 Task: Buy 4 Snow Pants & Bibs of size small for Baby Girls from Clothing section under best seller category for shipping address: Gianna Martinez, 3103 Abia Martin Drive, Panther Burn, Mississippi 38765, Cell Number 6314971043. Pay from credit card ending with 2005, CVV 3321
Action: Mouse moved to (208, 64)
Screenshot: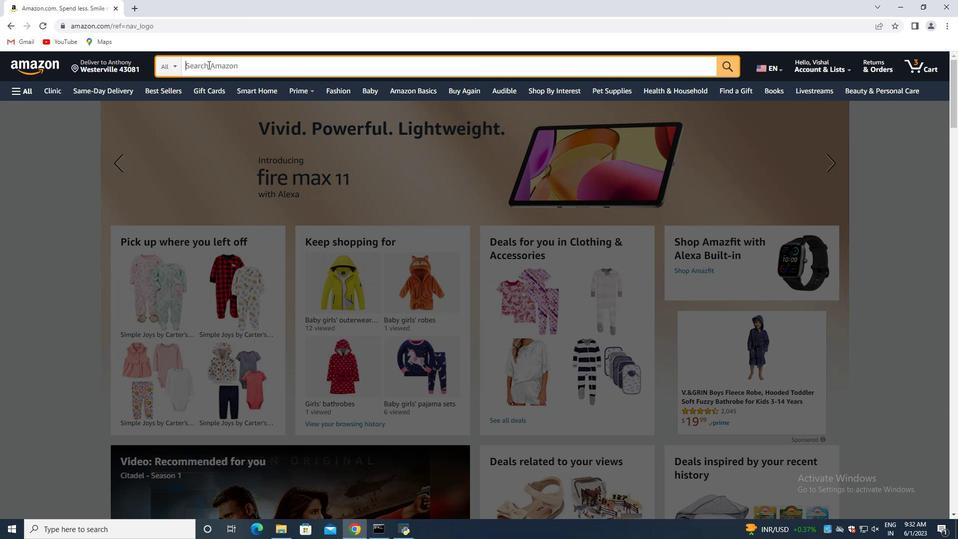 
Action: Mouse pressed left at (208, 64)
Screenshot: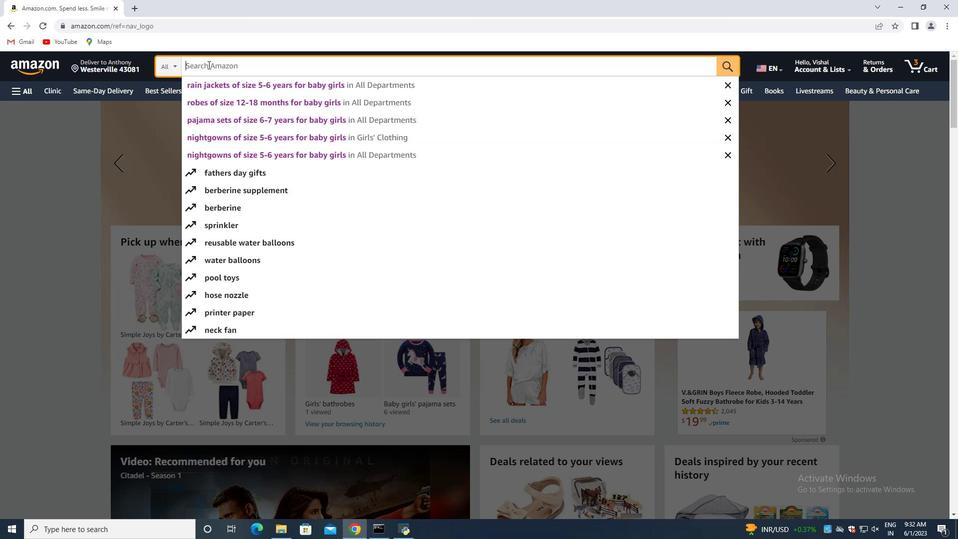 
Action: Key pressed <Key.shift>Snow<Key.space><Key.shift>Pant<Key.space><Key.shift><Key.shift><Key.shift><Key.shift><Key.shift><Key.shift><Key.shift><Key.shift><Key.shift><Key.shift><Key.shift><Key.shift>&<Key.space>
Screenshot: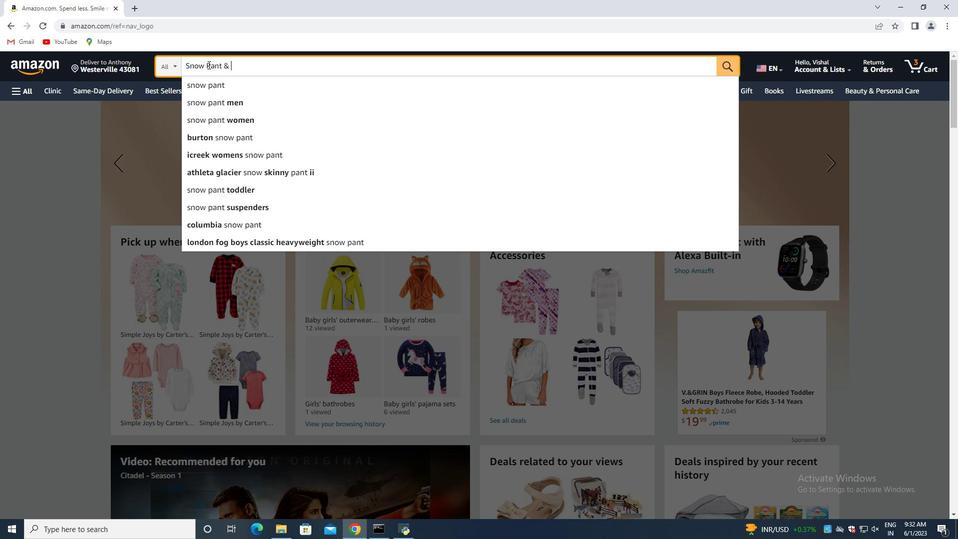 
Action: Mouse moved to (208, 64)
Screenshot: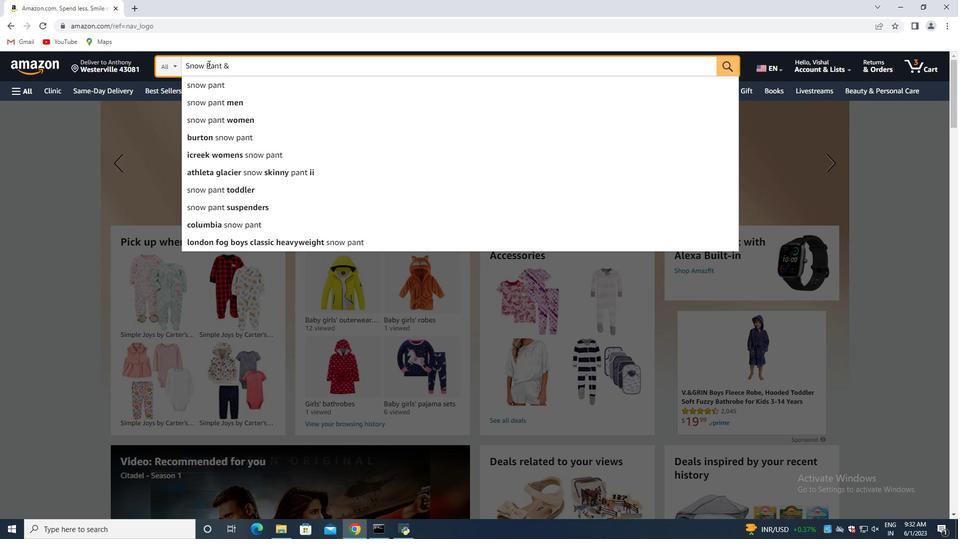 
Action: Key pressed <Key.shift>Bibs<Key.space>i<Key.backspace>of<Key.space>size<Key.space>small<Key.space>for<Key.space><Key.shift>Baby<Key.space><Key.shift>Girls<Key.enter>
Screenshot: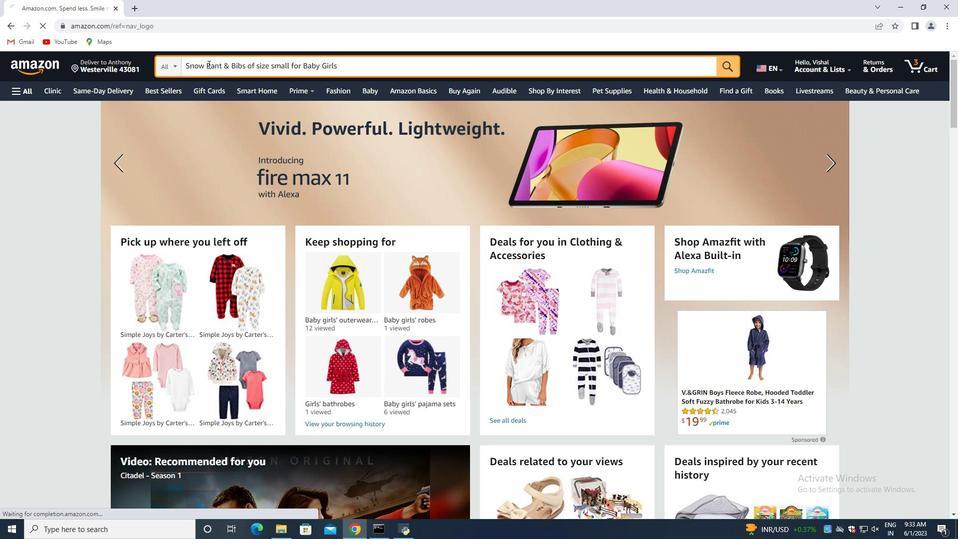 
Action: Mouse moved to (262, 113)
Screenshot: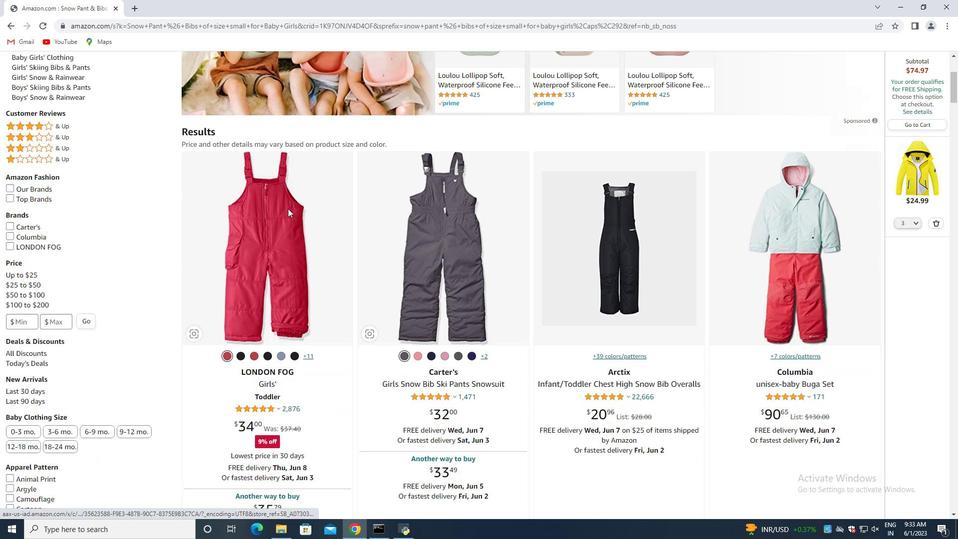 
Action: Mouse scrolled (262, 112) with delta (0, 0)
Screenshot: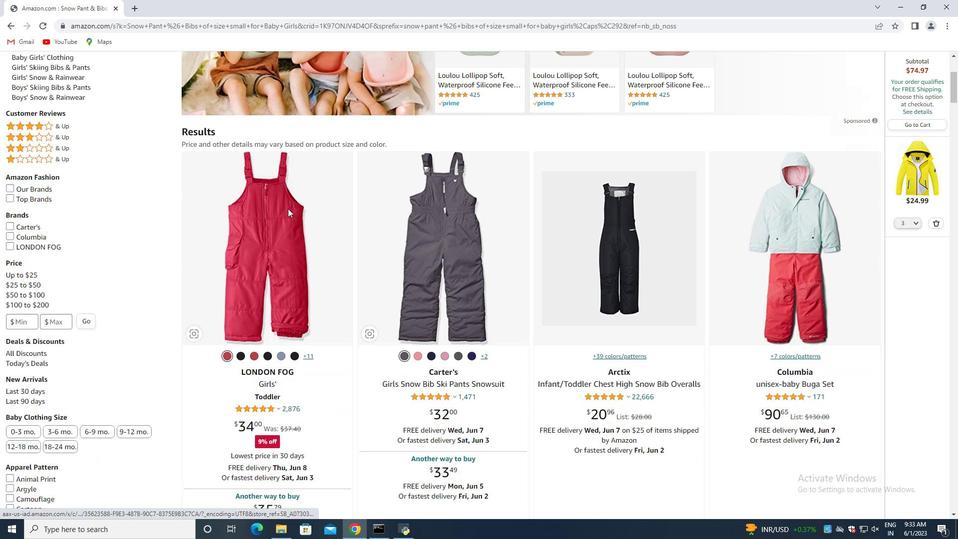 
Action: Mouse moved to (285, 164)
Screenshot: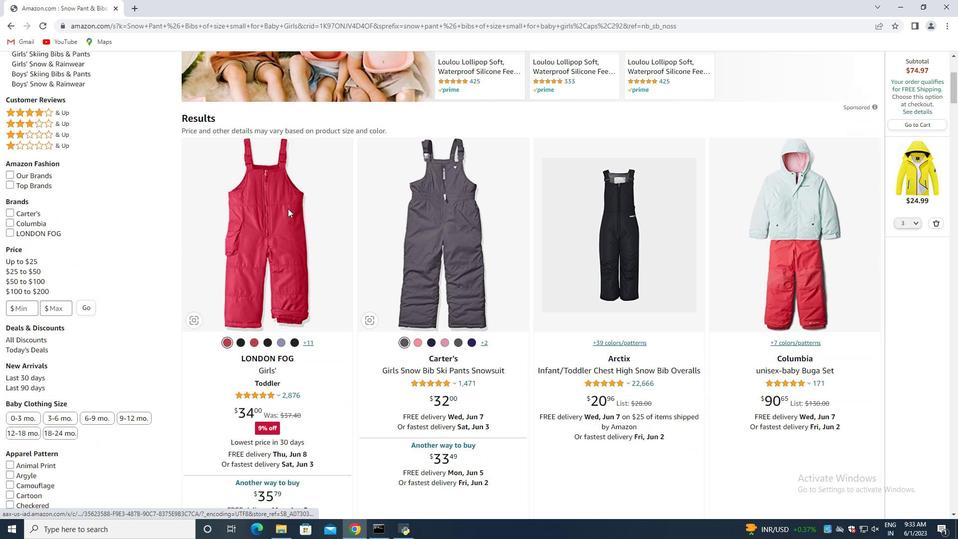 
Action: Mouse scrolled (285, 164) with delta (0, 0)
Screenshot: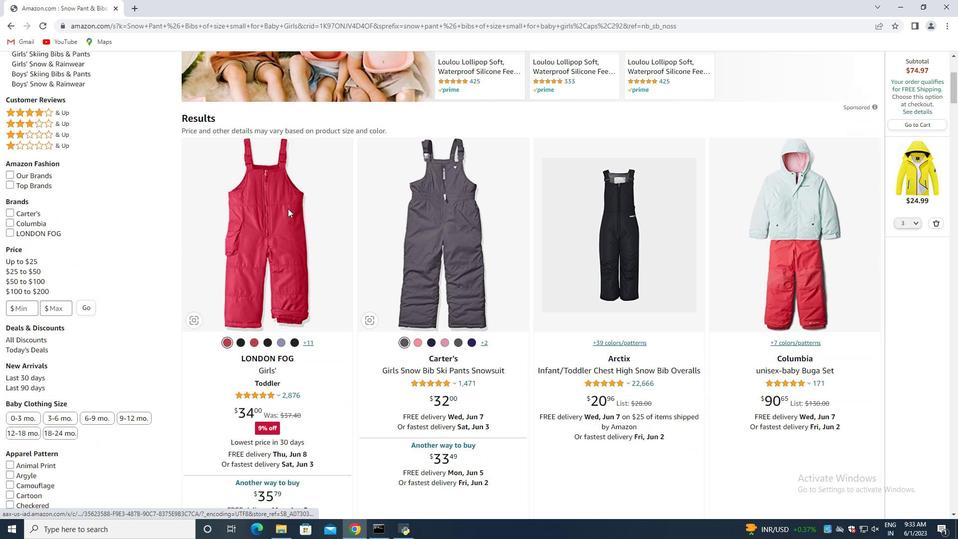 
Action: Mouse moved to (288, 188)
Screenshot: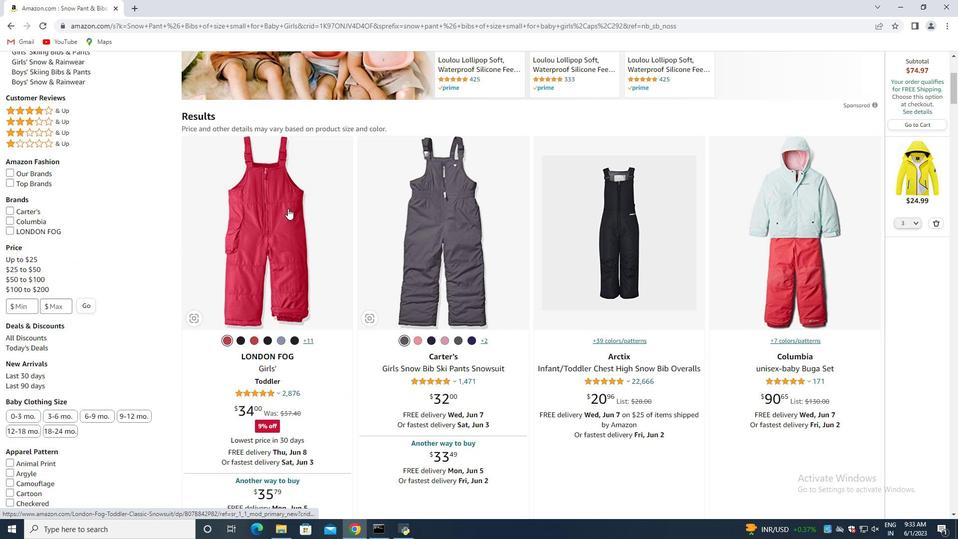 
Action: Mouse scrolled (288, 188) with delta (0, 0)
Screenshot: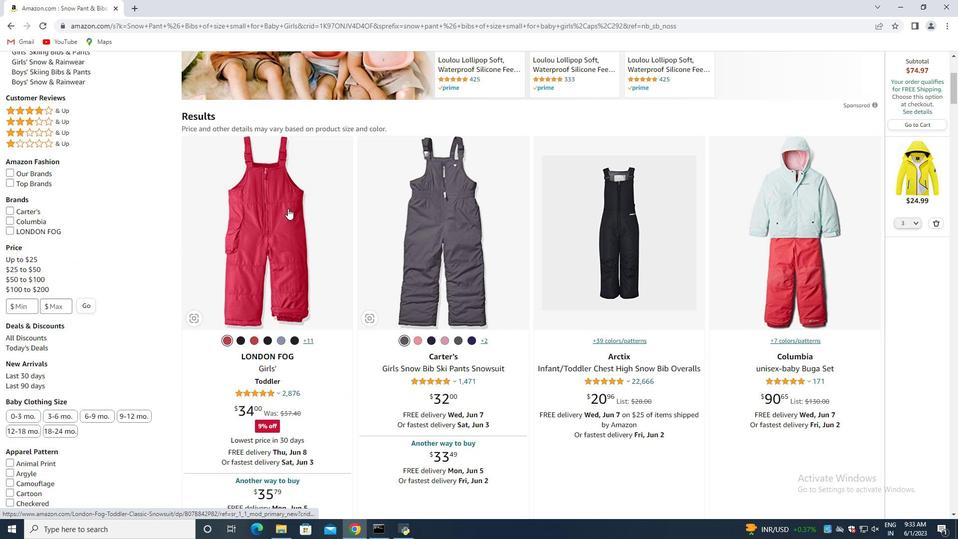 
Action: Mouse moved to (288, 198)
Screenshot: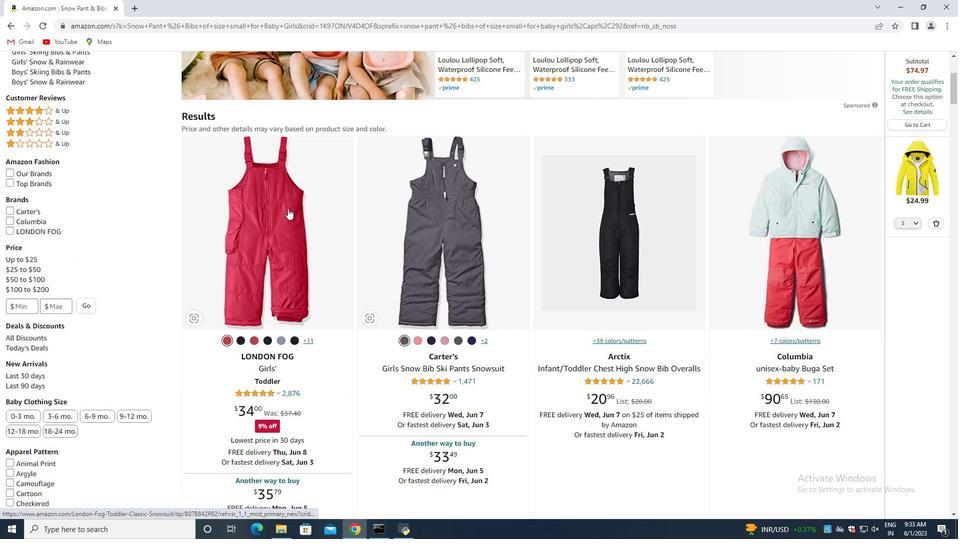 
Action: Mouse scrolled (288, 198) with delta (0, 0)
Screenshot: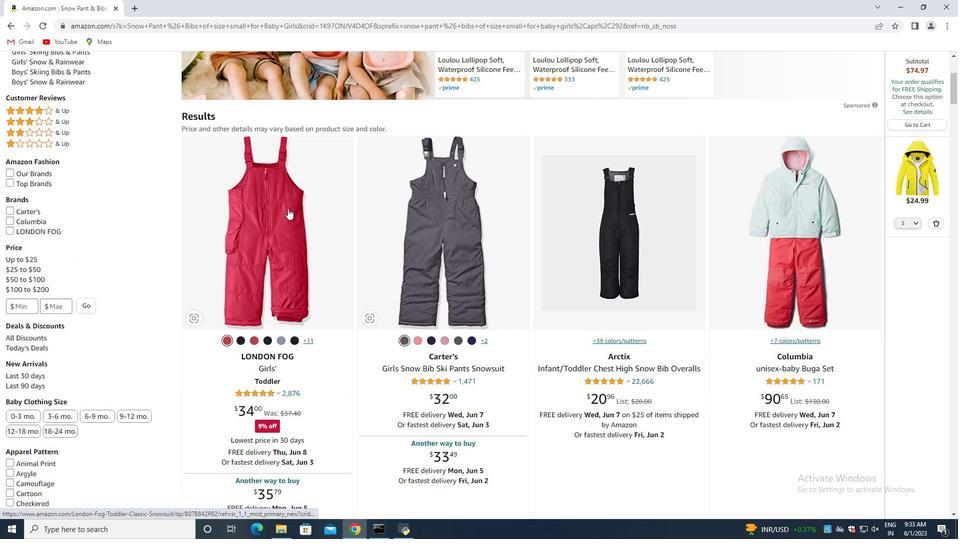 
Action: Mouse moved to (334, 237)
Screenshot: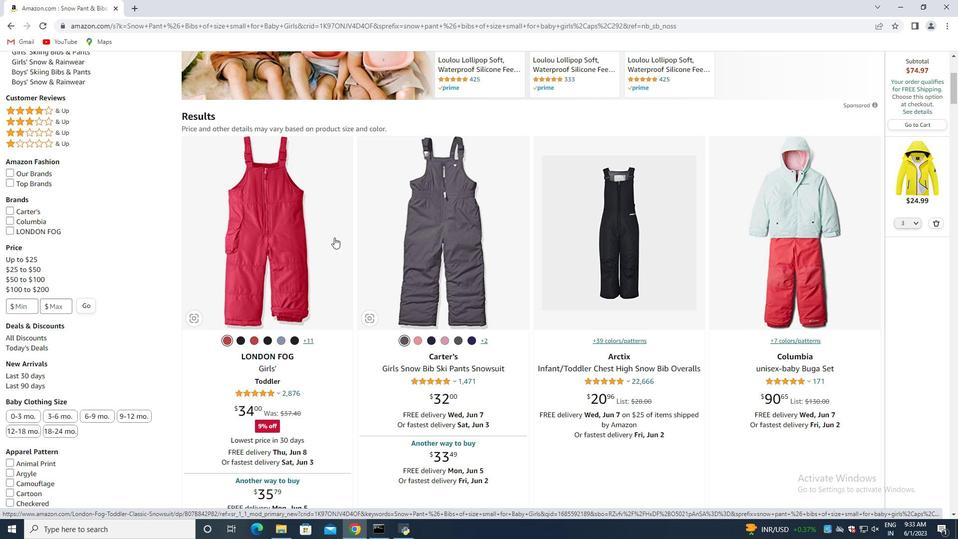
Action: Mouse scrolled (334, 238) with delta (0, 0)
Screenshot: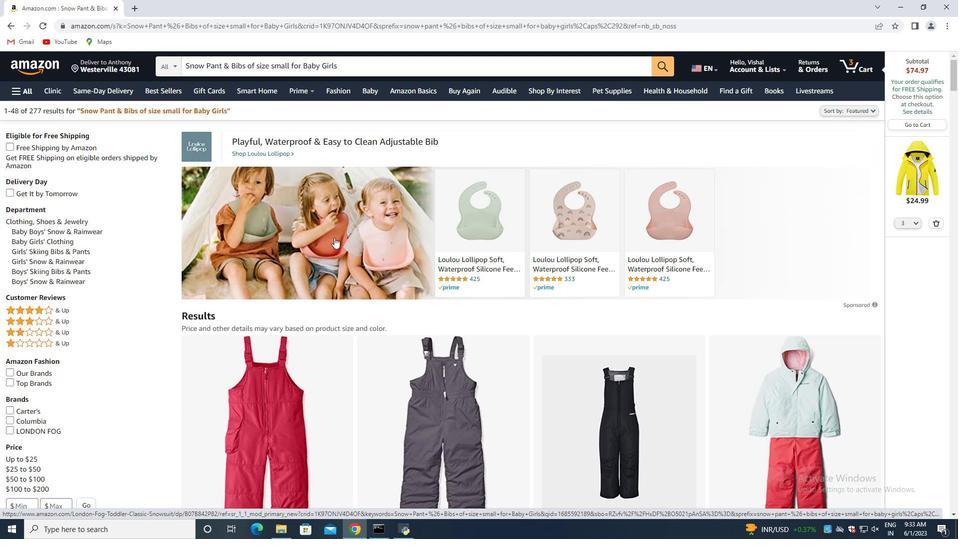 
Action: Mouse scrolled (334, 238) with delta (0, 0)
Screenshot: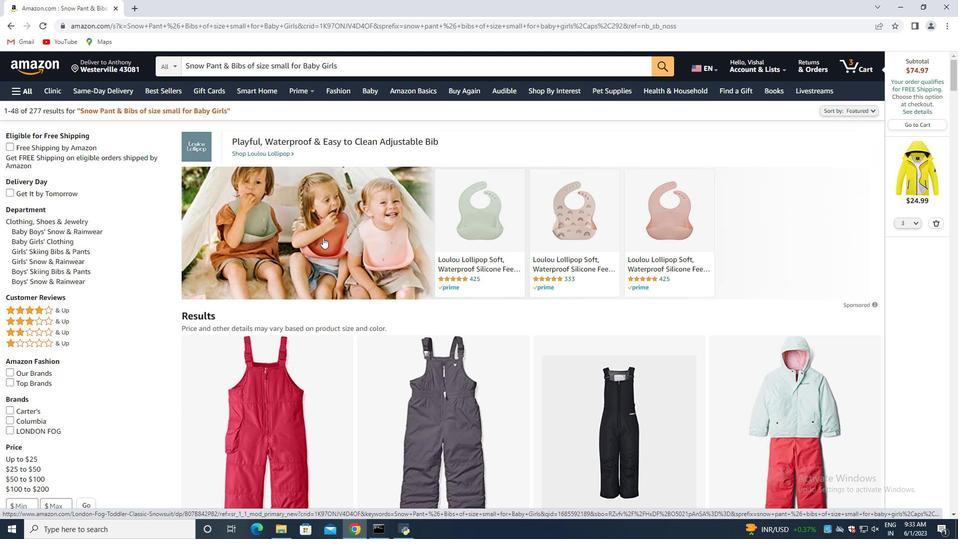 
Action: Mouse scrolled (334, 238) with delta (0, 0)
Screenshot: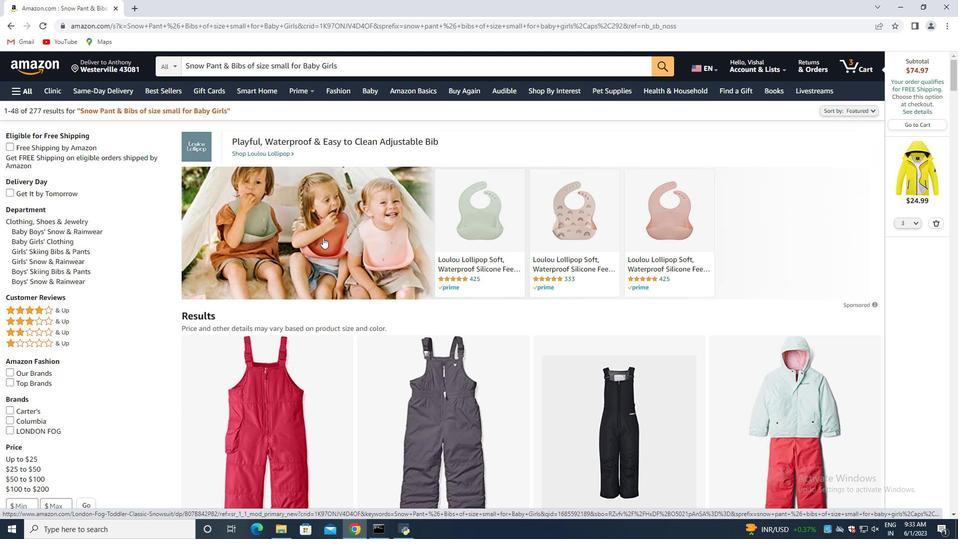 
Action: Mouse scrolled (334, 238) with delta (0, 0)
Screenshot: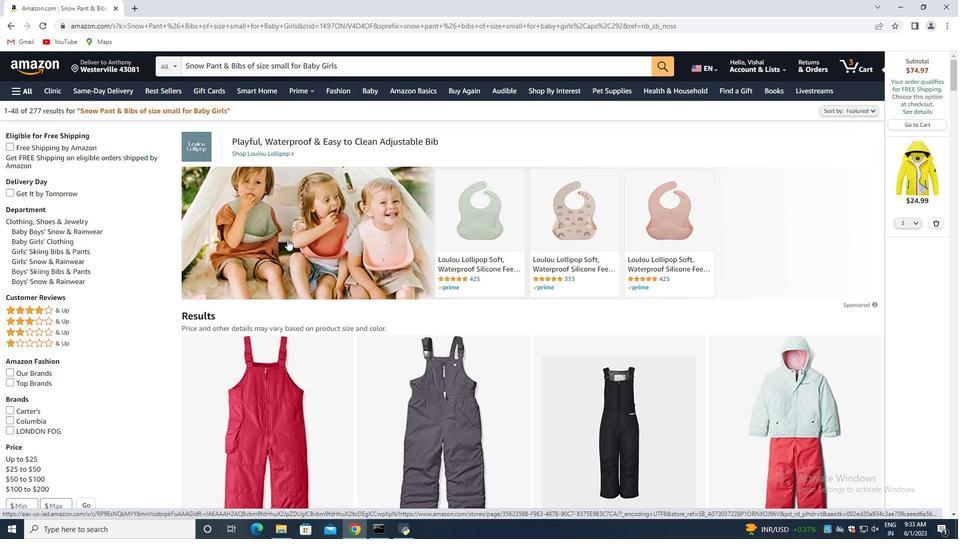 
Action: Mouse moved to (63, 220)
Screenshot: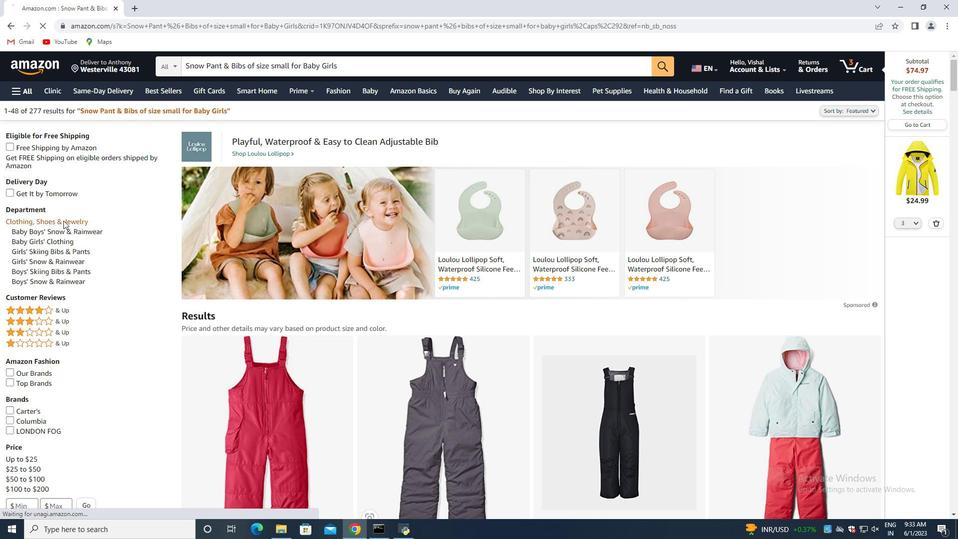 
Action: Mouse pressed left at (63, 220)
Screenshot: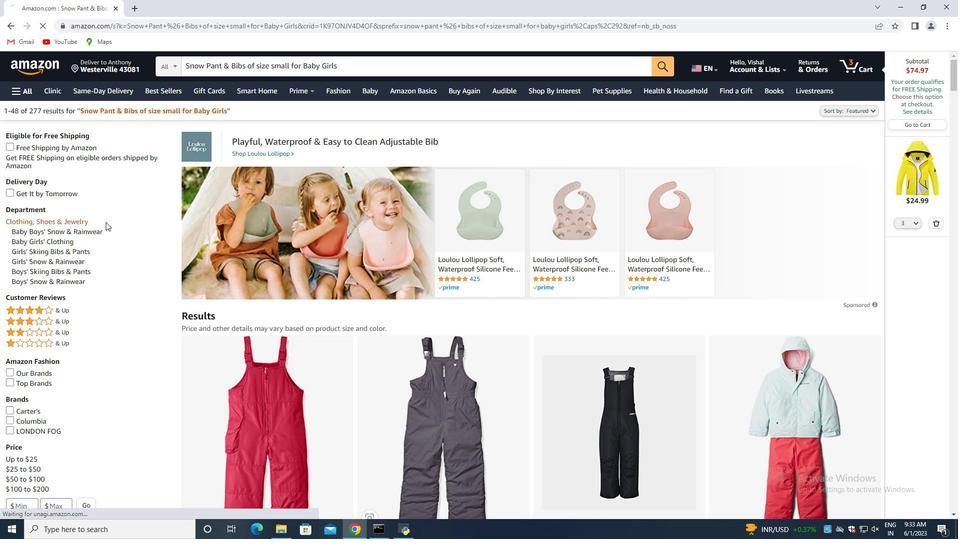 
Action: Mouse moved to (336, 279)
Screenshot: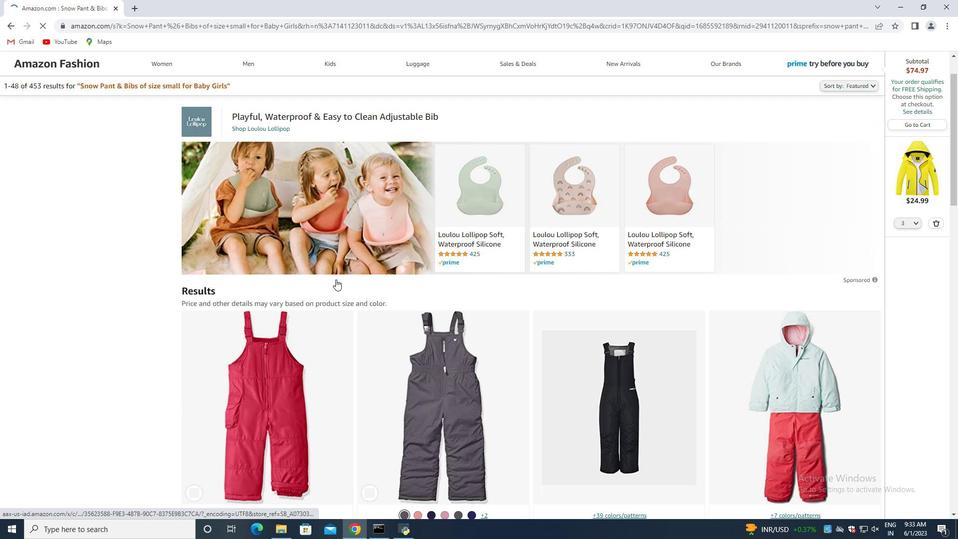 
Action: Mouse scrolled (336, 279) with delta (0, 0)
Screenshot: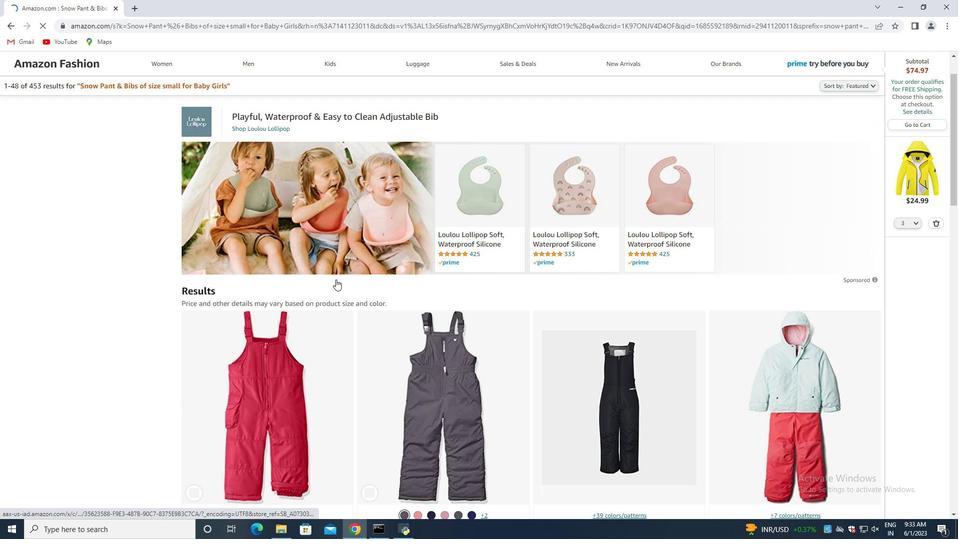 
Action: Mouse moved to (336, 279)
Screenshot: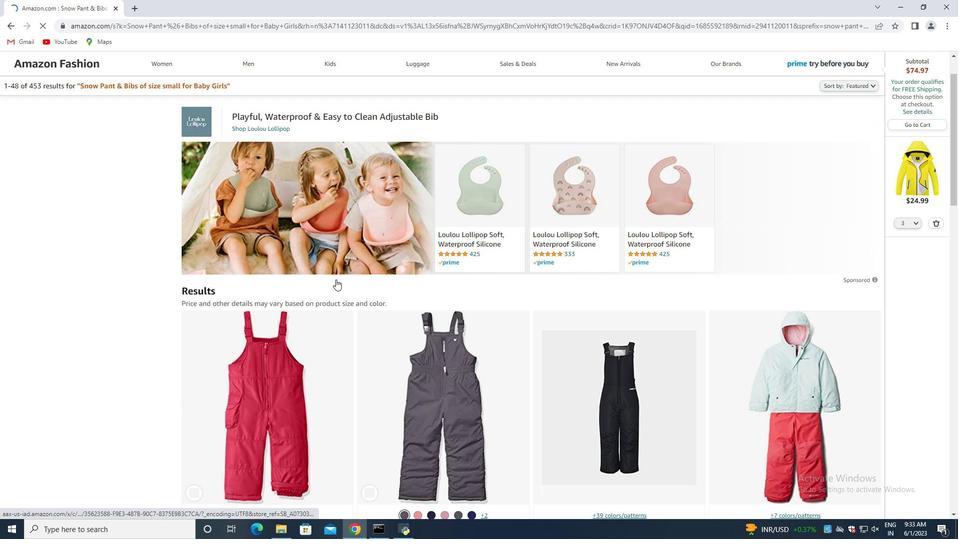 
Action: Mouse scrolled (336, 279) with delta (0, 0)
Screenshot: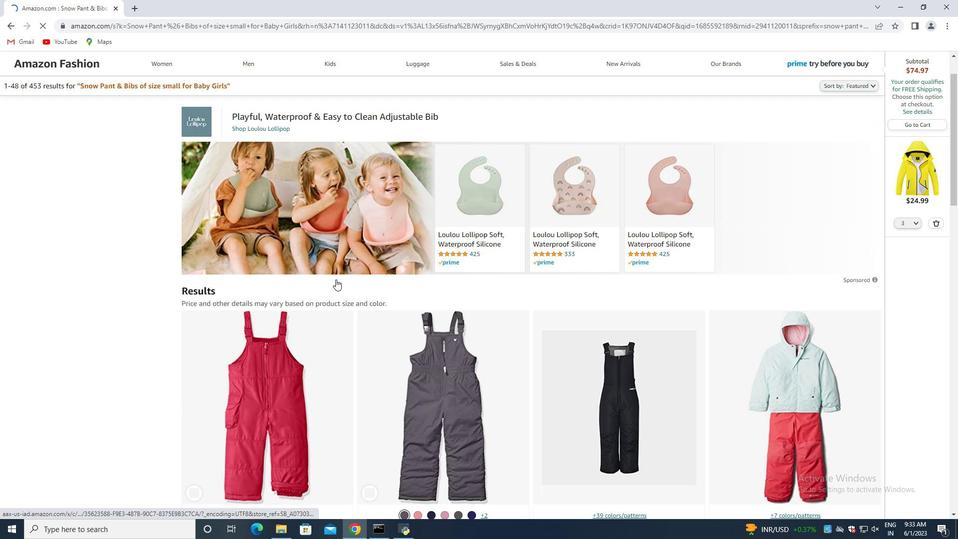 
Action: Mouse scrolled (336, 279) with delta (0, 0)
Screenshot: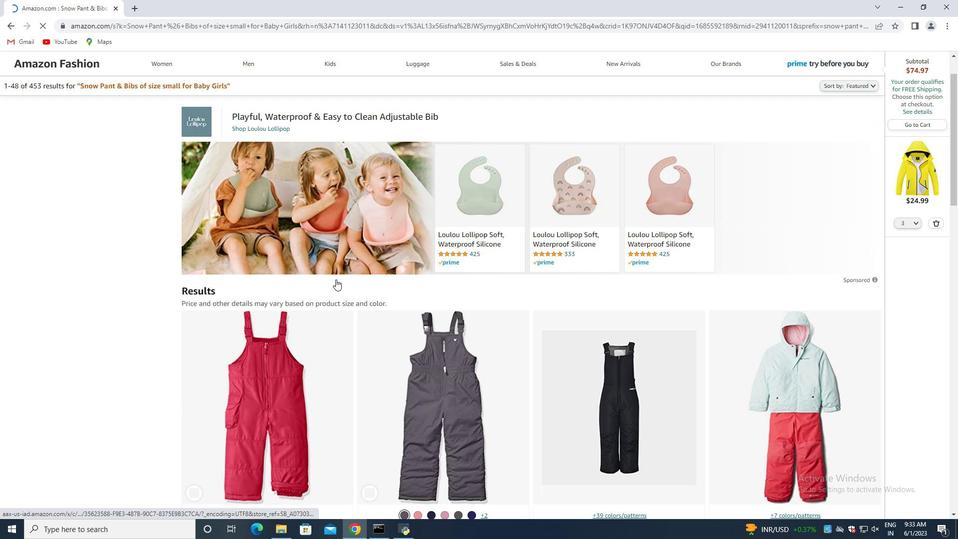
Action: Mouse scrolled (336, 279) with delta (0, 0)
Screenshot: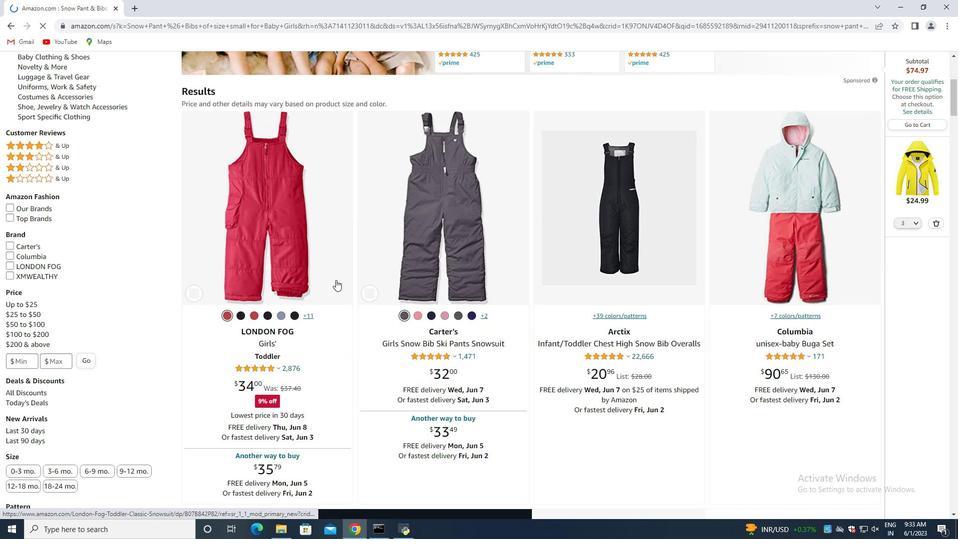 
Action: Mouse scrolled (336, 279) with delta (0, 0)
Screenshot: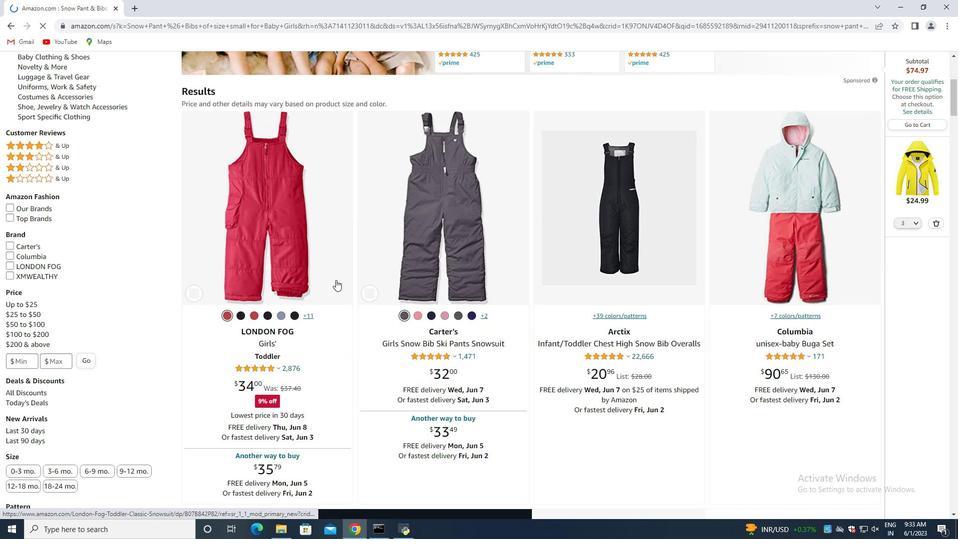 
Action: Mouse scrolled (336, 279) with delta (0, 0)
Screenshot: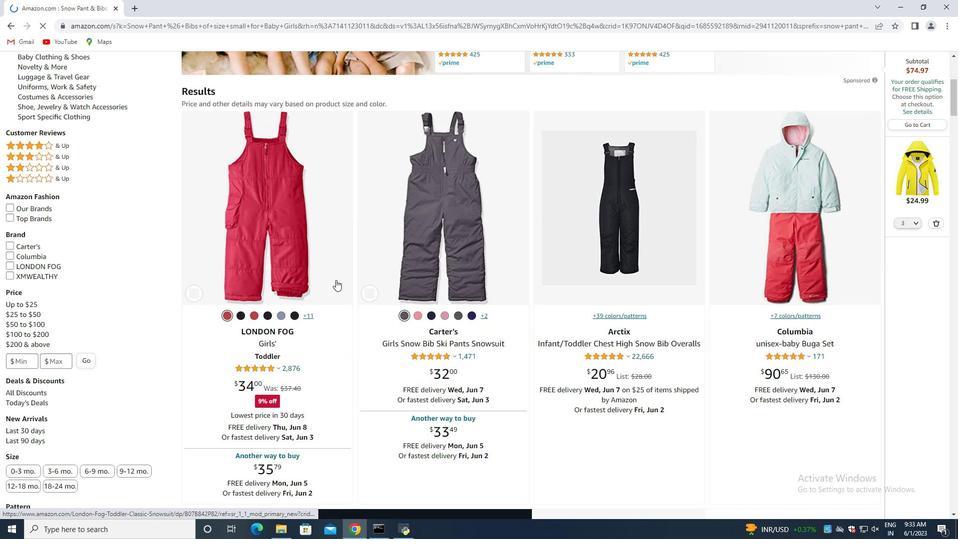 
Action: Mouse scrolled (336, 279) with delta (0, 0)
Screenshot: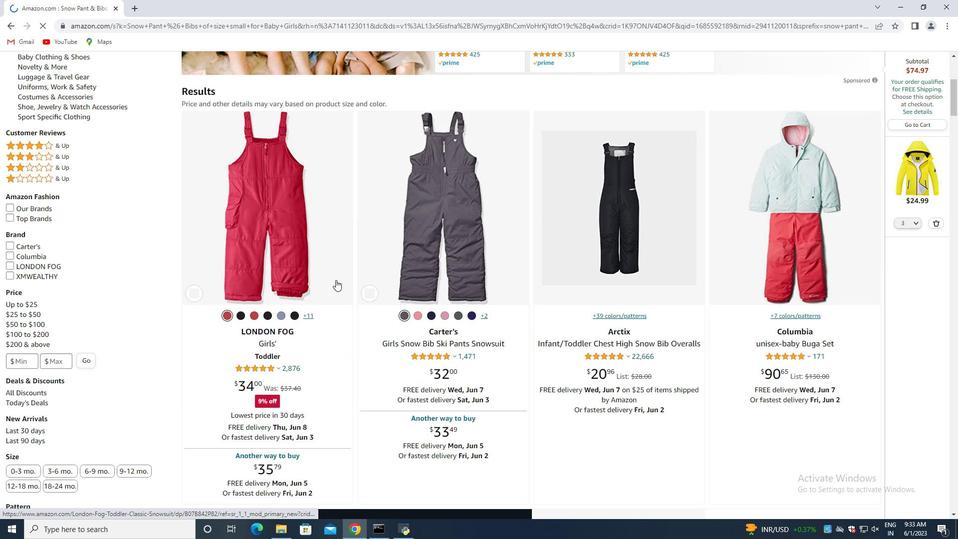 
Action: Mouse moved to (936, 220)
Screenshot: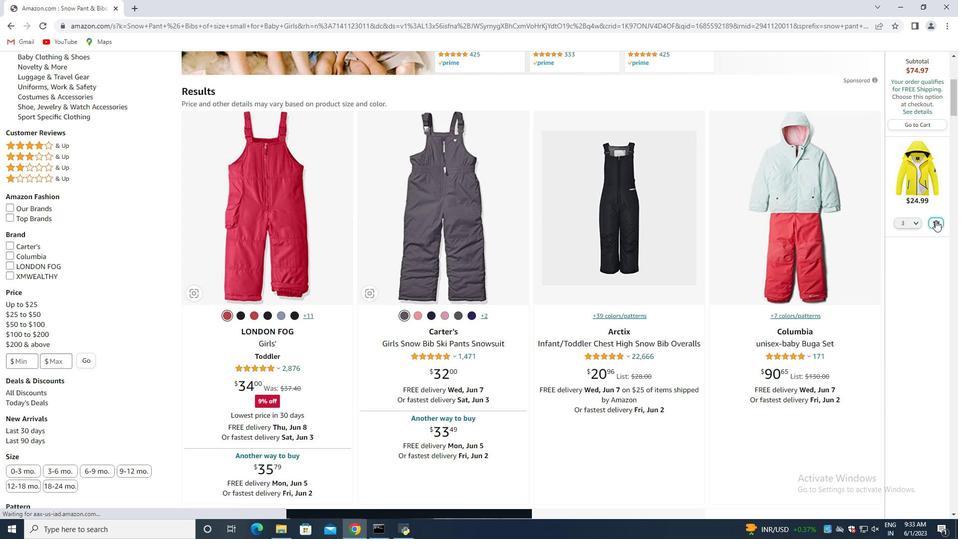 
Action: Mouse pressed left at (936, 220)
Screenshot: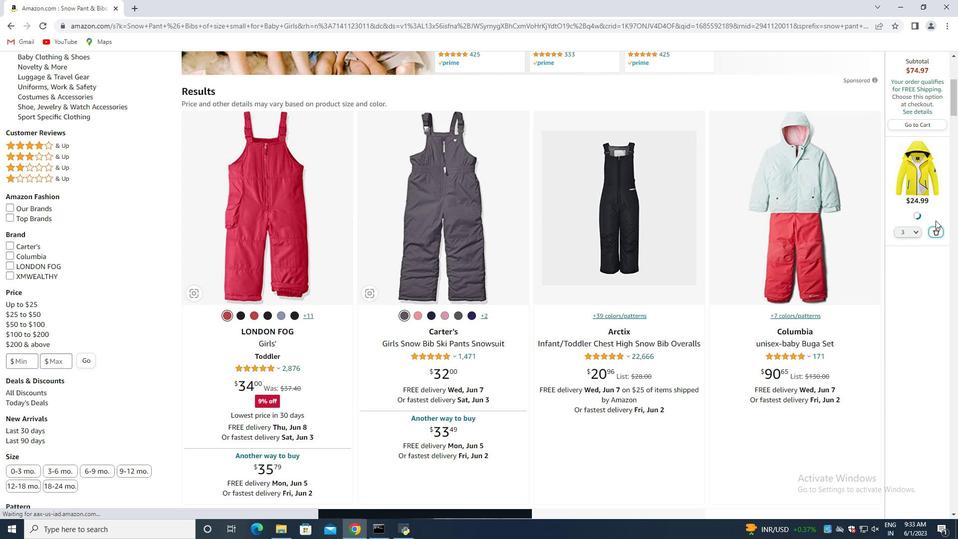 
Action: Mouse moved to (755, 297)
Screenshot: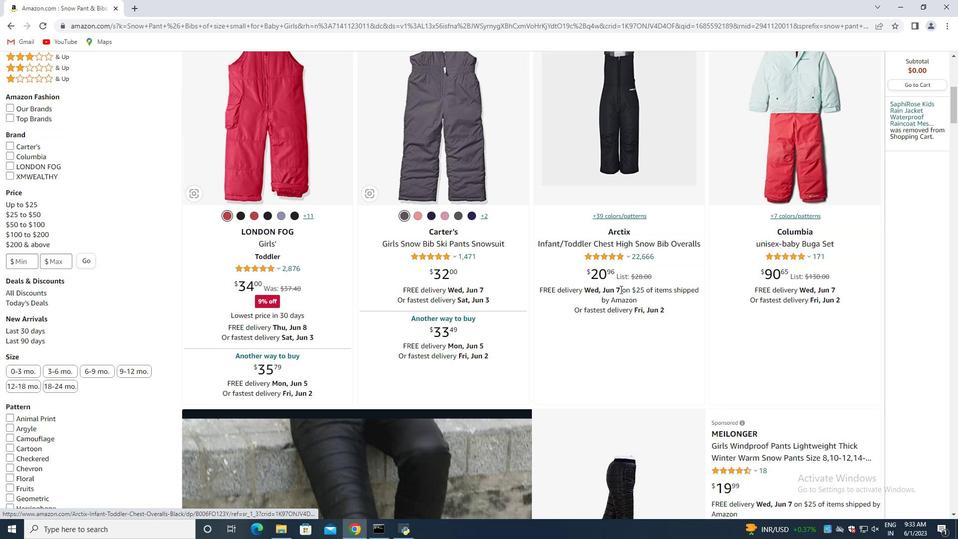 
Action: Mouse scrolled (755, 297) with delta (0, 0)
Screenshot: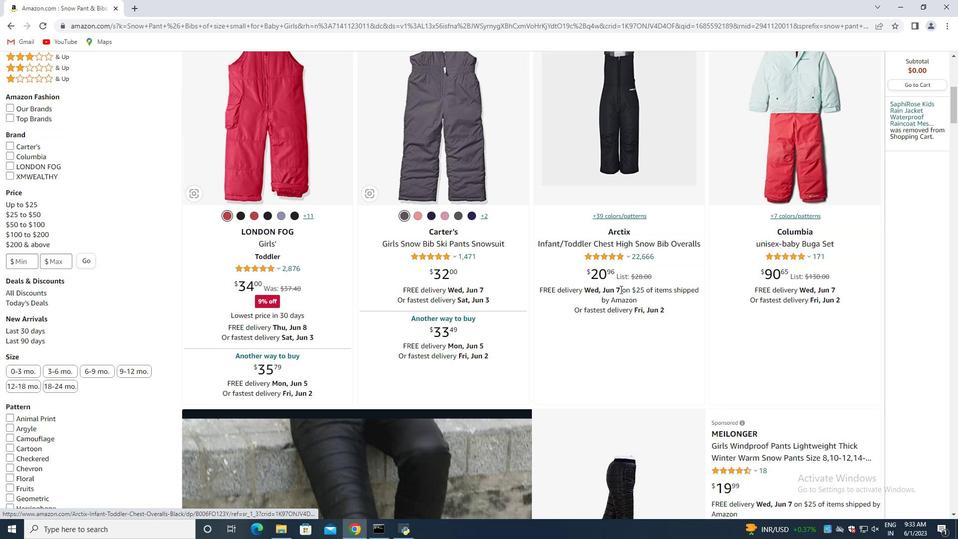 
Action: Mouse moved to (690, 294)
Screenshot: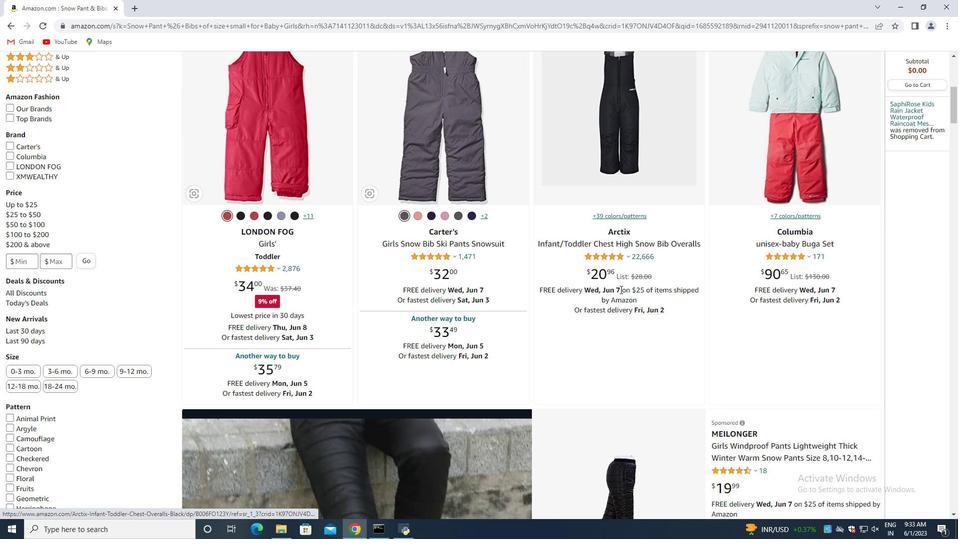 
Action: Mouse scrolled (690, 294) with delta (0, 0)
Screenshot: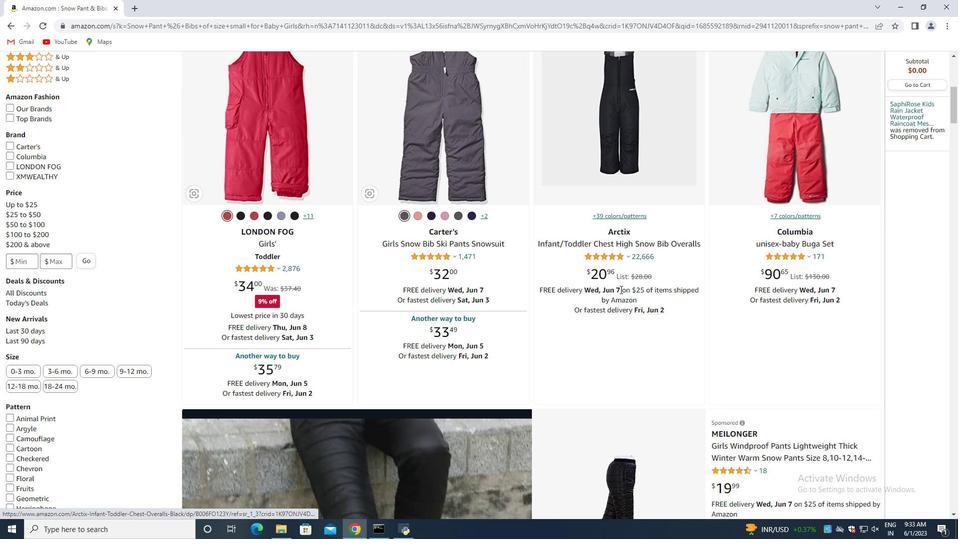 
Action: Mouse moved to (617, 289)
Screenshot: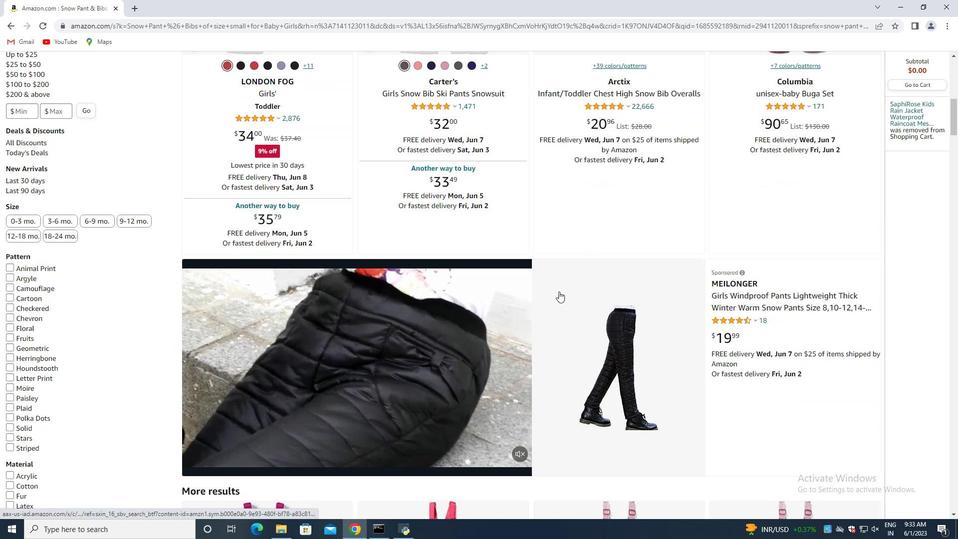 
Action: Mouse scrolled (617, 289) with delta (0, 0)
Screenshot: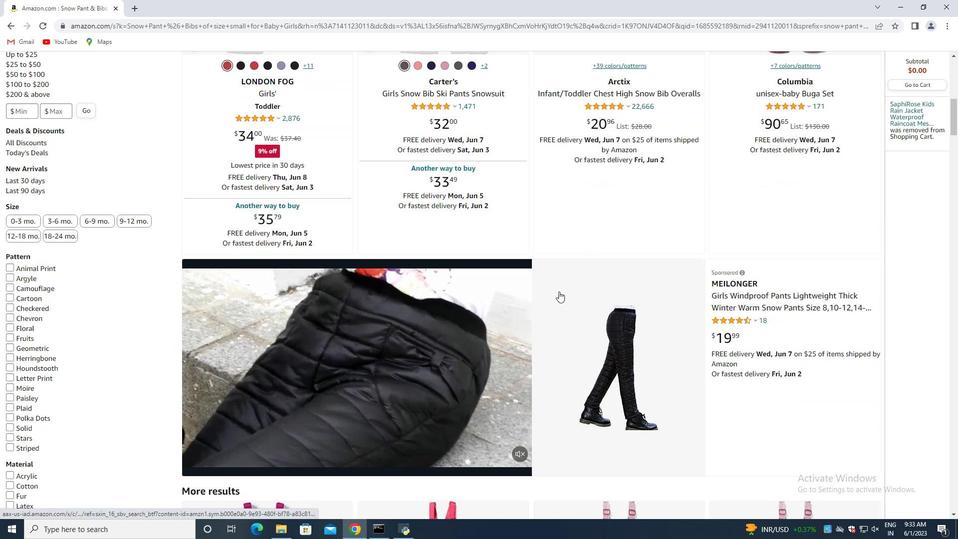 
Action: Mouse moved to (612, 290)
Screenshot: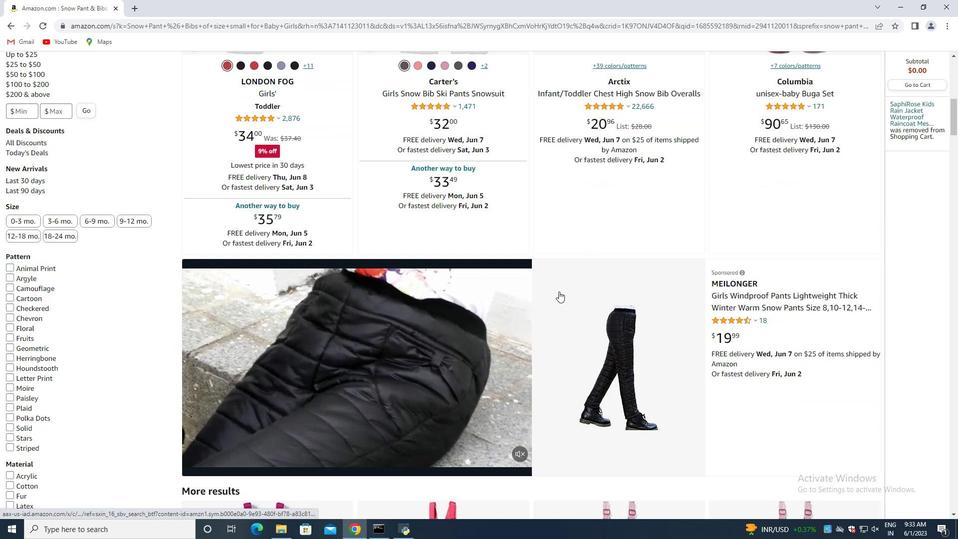 
Action: Mouse scrolled (612, 290) with delta (0, 0)
Screenshot: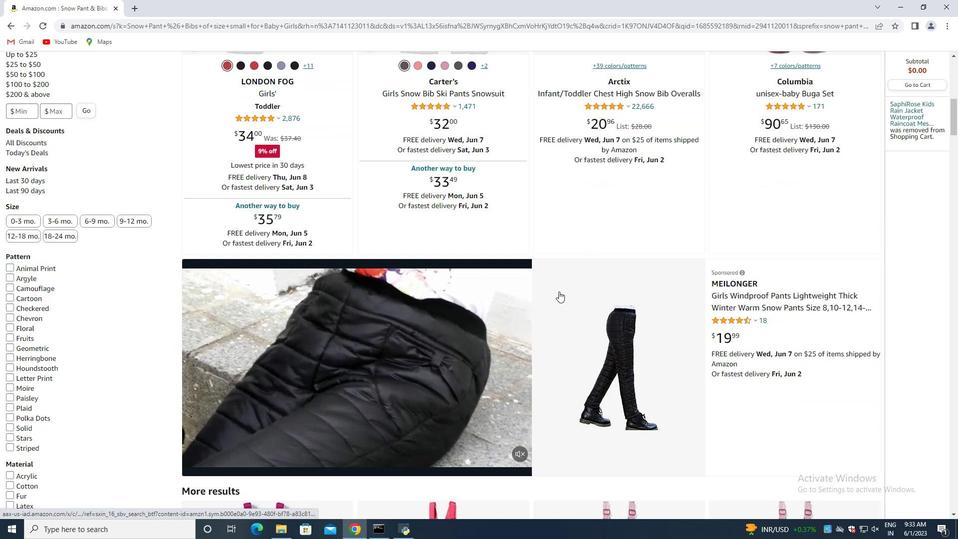 
Action: Mouse moved to (608, 291)
Screenshot: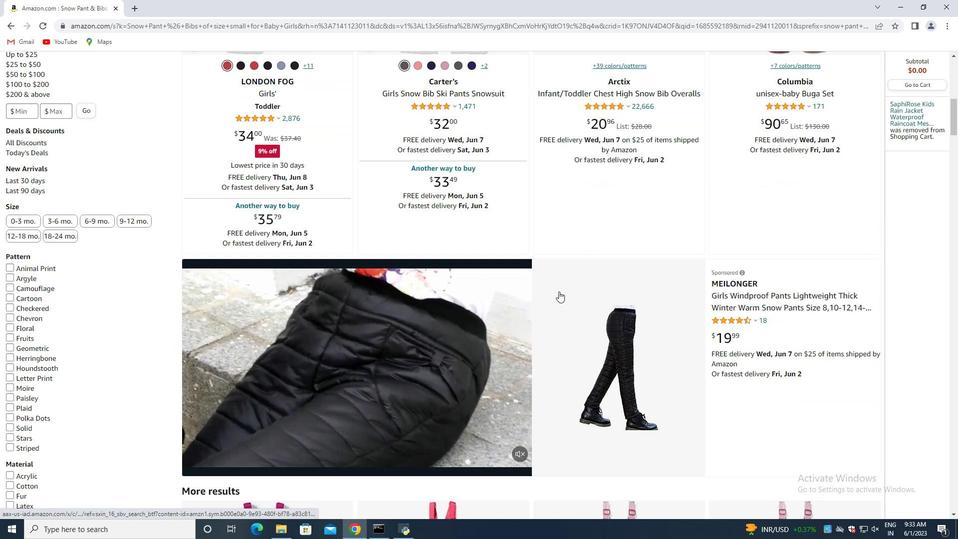
Action: Mouse scrolled (608, 290) with delta (0, 0)
Screenshot: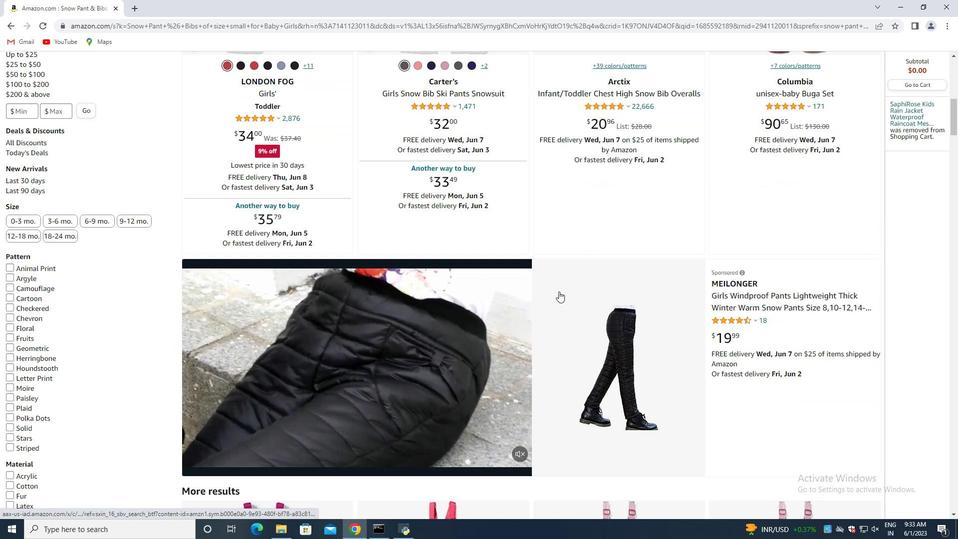 
Action: Mouse moved to (564, 291)
Screenshot: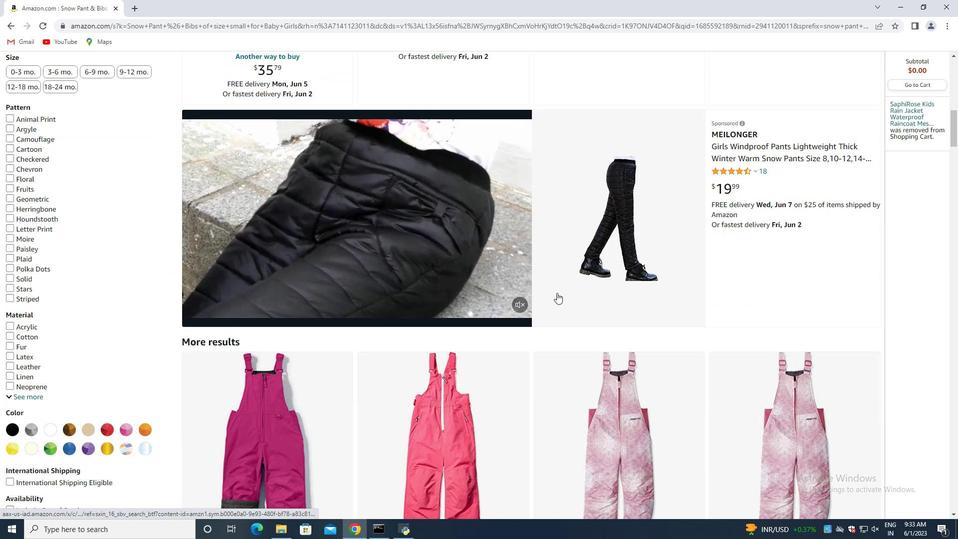 
Action: Mouse scrolled (564, 290) with delta (0, 0)
Screenshot: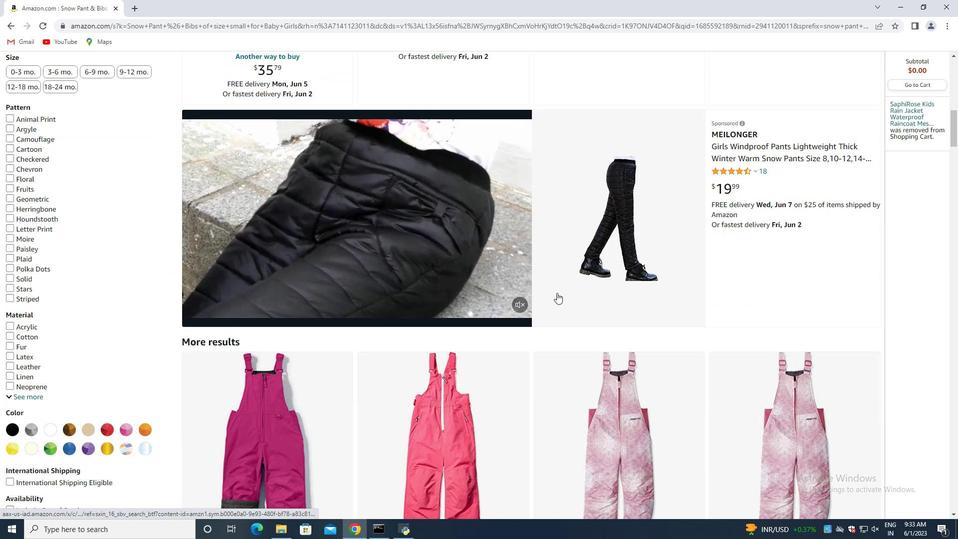 
Action: Mouse moved to (561, 291)
Screenshot: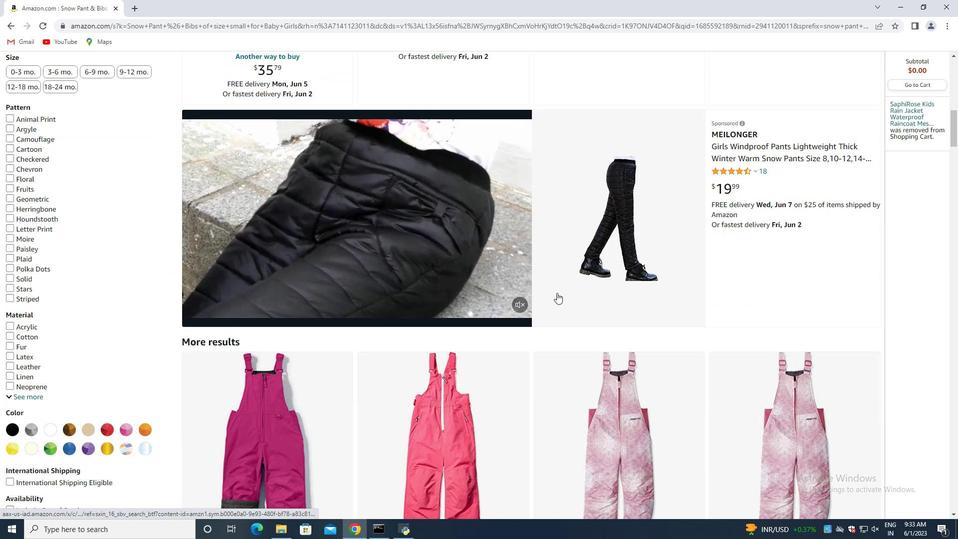 
Action: Mouse scrolled (561, 290) with delta (0, 0)
Screenshot: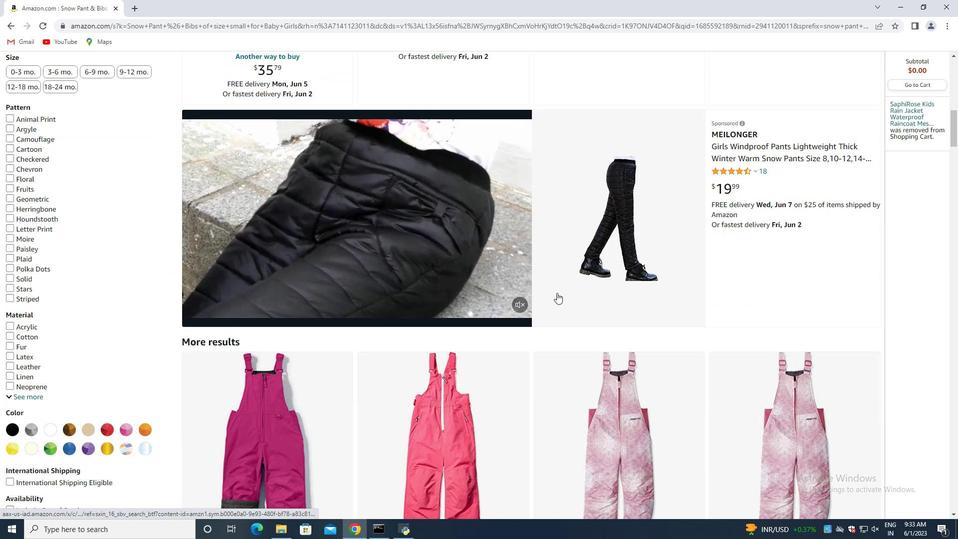 
Action: Mouse moved to (559, 291)
Screenshot: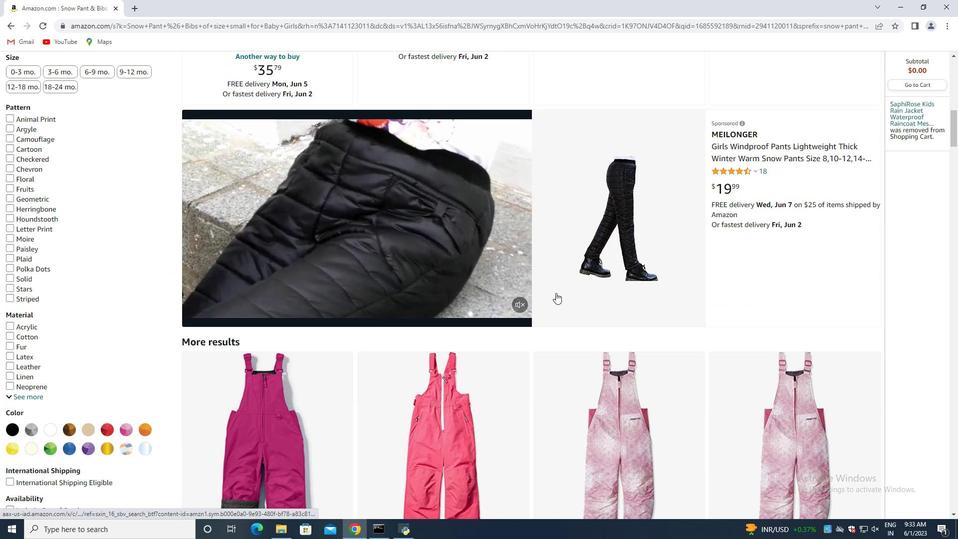 
Action: Mouse scrolled (559, 291) with delta (0, 0)
Screenshot: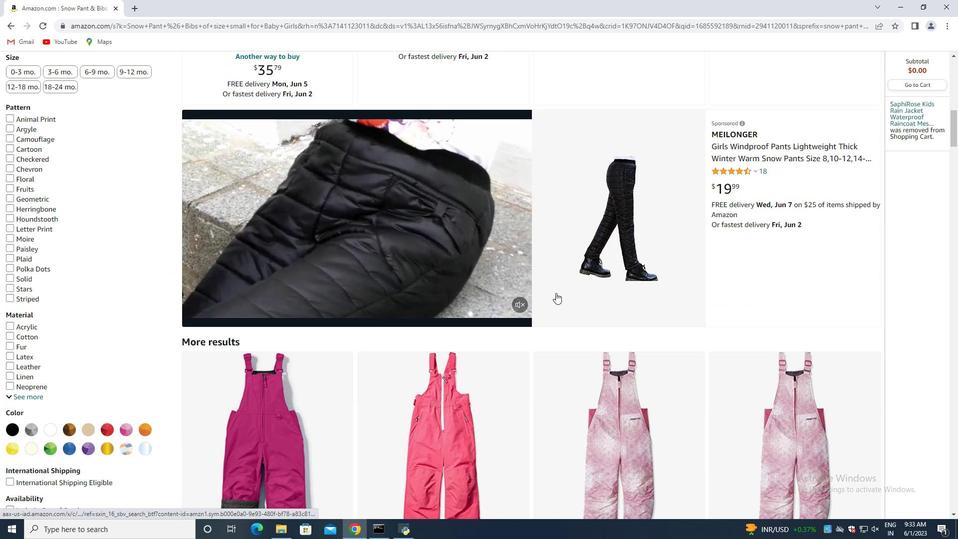 
Action: Mouse moved to (556, 293)
Screenshot: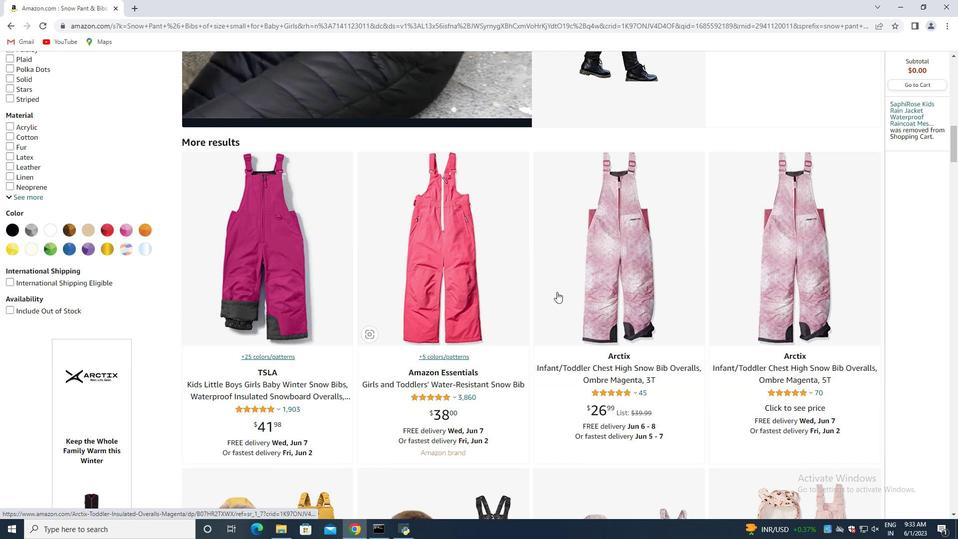 
Action: Mouse scrolled (556, 293) with delta (0, 0)
Screenshot: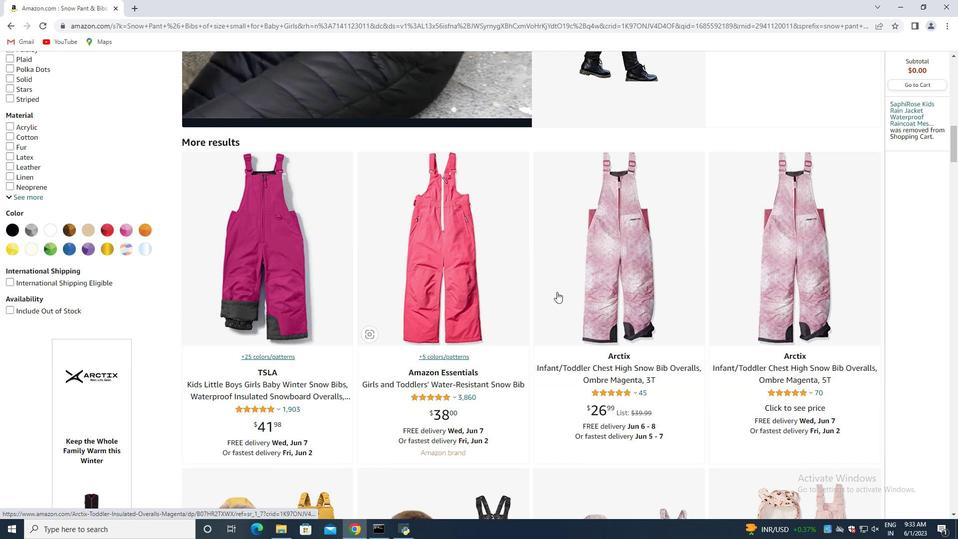 
Action: Mouse scrolled (556, 293) with delta (0, 0)
Screenshot: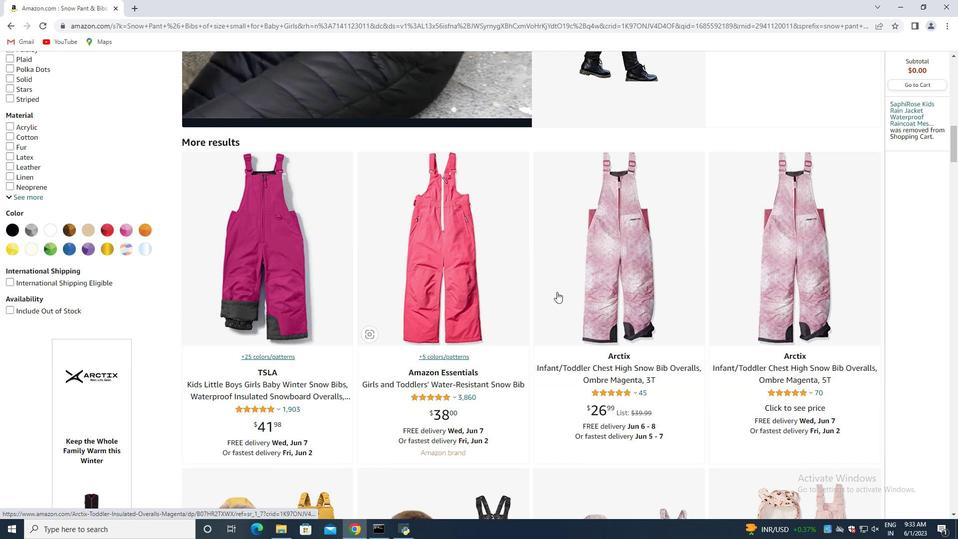 
Action: Mouse scrolled (556, 293) with delta (0, 0)
Screenshot: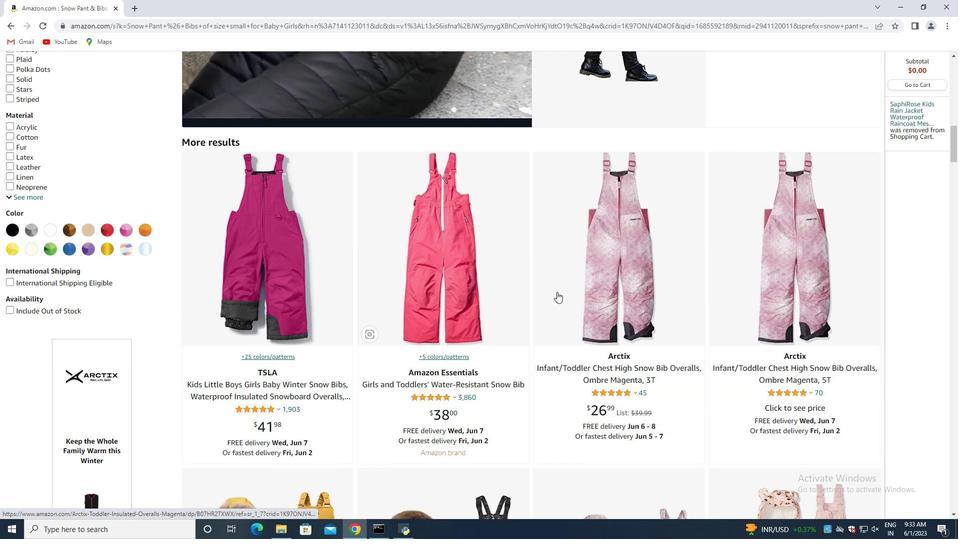 
Action: Mouse scrolled (556, 293) with delta (0, 0)
Screenshot: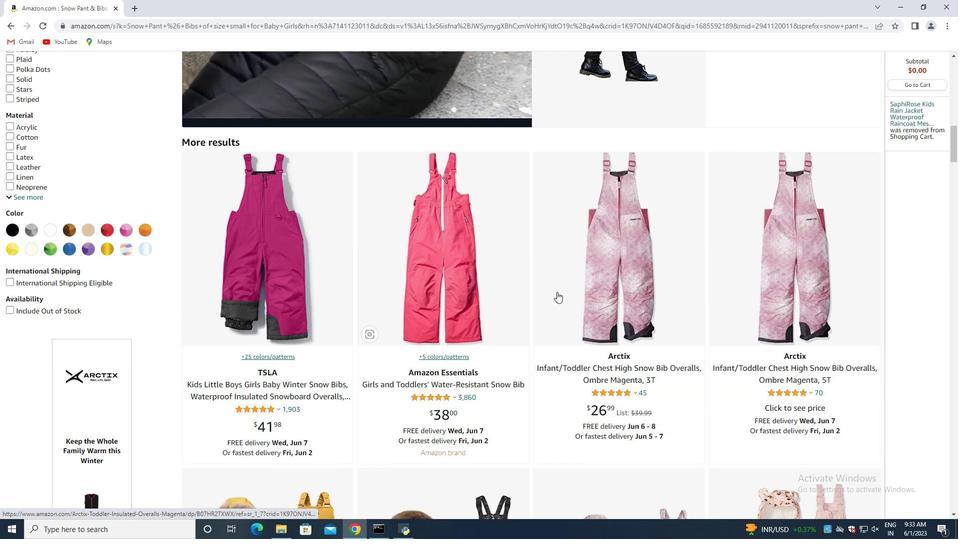 
Action: Mouse moved to (583, 284)
Screenshot: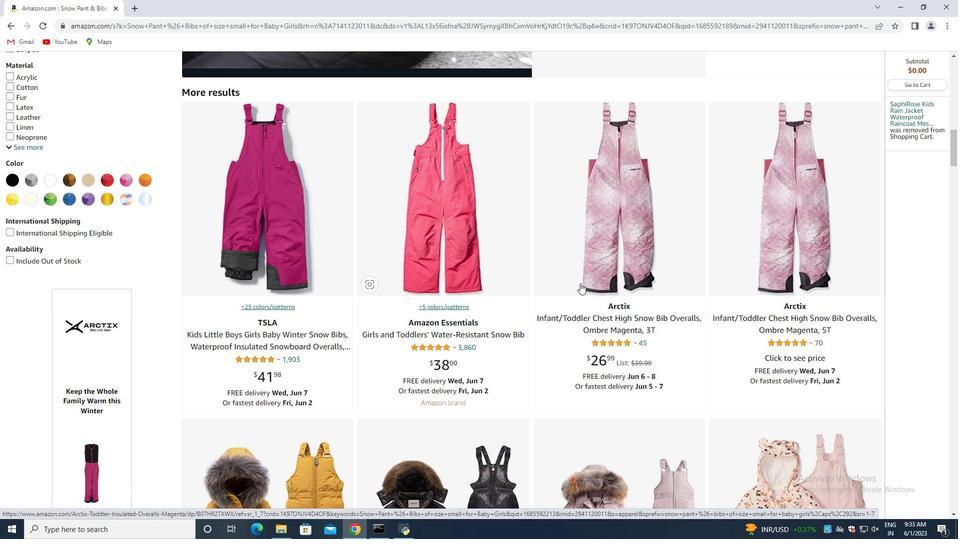 
Action: Mouse scrolled (583, 283) with delta (0, 0)
Screenshot: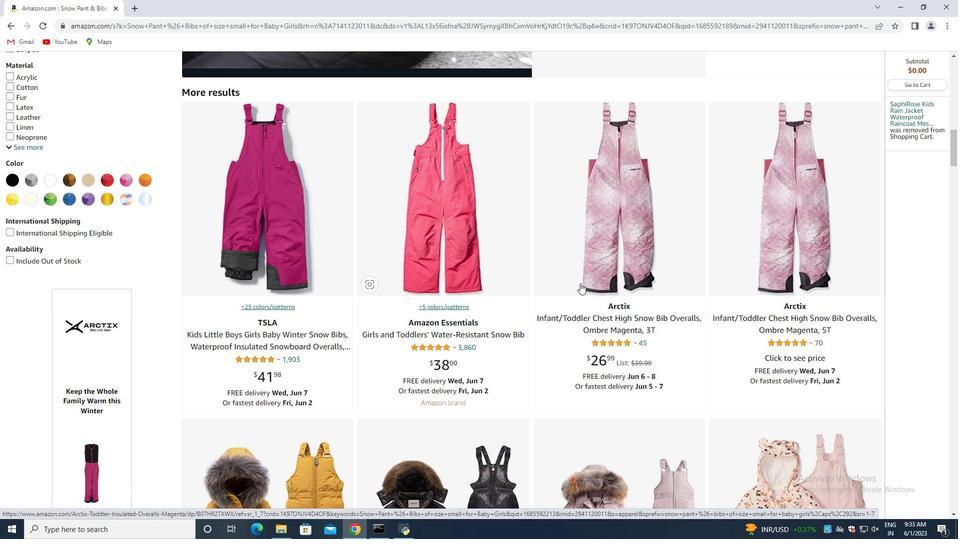 
Action: Mouse moved to (580, 283)
Screenshot: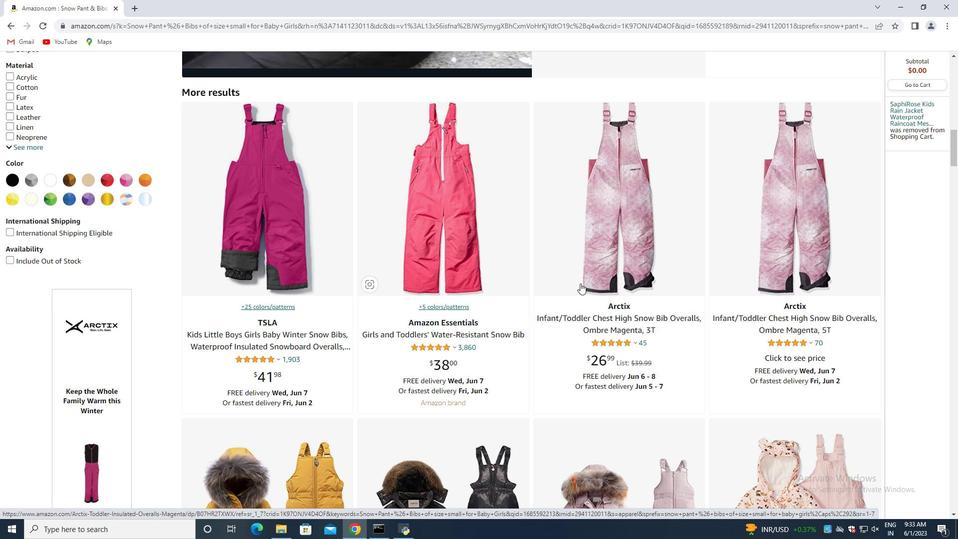 
Action: Mouse scrolled (580, 283) with delta (0, 0)
Screenshot: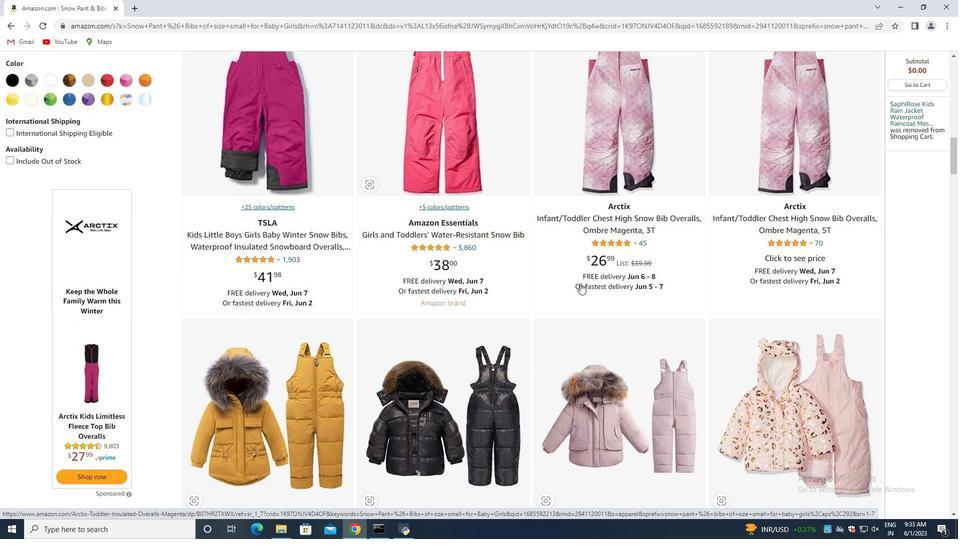
Action: Mouse scrolled (580, 283) with delta (0, 0)
Screenshot: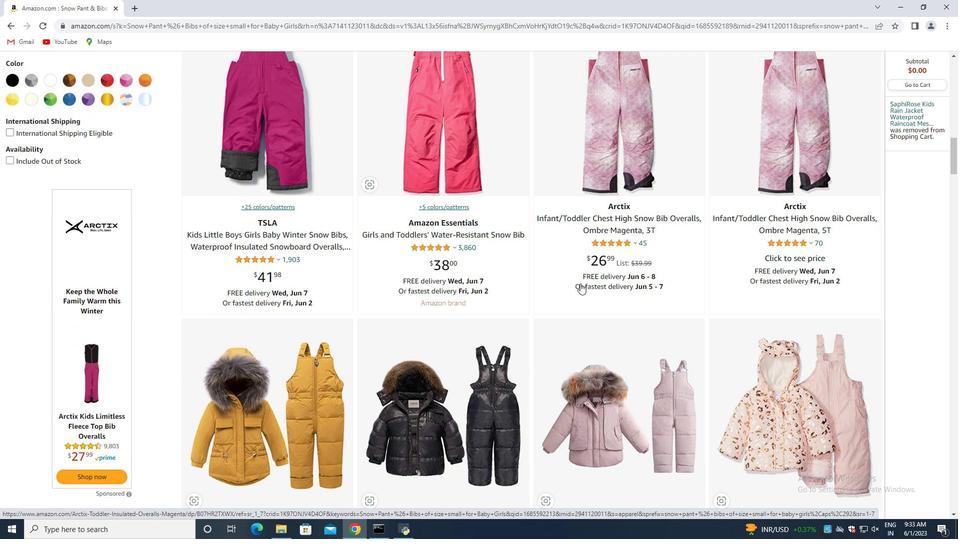 
Action: Mouse scrolled (580, 283) with delta (0, 0)
Screenshot: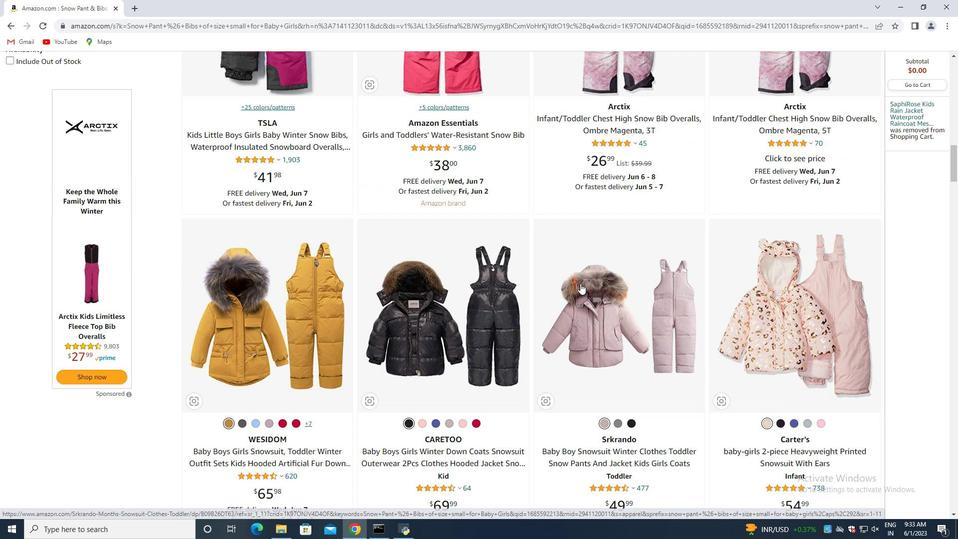 
Action: Mouse scrolled (580, 283) with delta (0, 0)
Screenshot: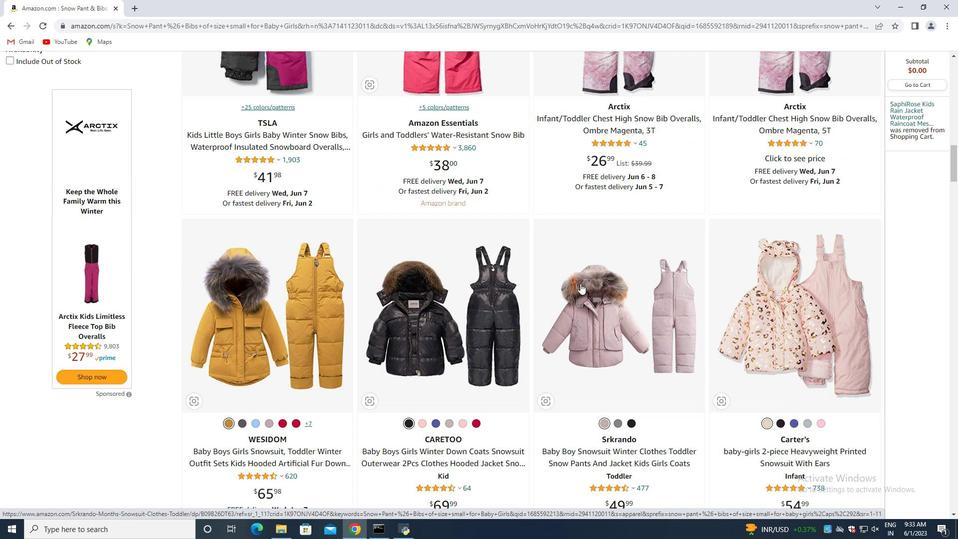 
Action: Mouse scrolled (580, 283) with delta (0, 0)
Screenshot: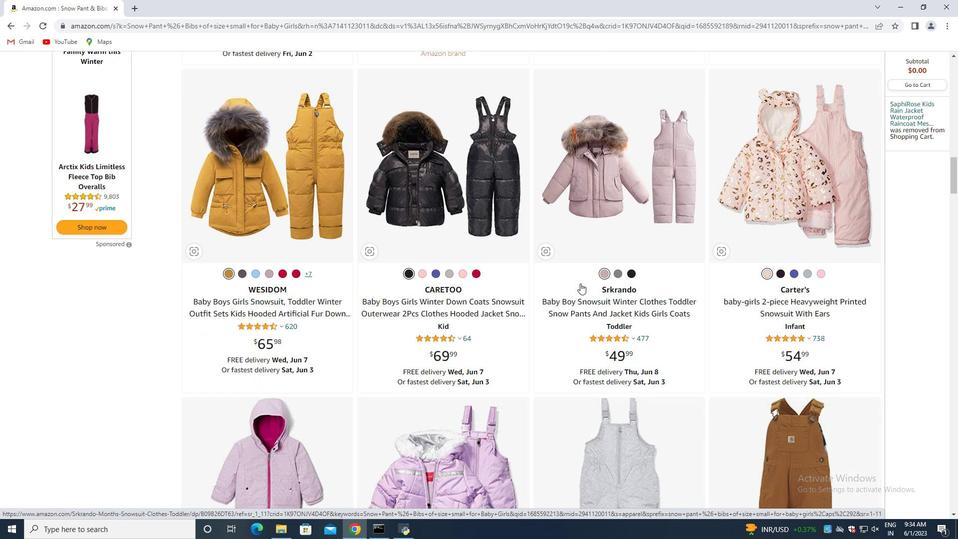 
Action: Mouse scrolled (580, 283) with delta (0, 0)
Screenshot: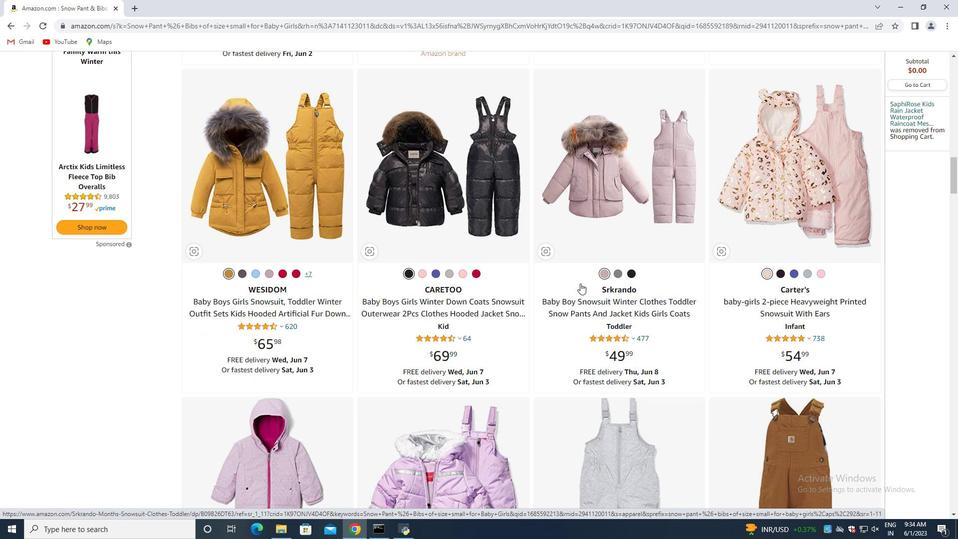 
Action: Mouse scrolled (580, 283) with delta (0, 0)
Screenshot: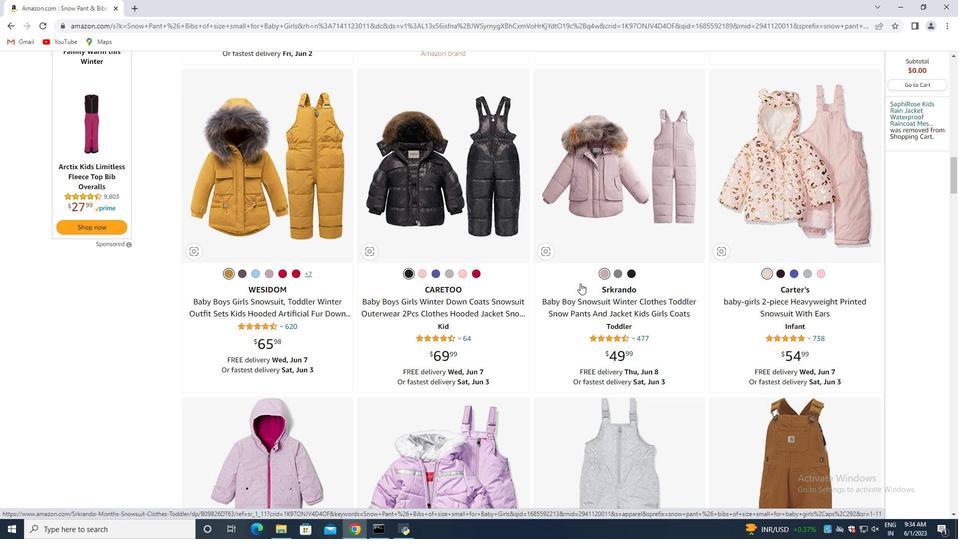 
Action: Mouse moved to (580, 283)
Screenshot: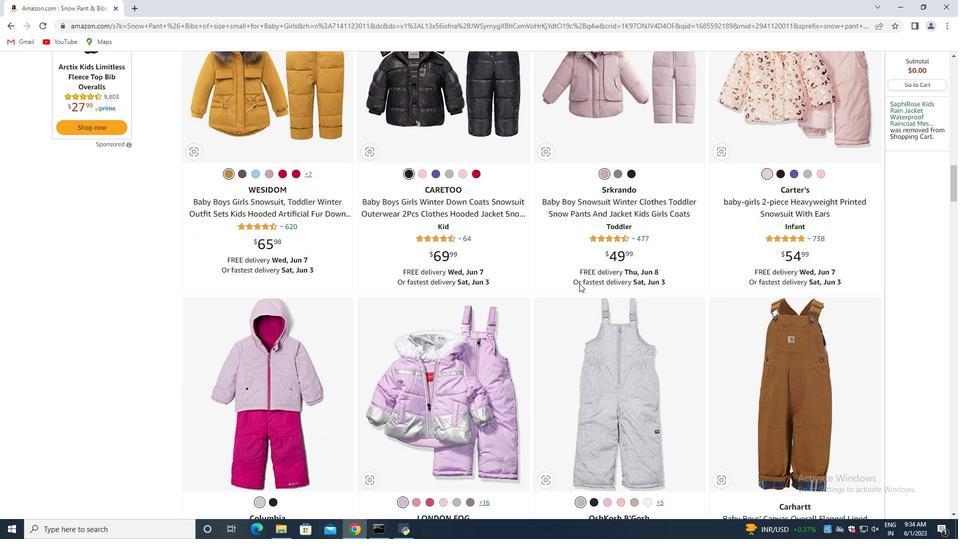 
Action: Mouse scrolled (580, 283) with delta (0, 0)
Screenshot: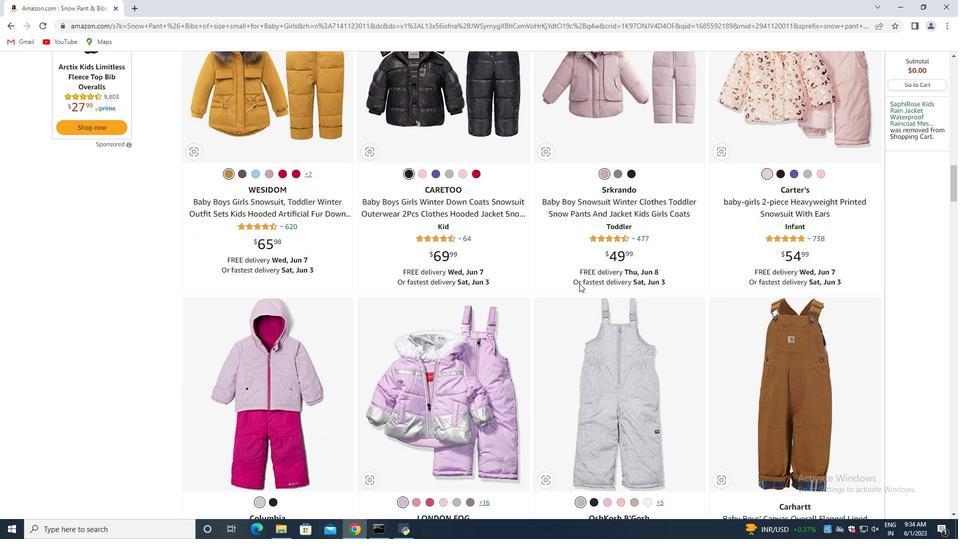 
Action: Mouse moved to (579, 283)
Screenshot: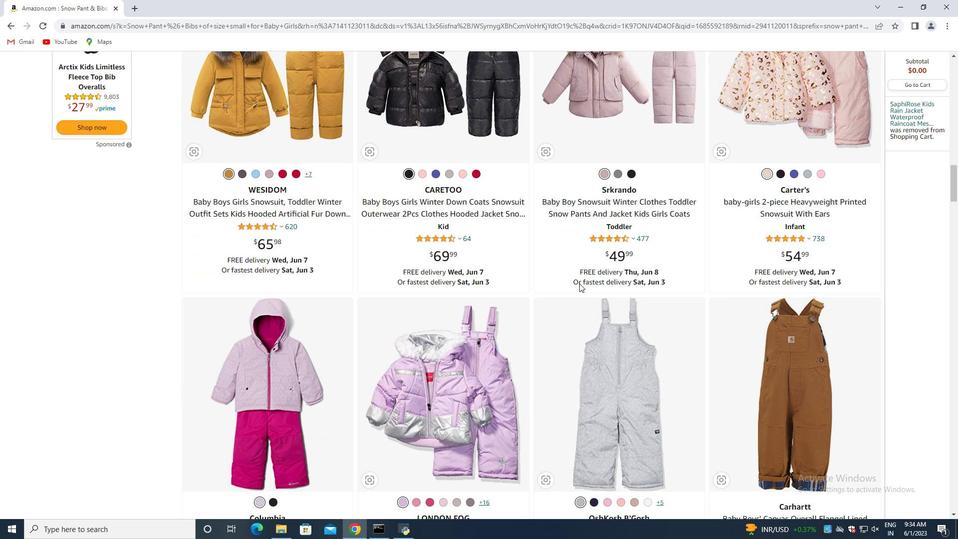 
Action: Mouse scrolled (579, 283) with delta (0, 0)
Screenshot: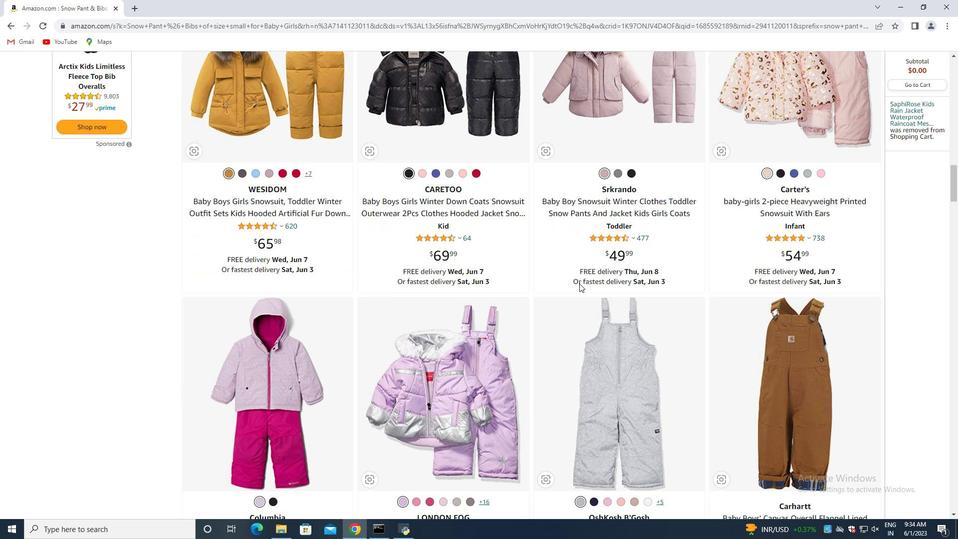 
Action: Mouse scrolled (579, 283) with delta (0, 0)
Screenshot: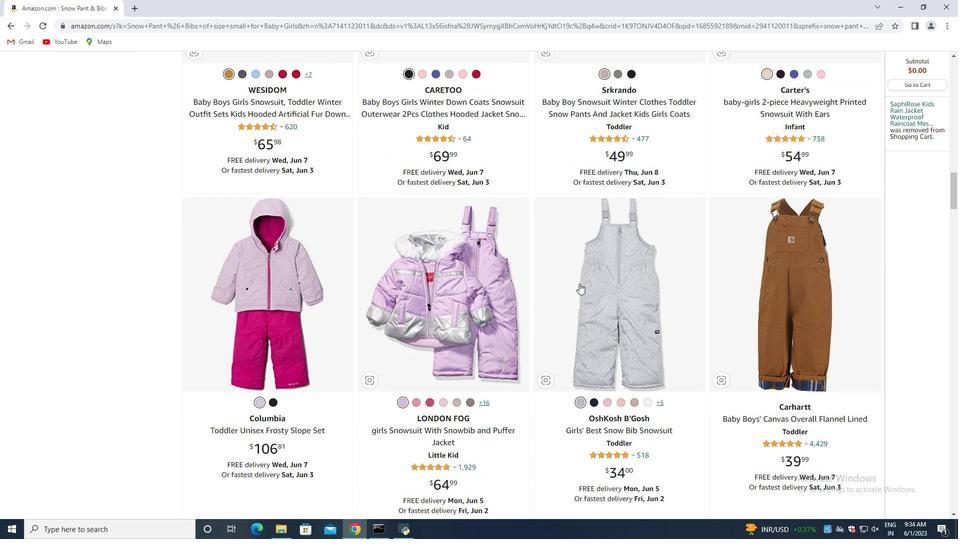 
Action: Mouse scrolled (579, 283) with delta (0, 0)
Screenshot: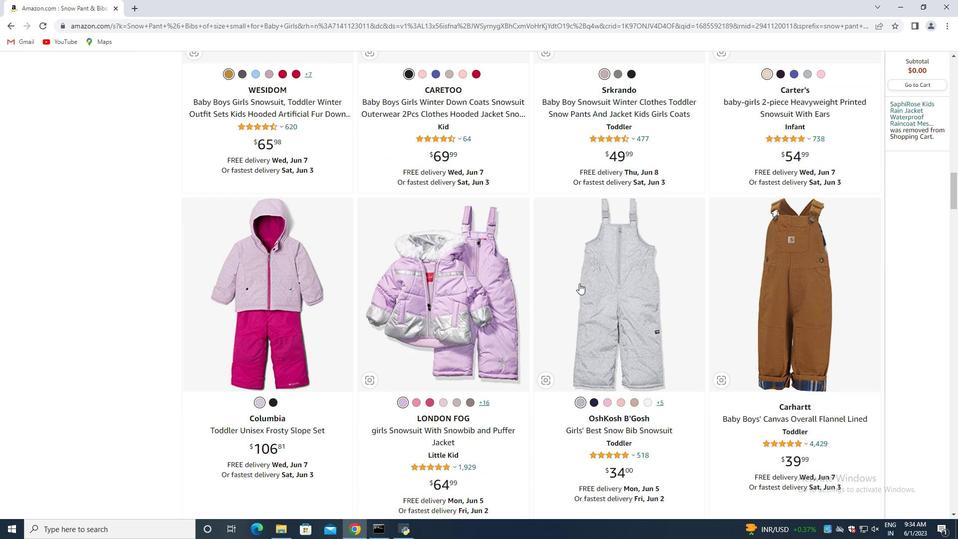 
Action: Mouse moved to (579, 283)
Screenshot: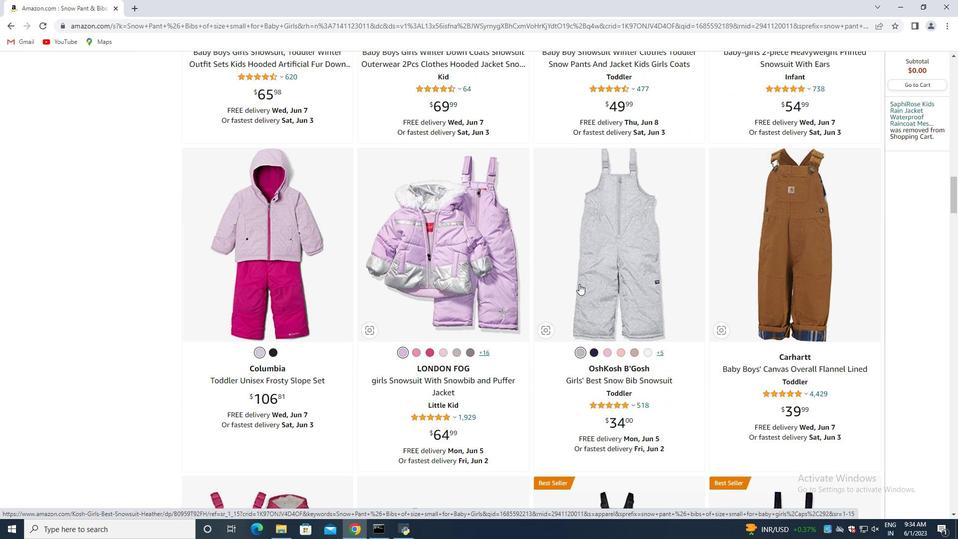 
Action: Mouse scrolled (579, 283) with delta (0, 0)
Screenshot: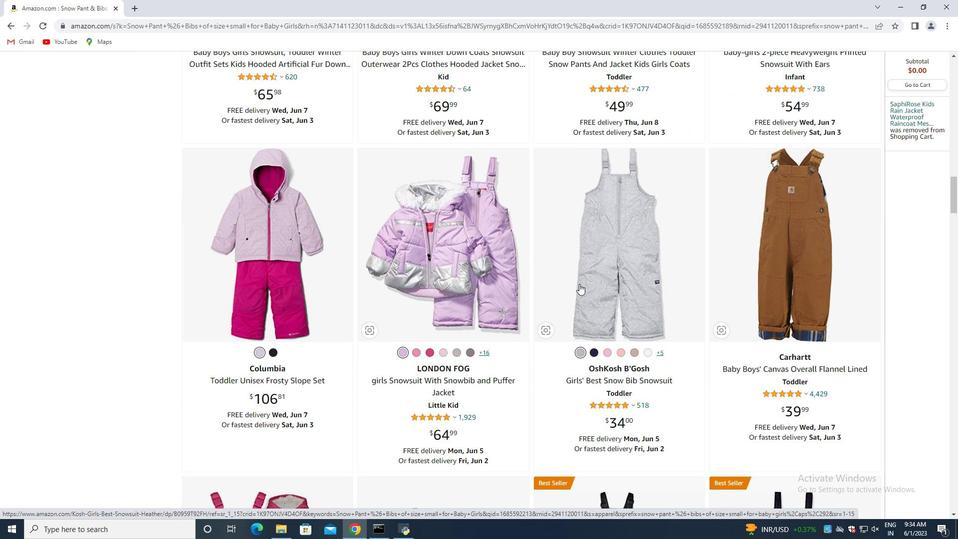 
Action: Mouse moved to (579, 284)
Screenshot: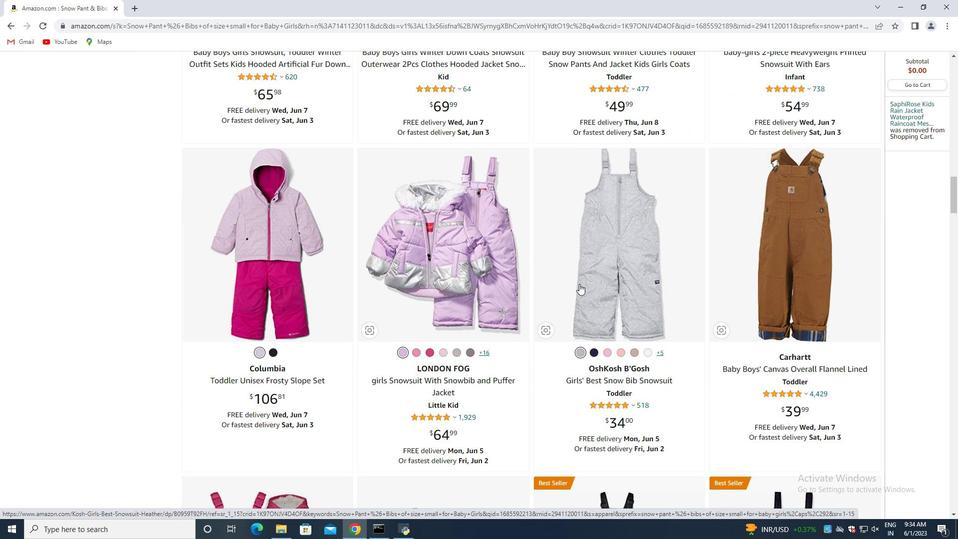 
Action: Mouse scrolled (579, 283) with delta (0, 0)
Screenshot: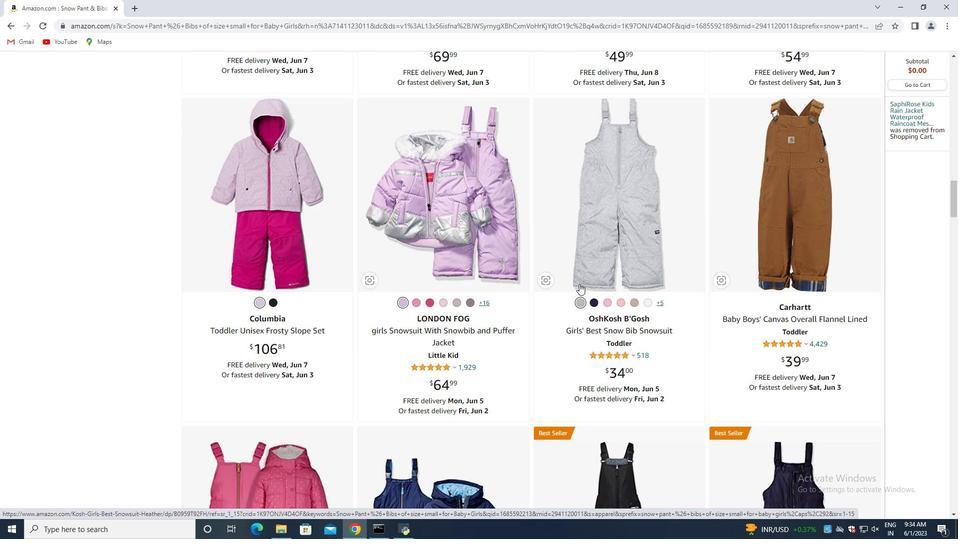 
Action: Mouse scrolled (579, 283) with delta (0, 0)
Screenshot: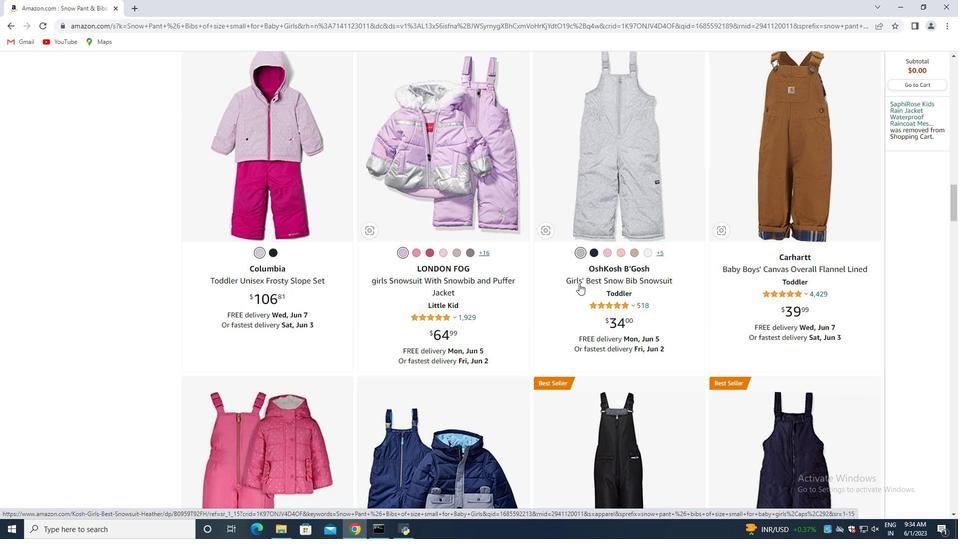 
Action: Mouse moved to (401, 311)
Screenshot: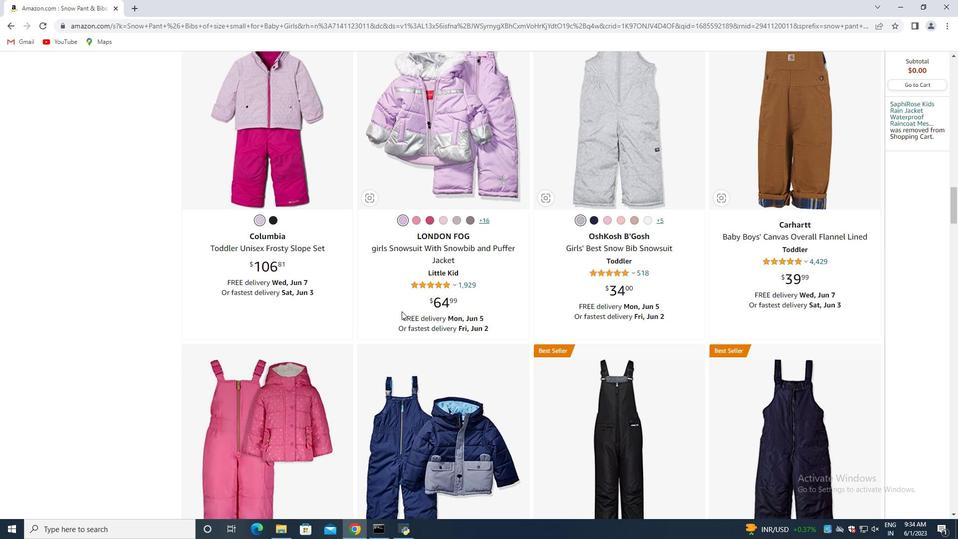 
Action: Mouse scrolled (401, 311) with delta (0, 0)
Screenshot: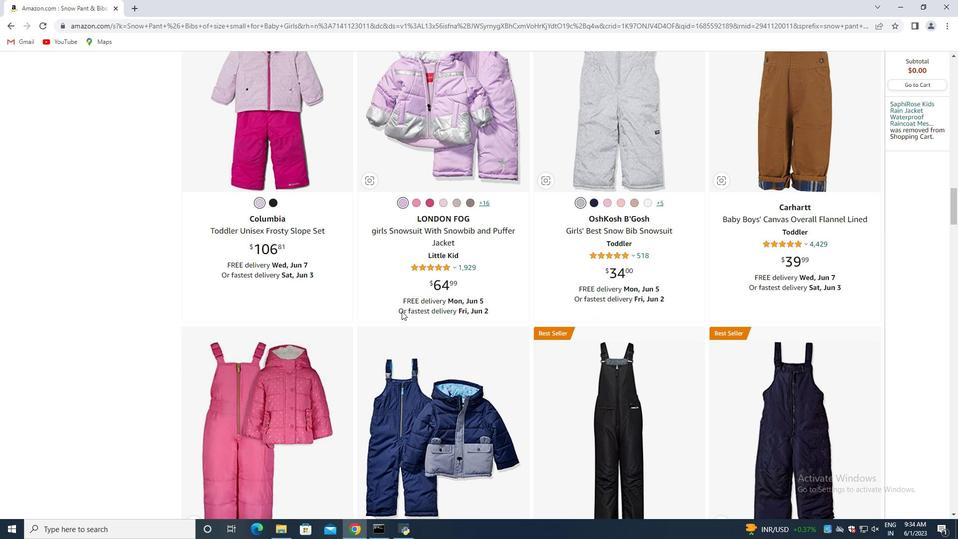 
Action: Mouse moved to (401, 311)
Screenshot: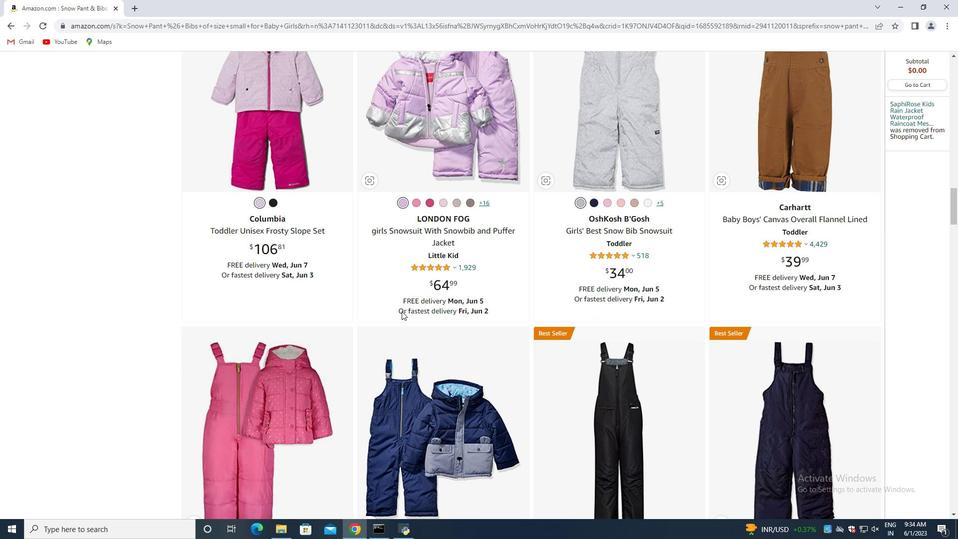 
Action: Mouse scrolled (401, 311) with delta (0, 0)
Screenshot: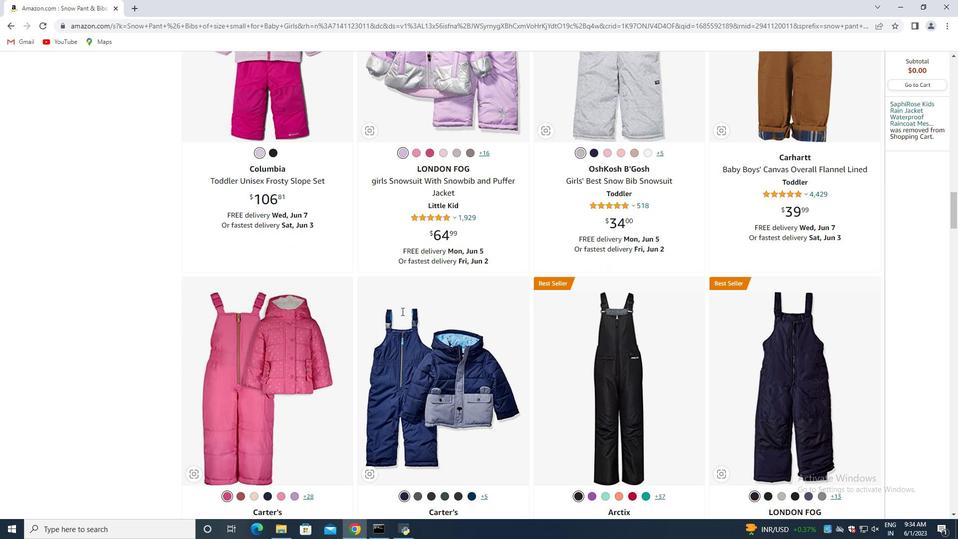 
Action: Mouse scrolled (401, 311) with delta (0, 0)
Screenshot: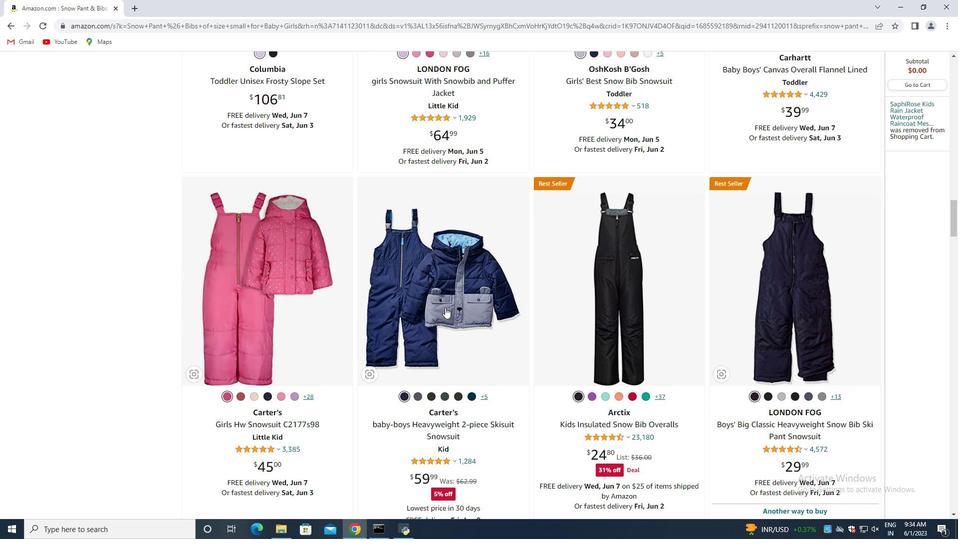 
Action: Mouse scrolled (401, 311) with delta (0, 0)
Screenshot: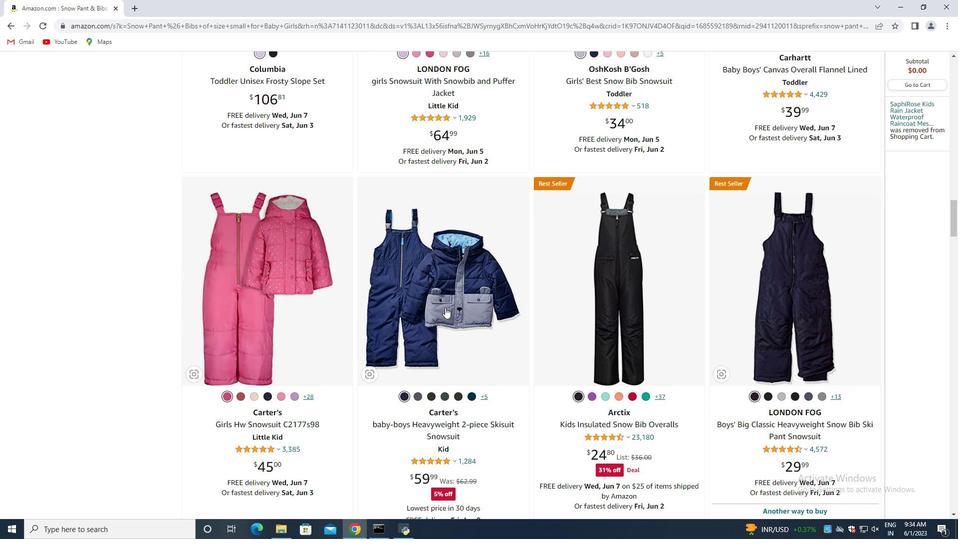 
Action: Mouse moved to (480, 309)
Screenshot: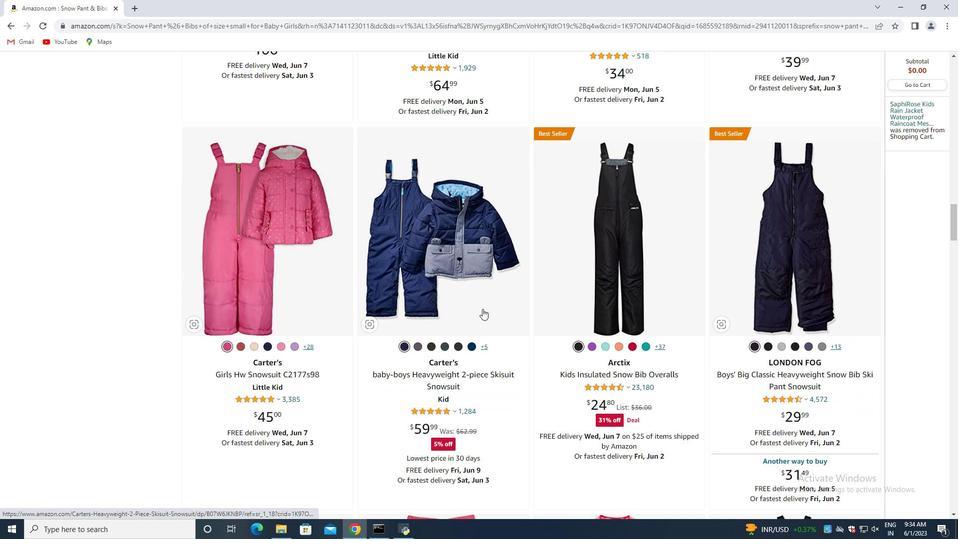 
Action: Mouse scrolled (480, 308) with delta (0, 0)
Screenshot: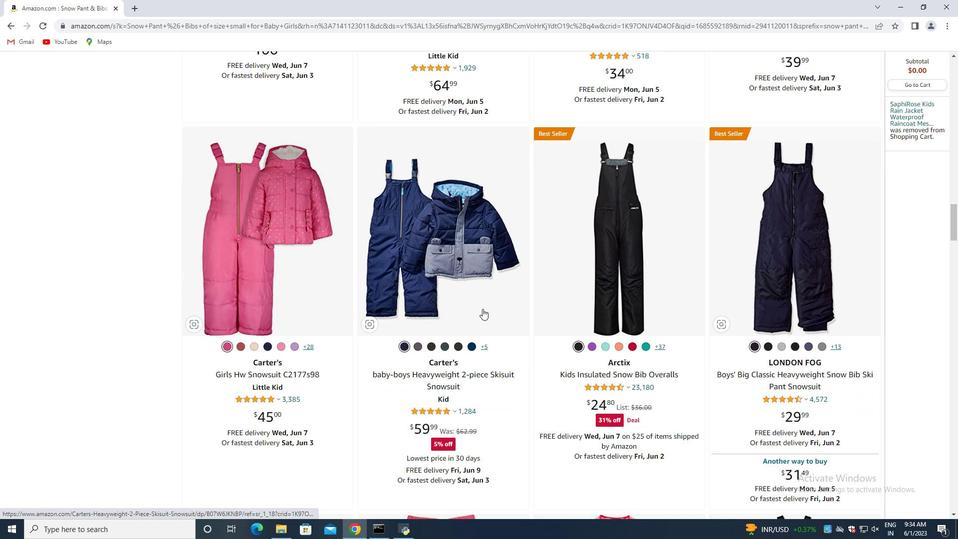 
Action: Mouse moved to (810, 285)
Screenshot: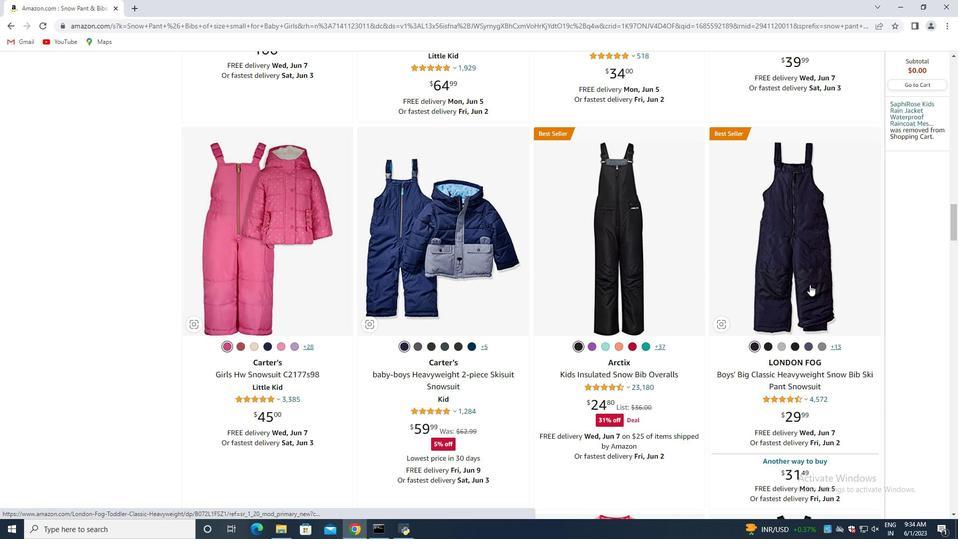
Action: Mouse pressed left at (810, 285)
Screenshot: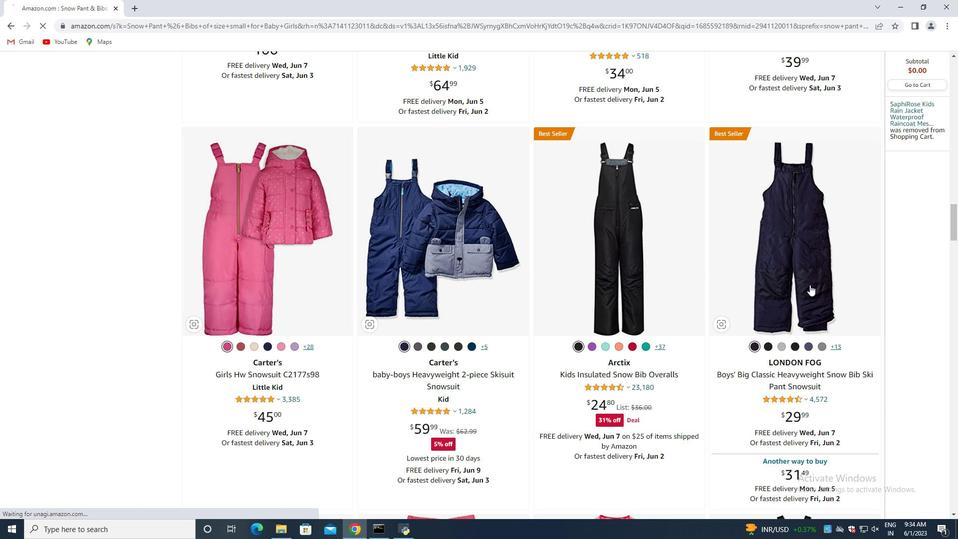 
Action: Mouse moved to (484, 341)
Screenshot: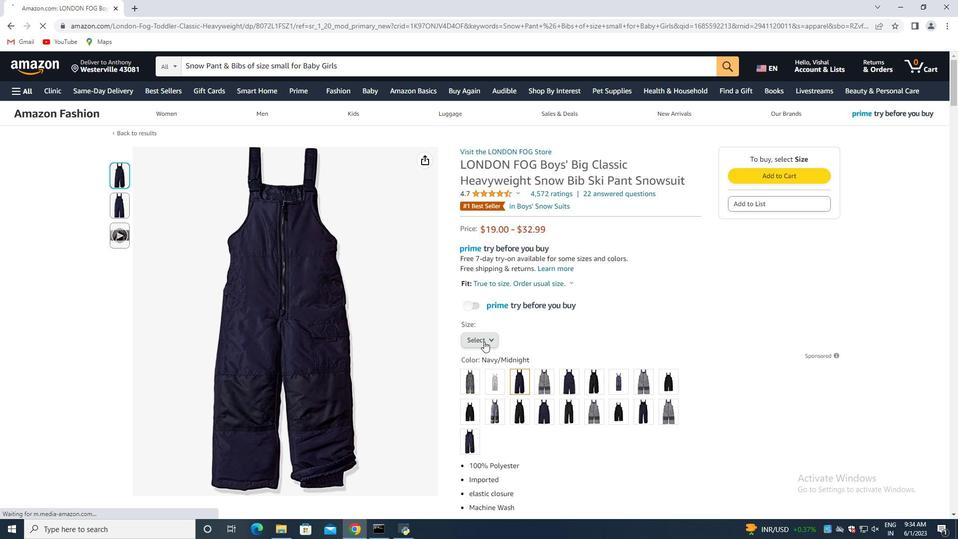 
Action: Mouse pressed left at (484, 341)
Screenshot: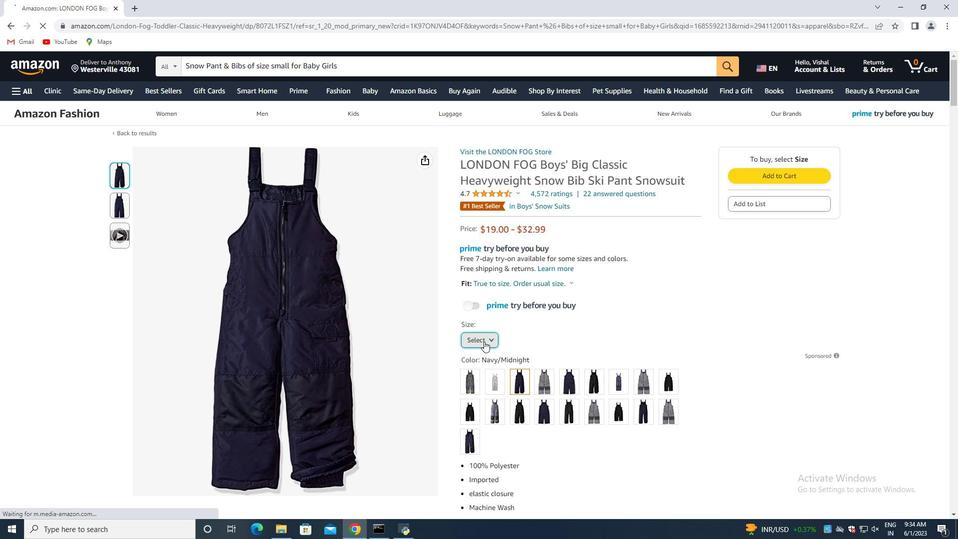
Action: Mouse moved to (550, 317)
Screenshot: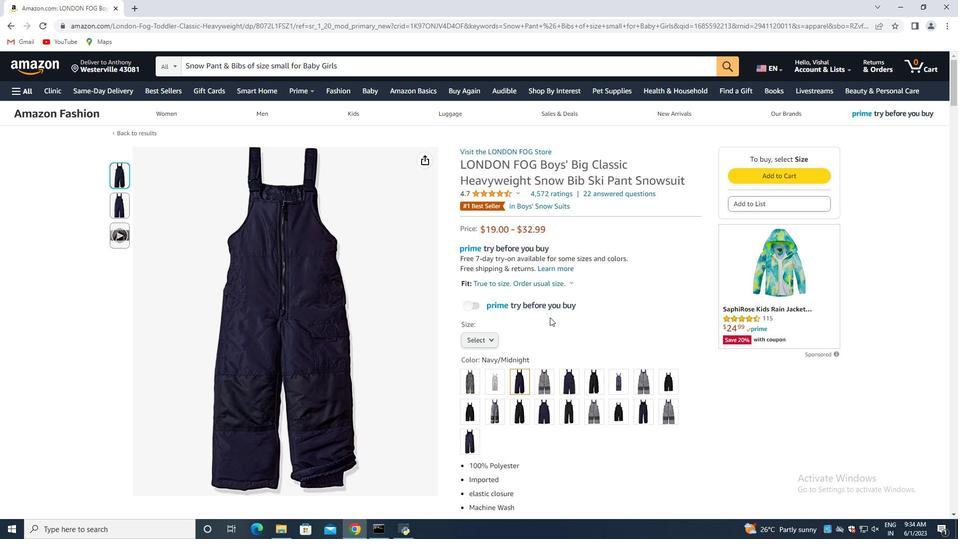 
Action: Mouse pressed left at (550, 317)
Screenshot: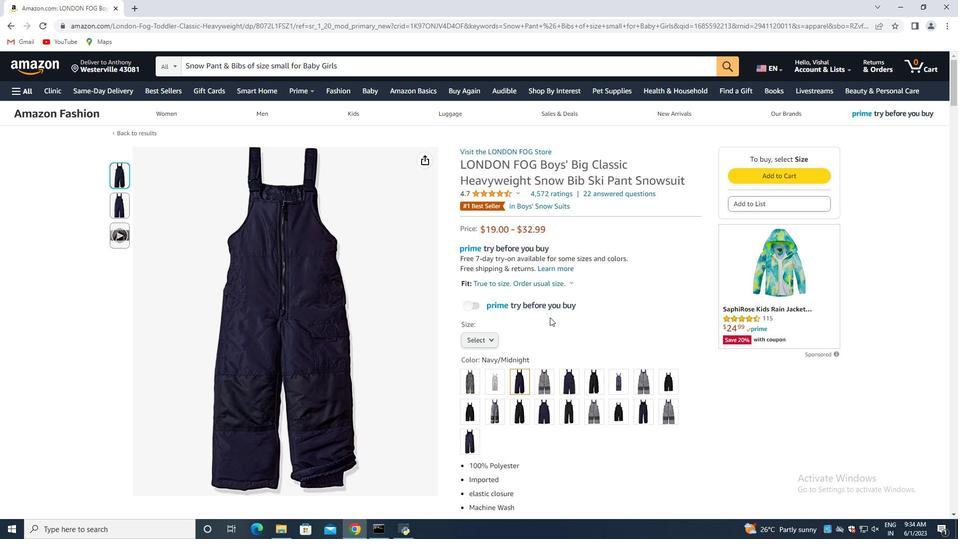 
Action: Mouse moved to (295, 297)
Screenshot: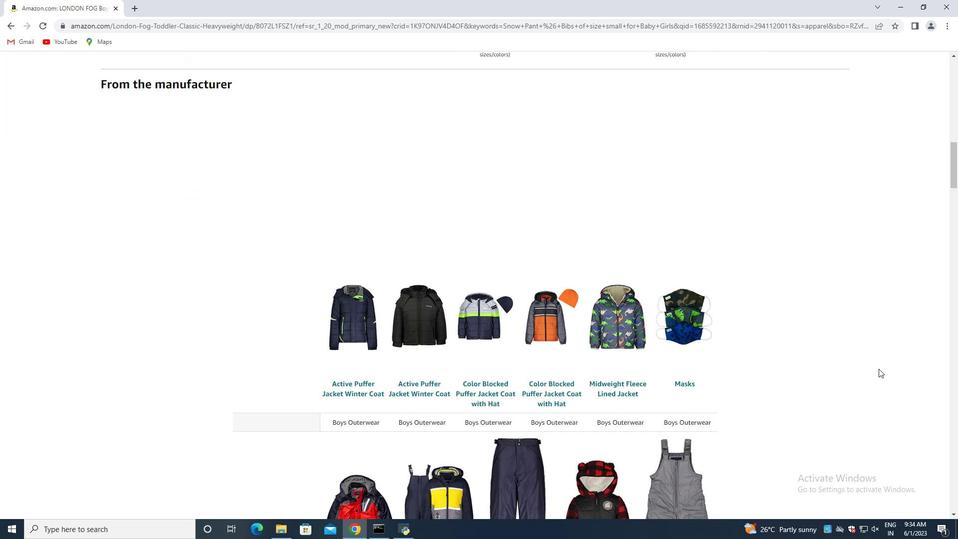 
Action: Mouse scrolled (289, 287) with delta (0, 0)
Screenshot: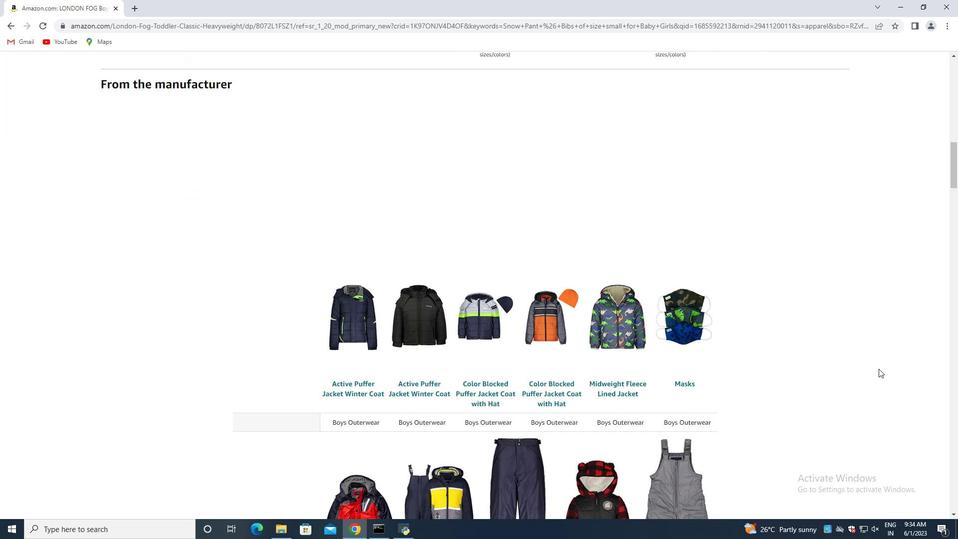 
Action: Mouse moved to (295, 297)
Screenshot: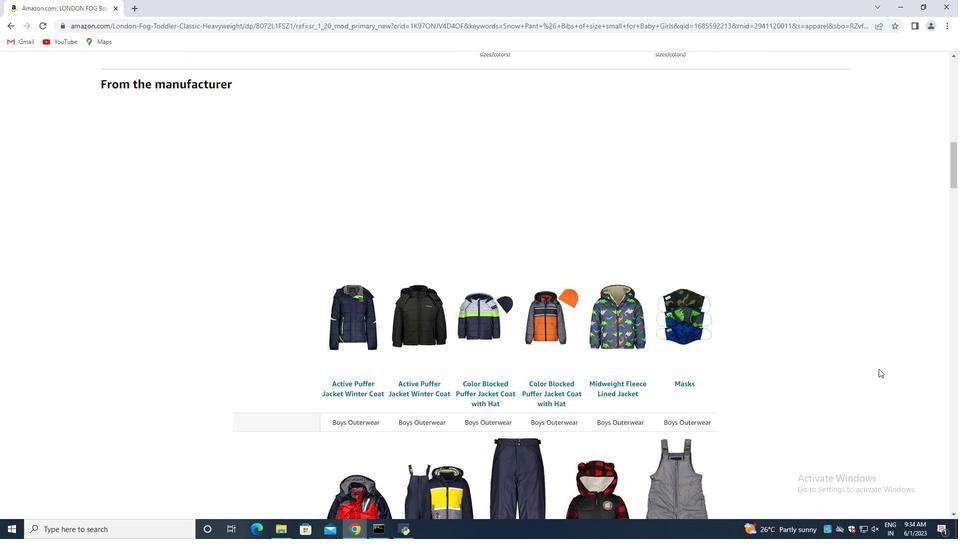 
Action: Mouse scrolled (289, 288) with delta (0, 0)
Screenshot: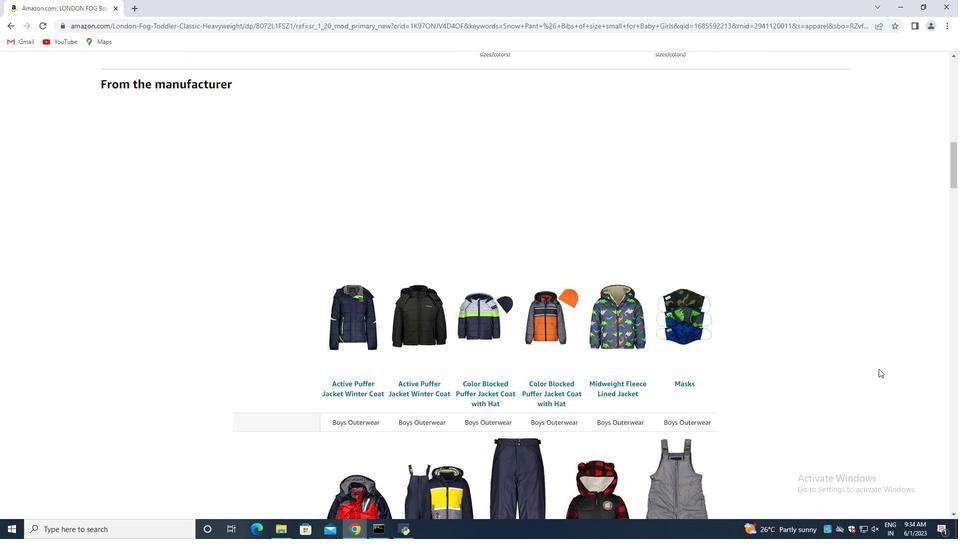 
Action: Mouse moved to (295, 297)
Screenshot: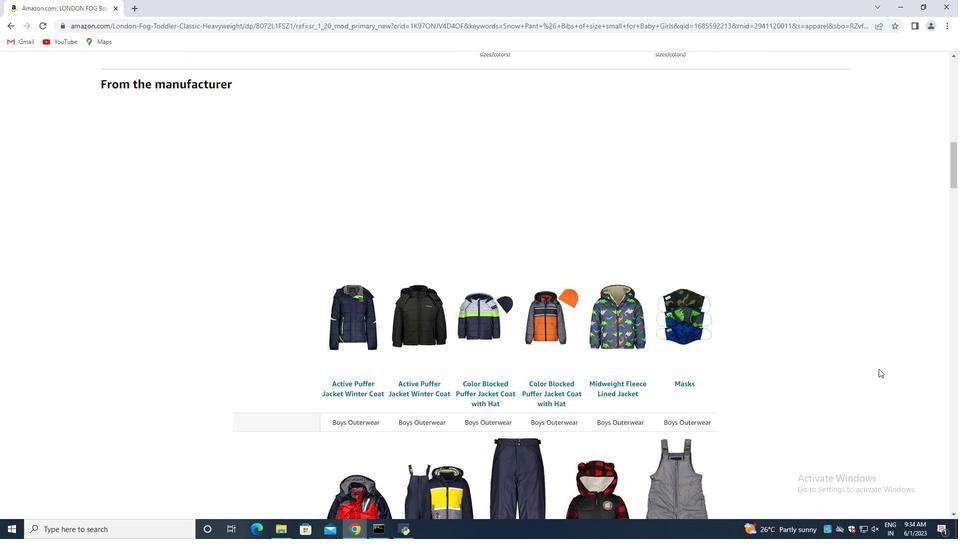 
Action: Mouse scrolled (289, 288) with delta (0, 0)
Screenshot: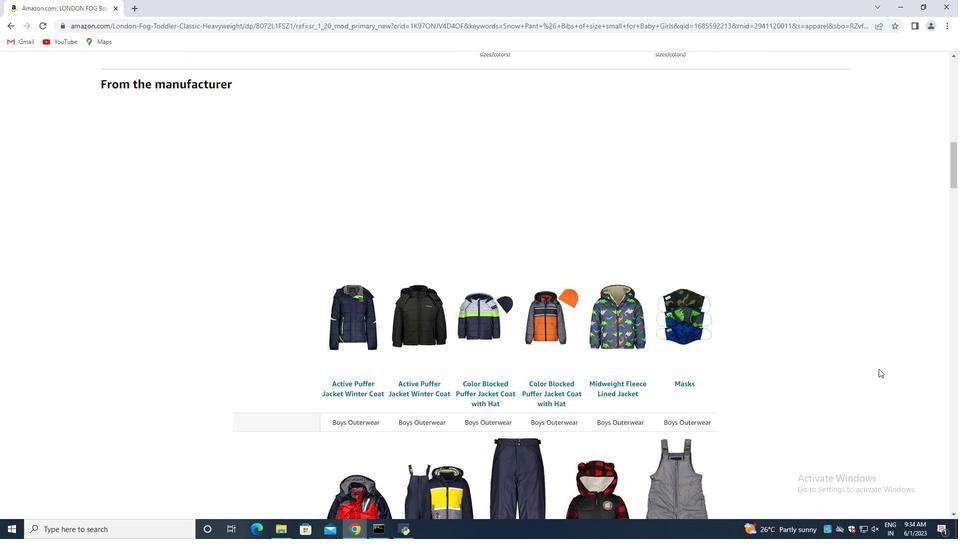 
Action: Mouse moved to (296, 298)
Screenshot: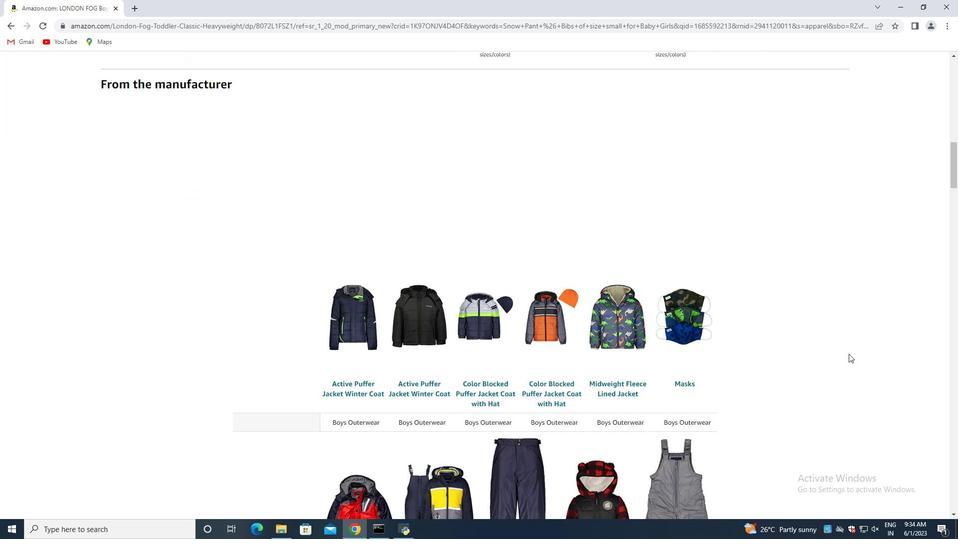 
Action: Mouse scrolled (289, 289) with delta (0, 0)
Screenshot: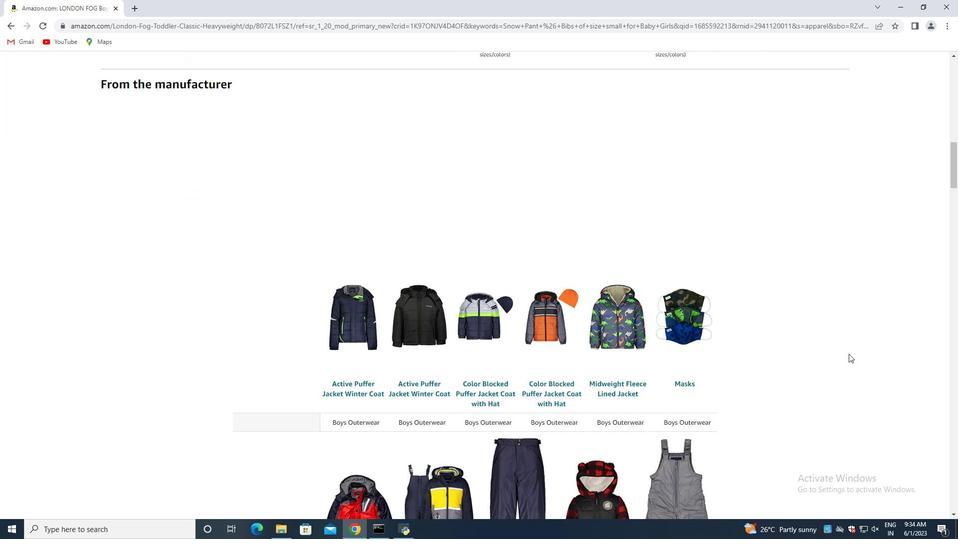 
Action: Mouse moved to (300, 300)
Screenshot: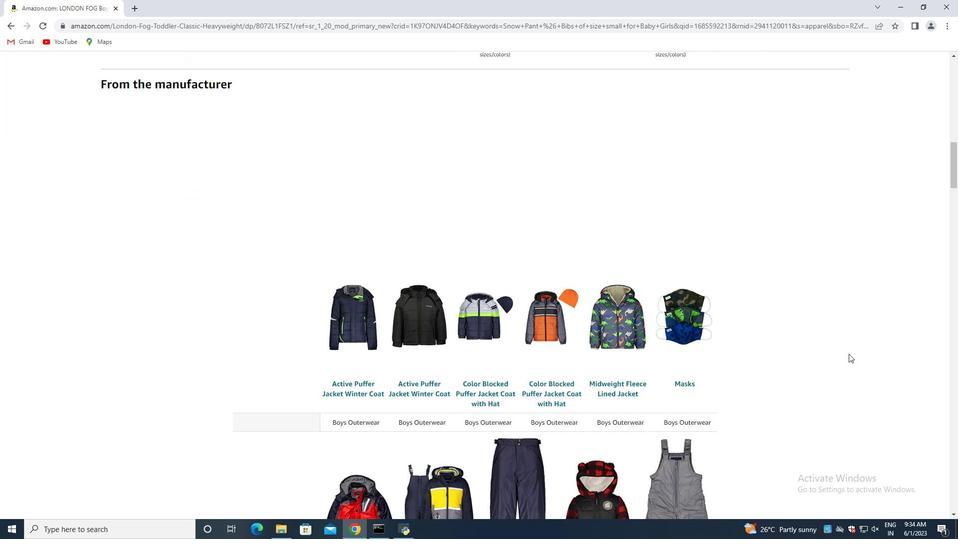 
Action: Mouse scrolled (289, 290) with delta (0, 0)
Screenshot: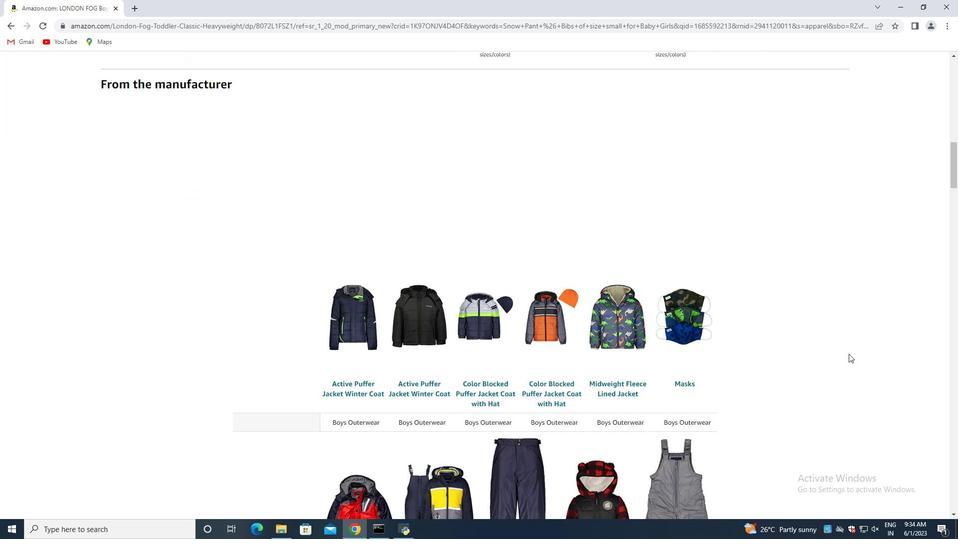 
Action: Mouse moved to (307, 302)
Screenshot: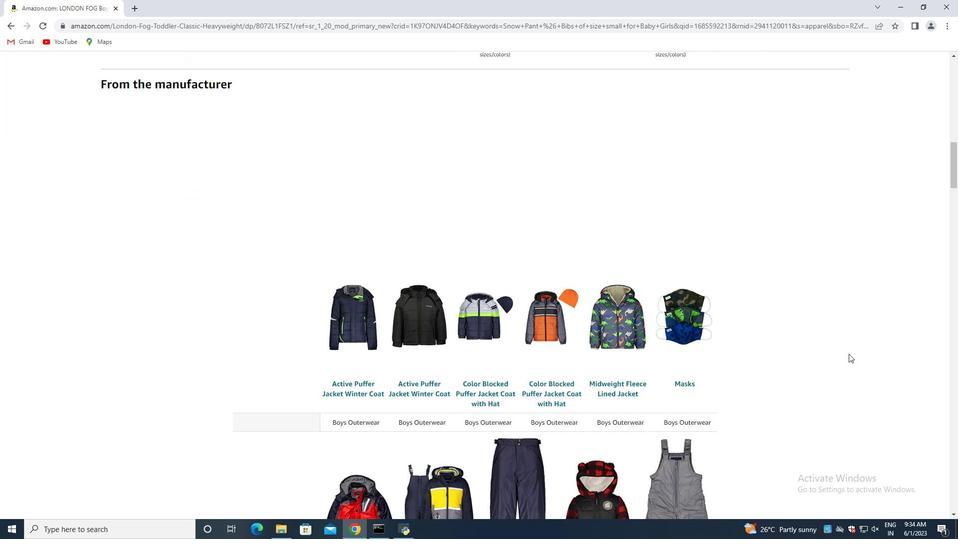 
Action: Mouse scrolled (289, 290) with delta (0, 0)
Screenshot: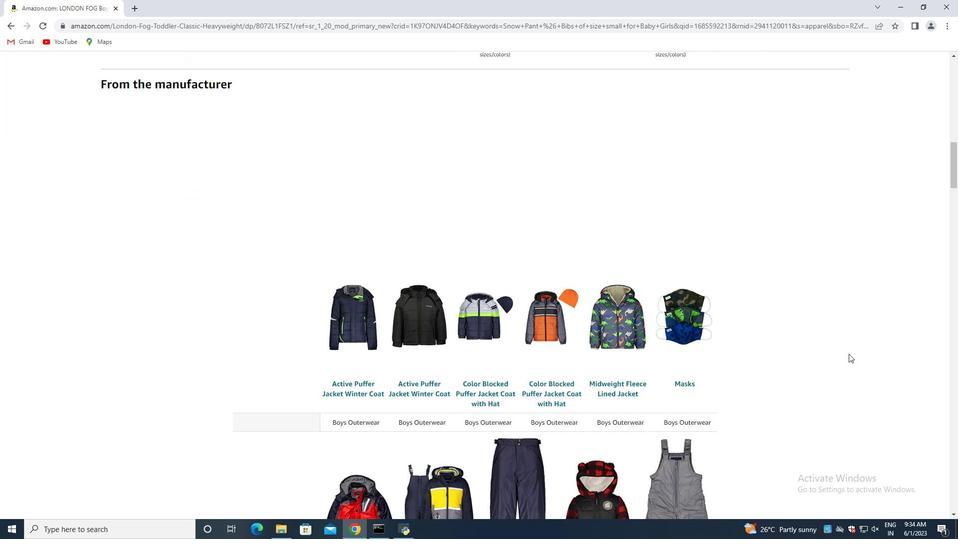
Action: Mouse moved to (317, 302)
Screenshot: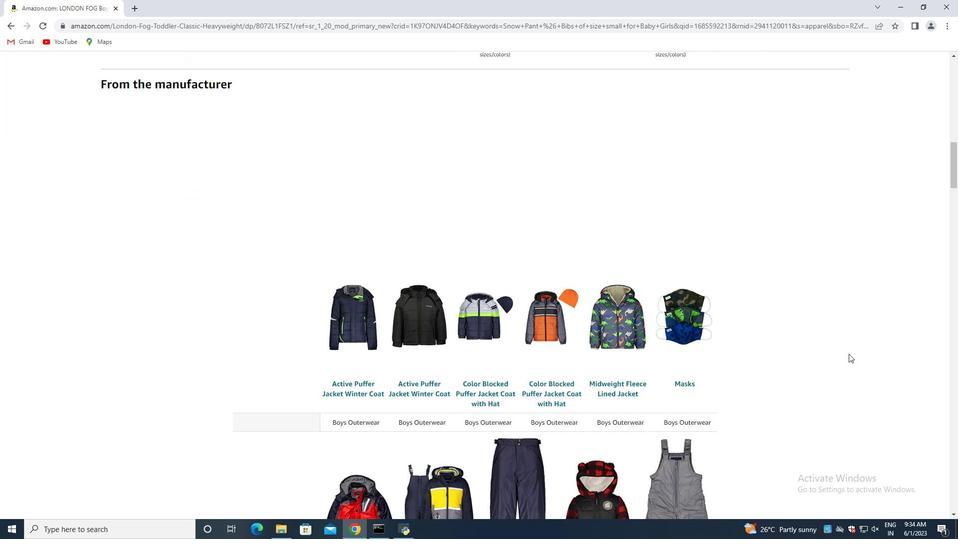 
Action: Mouse scrolled (290, 292) with delta (0, 0)
Screenshot: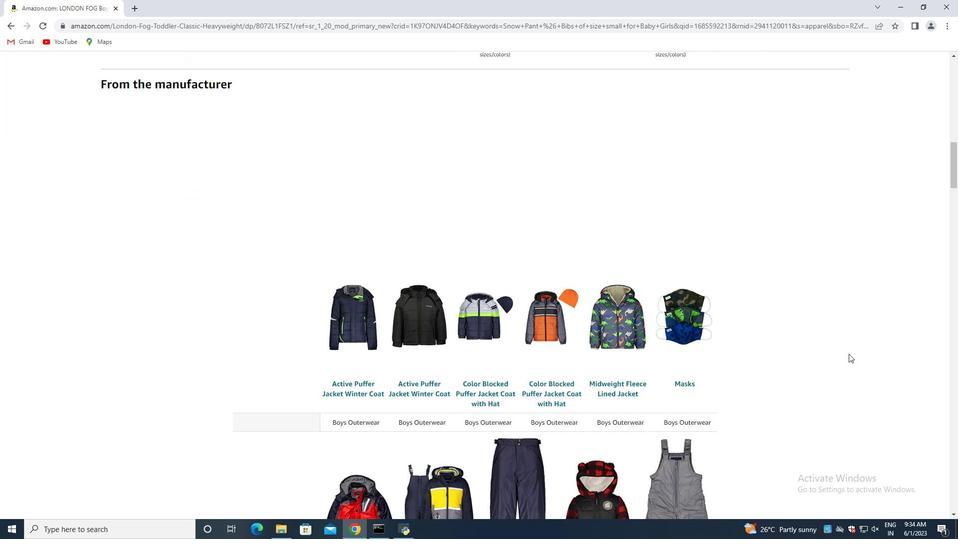 
Action: Mouse moved to (340, 302)
Screenshot: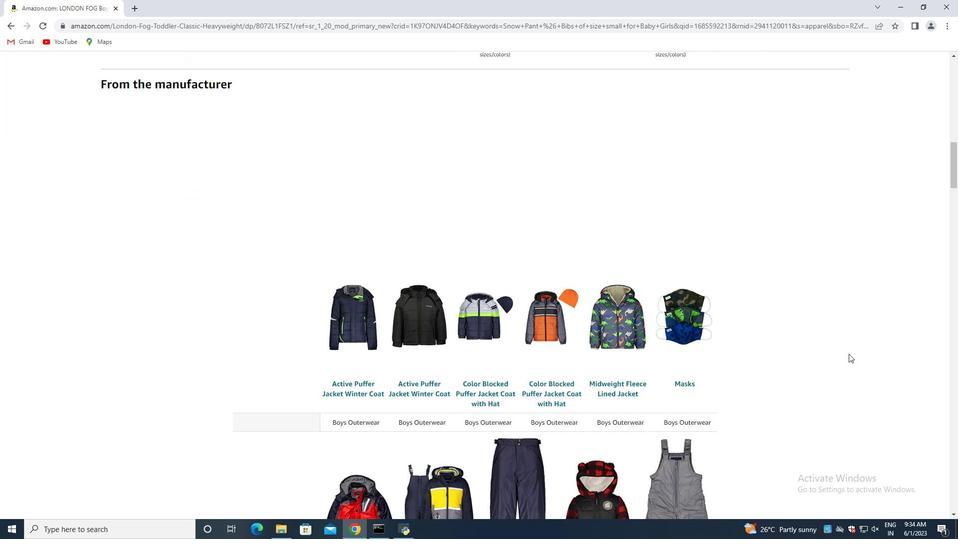
Action: Mouse scrolled (295, 296) with delta (0, 0)
Screenshot: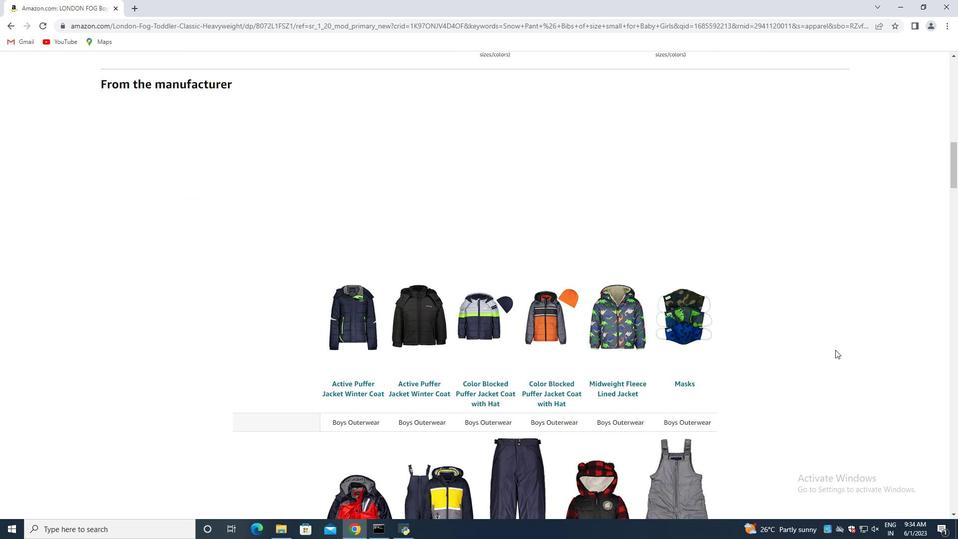 
Action: Mouse moved to (353, 302)
Screenshot: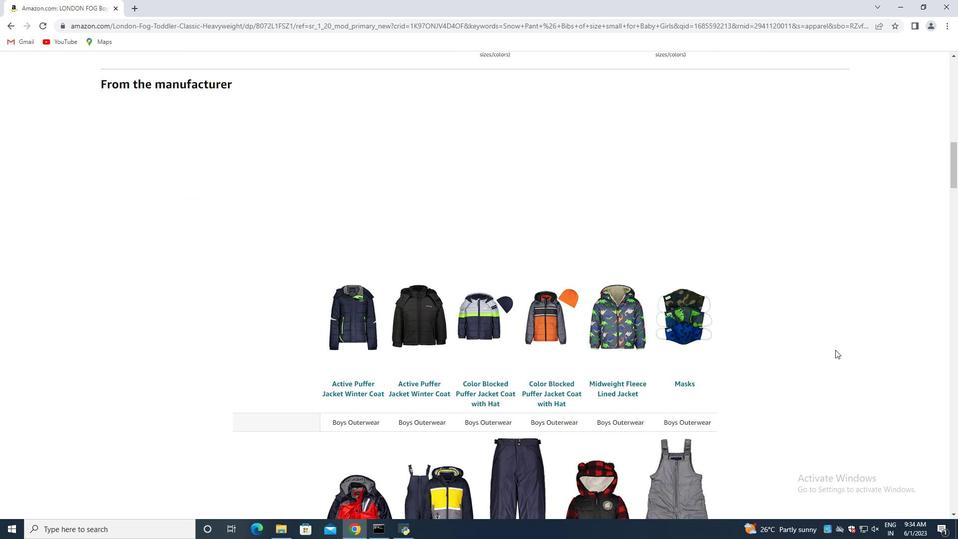 
Action: Mouse scrolled (295, 297) with delta (0, 0)
Screenshot: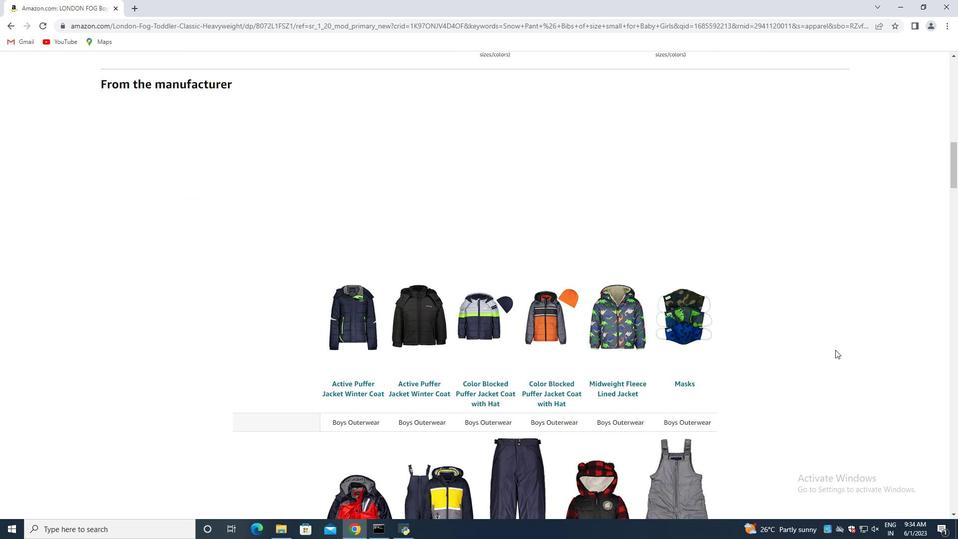 
Action: Mouse moved to (461, 310)
Screenshot: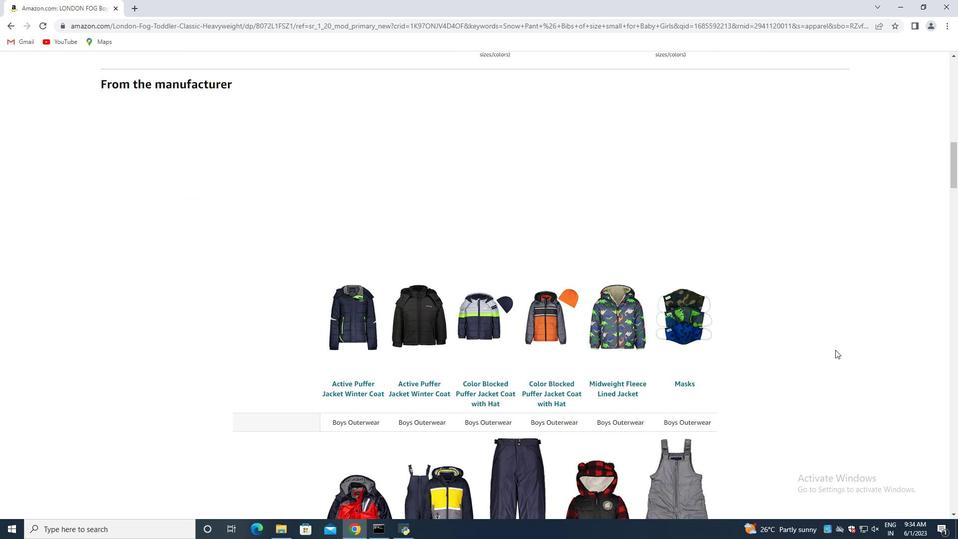 
Action: Mouse scrolled (300, 300) with delta (0, 0)
Screenshot: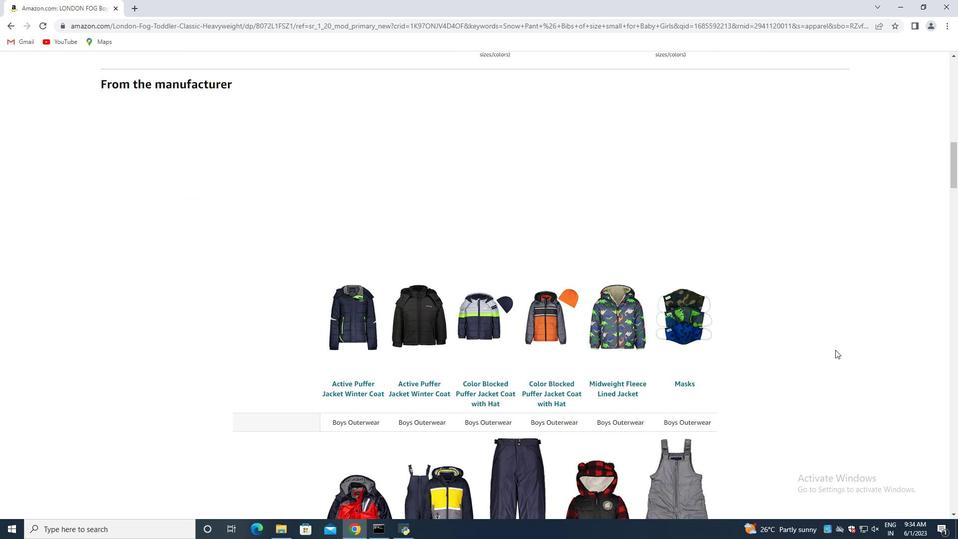
Action: Mouse moved to (666, 339)
Screenshot: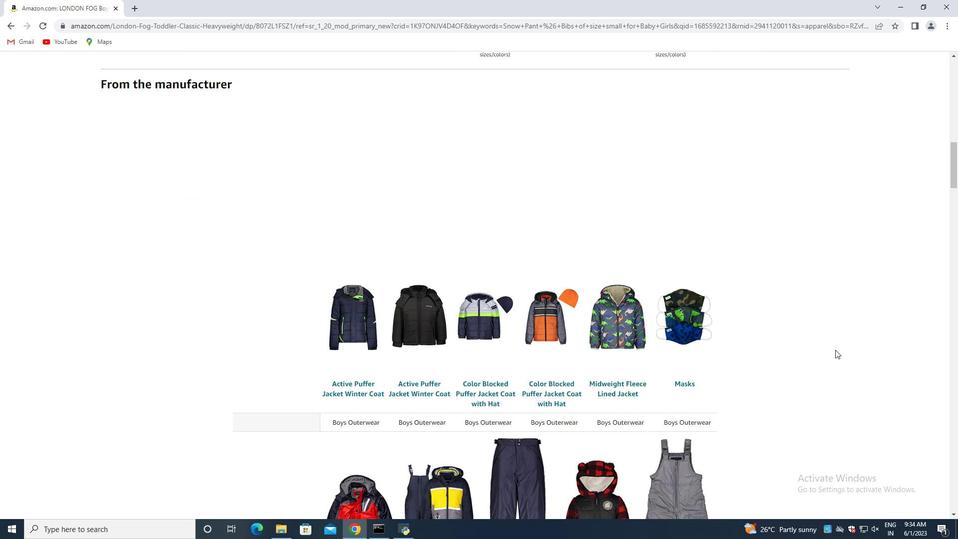 
Action: Mouse scrolled (317, 302) with delta (0, 0)
Screenshot: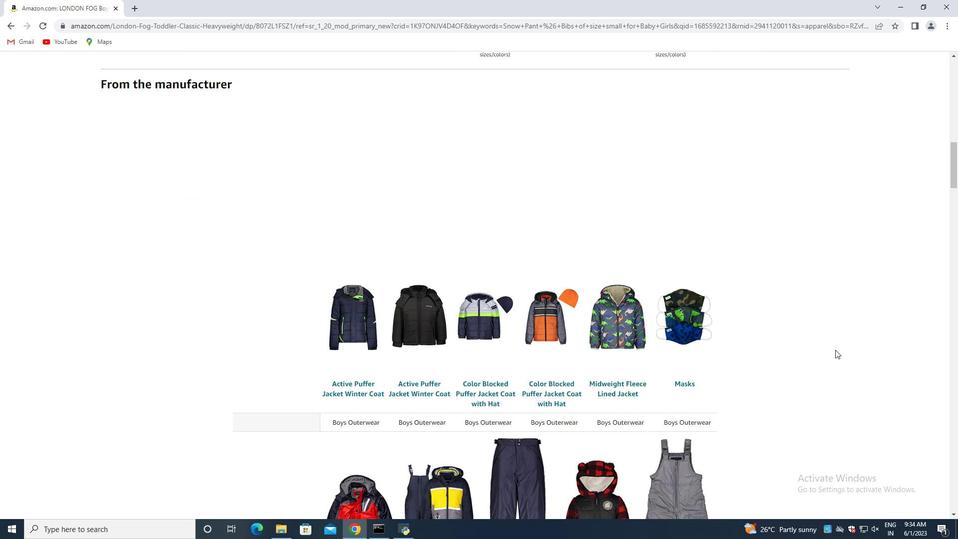 
Action: Mouse moved to (666, 339)
Screenshot: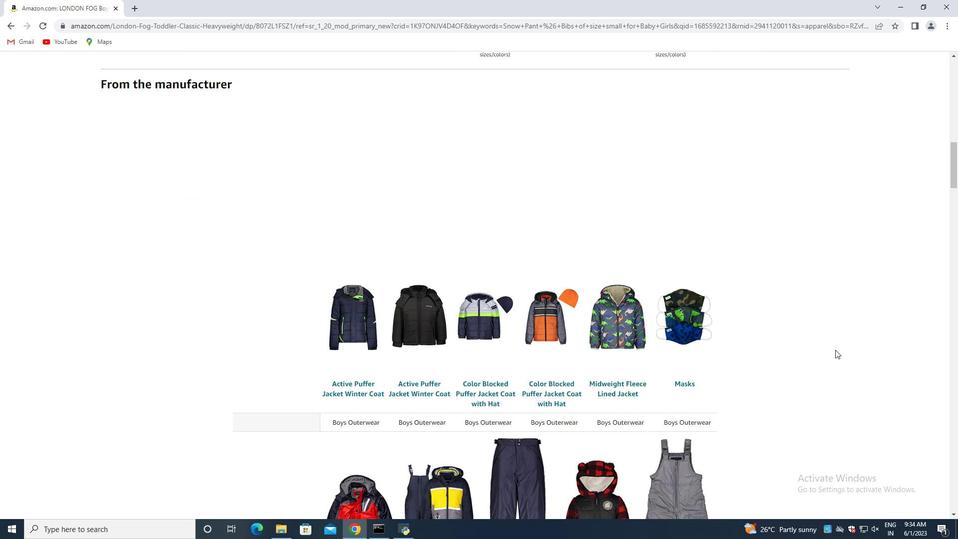 
Action: Mouse scrolled (353, 302) with delta (0, 0)
Screenshot: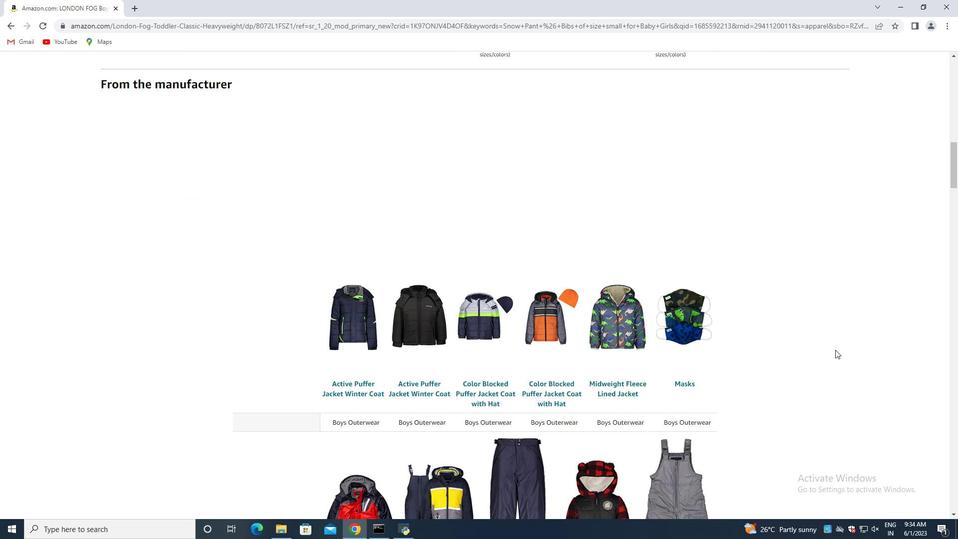 
Action: Mouse moved to (664, 341)
Screenshot: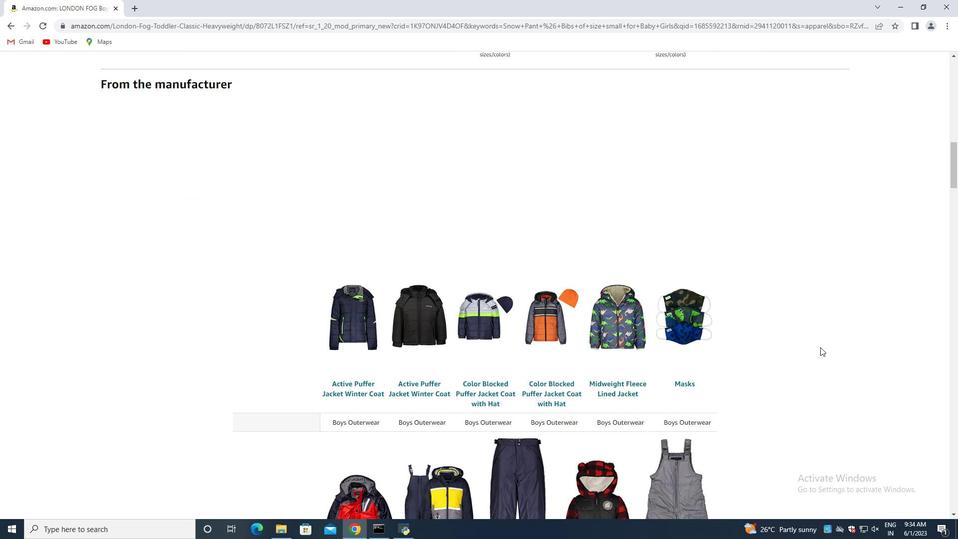 
Action: Mouse scrolled (664, 341) with delta (0, 0)
Screenshot: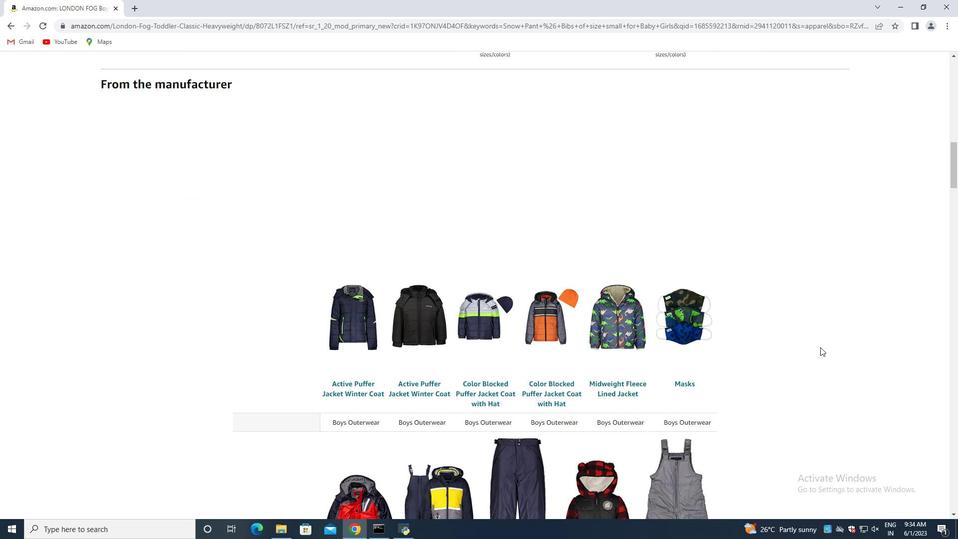 
Action: Mouse moved to (663, 343)
Screenshot: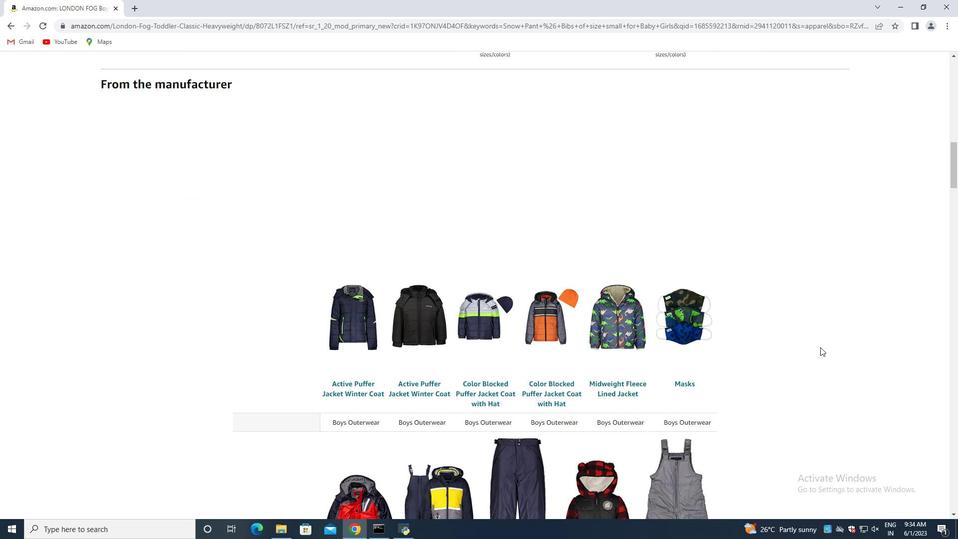 
Action: Mouse scrolled (664, 342) with delta (0, 0)
Screenshot: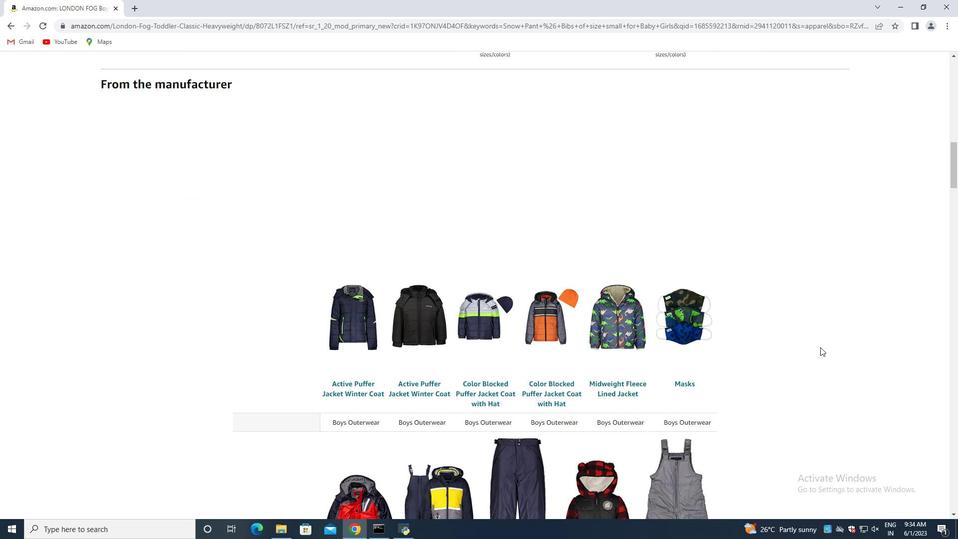 
Action: Mouse moved to (663, 344)
Screenshot: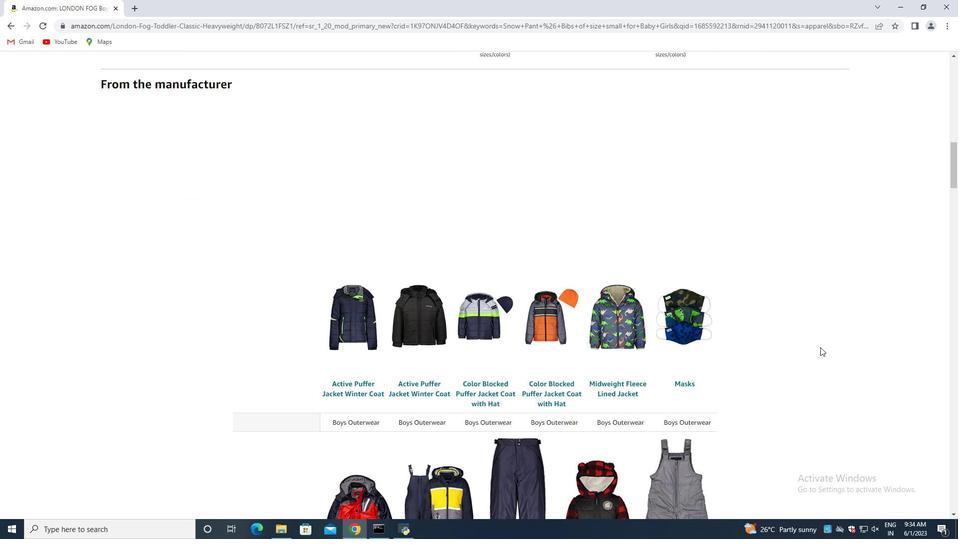 
Action: Mouse scrolled (663, 343) with delta (0, 0)
Screenshot: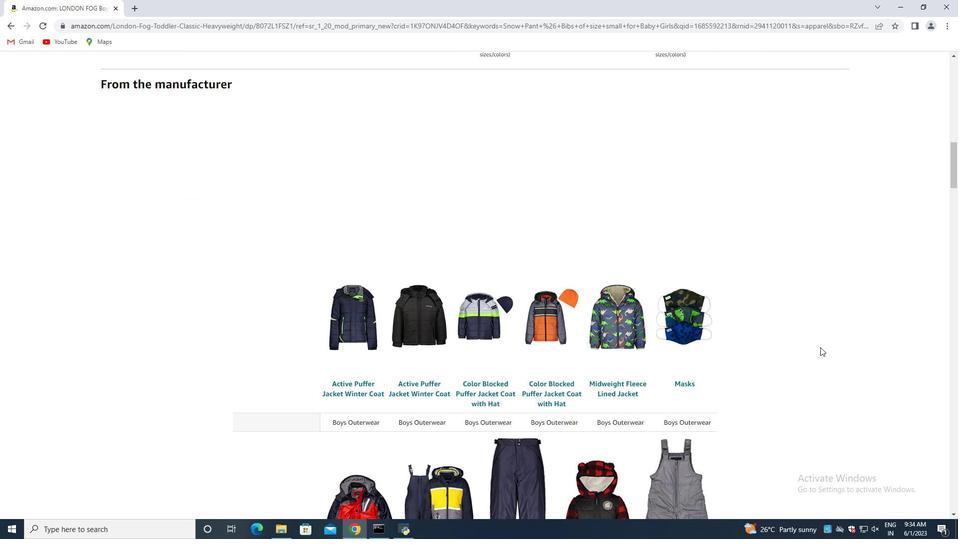 
Action: Mouse moved to (663, 345)
Screenshot: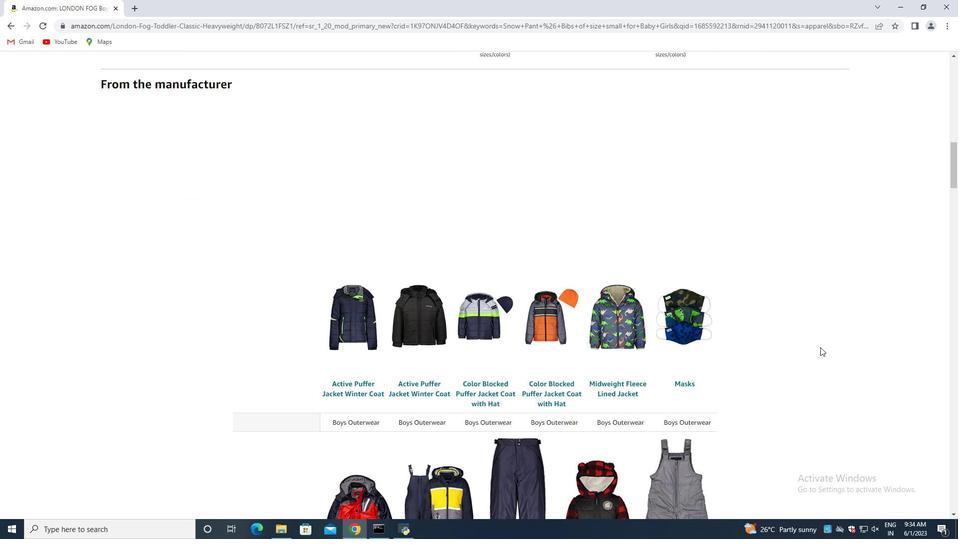 
Action: Mouse scrolled (663, 344) with delta (0, 0)
Screenshot: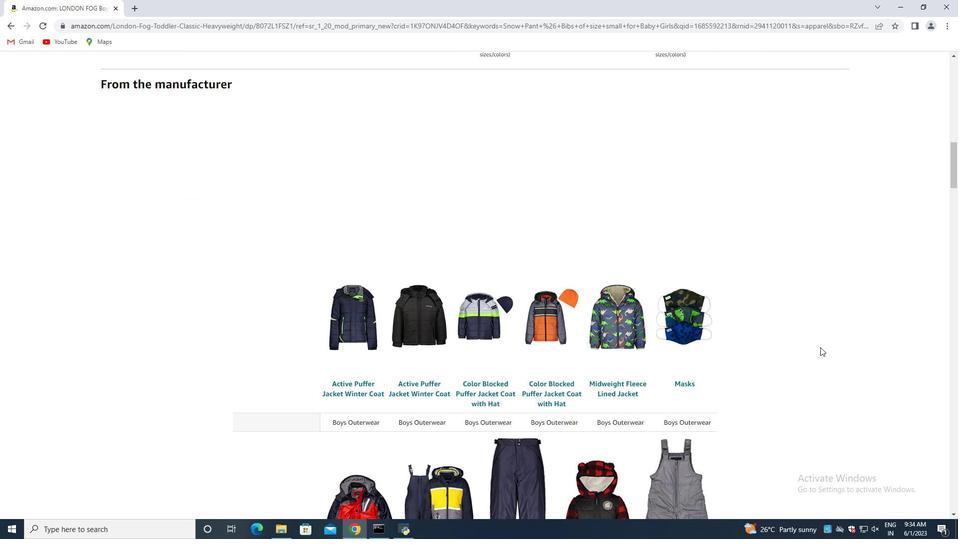 
Action: Mouse moved to (725, 345)
Screenshot: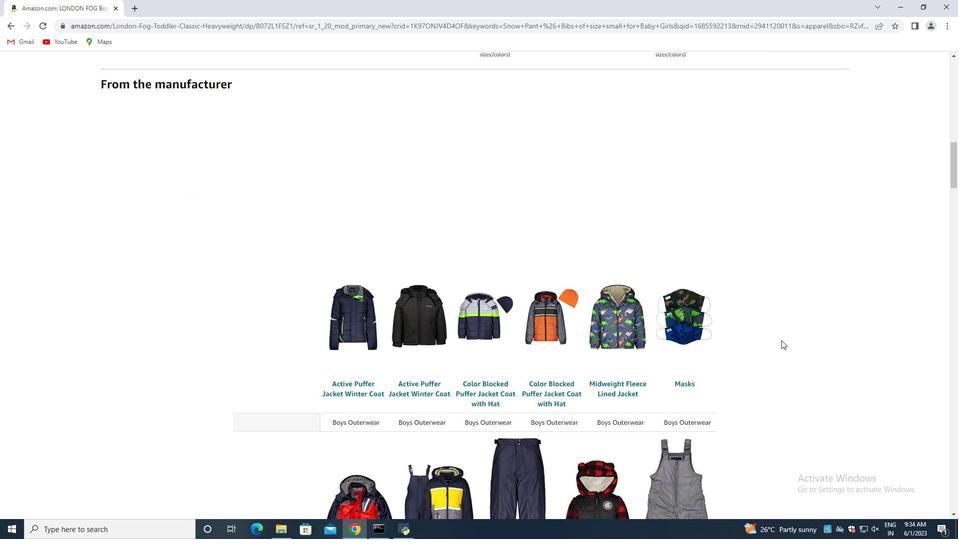 
Action: Mouse scrolled (703, 345) with delta (0, 0)
Screenshot: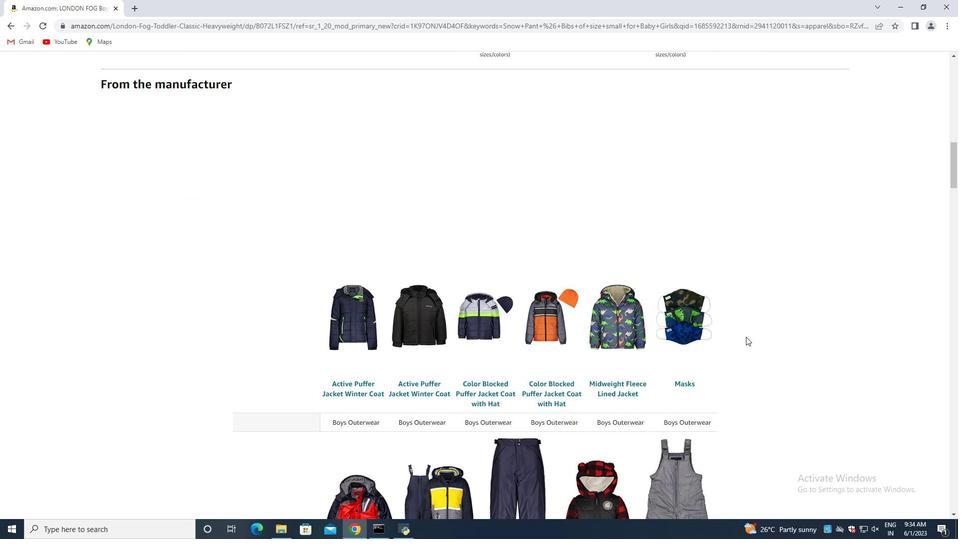 
Action: Mouse moved to (749, 337)
Screenshot: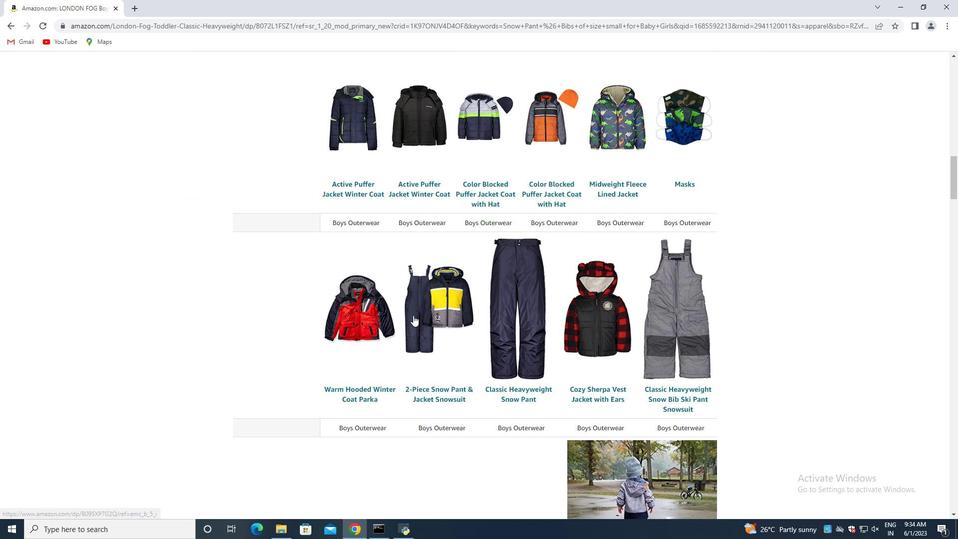 
Action: Mouse scrolled (749, 336) with delta (0, 0)
Screenshot: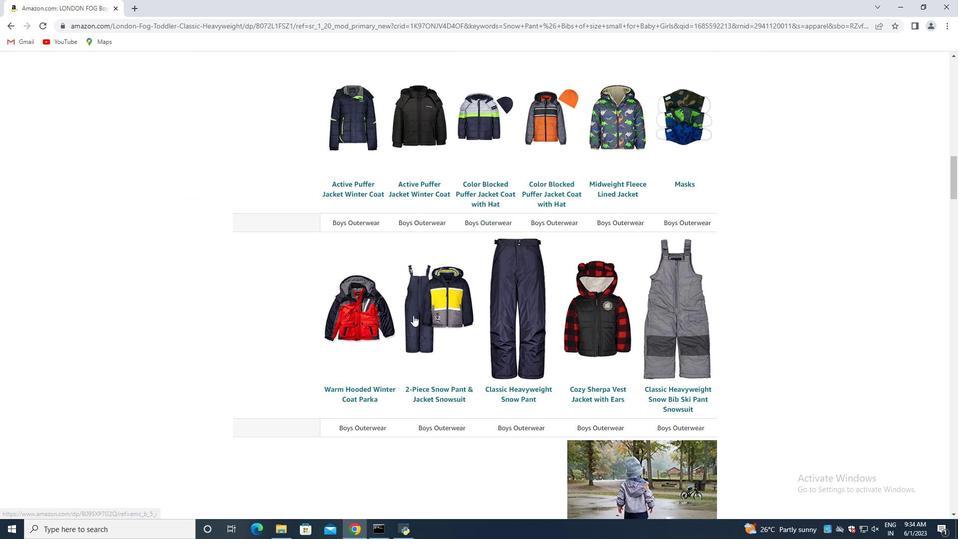 
Action: Mouse moved to (745, 337)
Screenshot: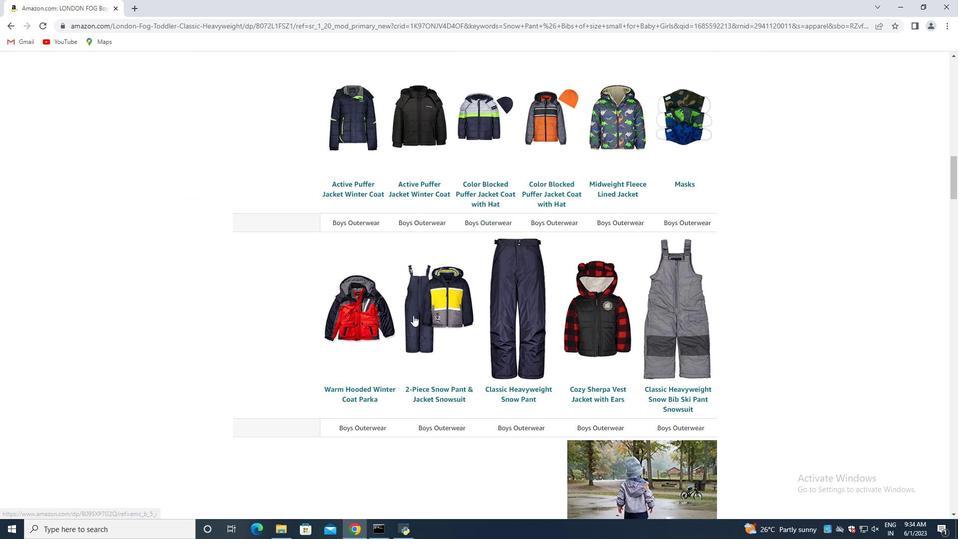 
Action: Mouse scrolled (745, 336) with delta (0, 0)
Screenshot: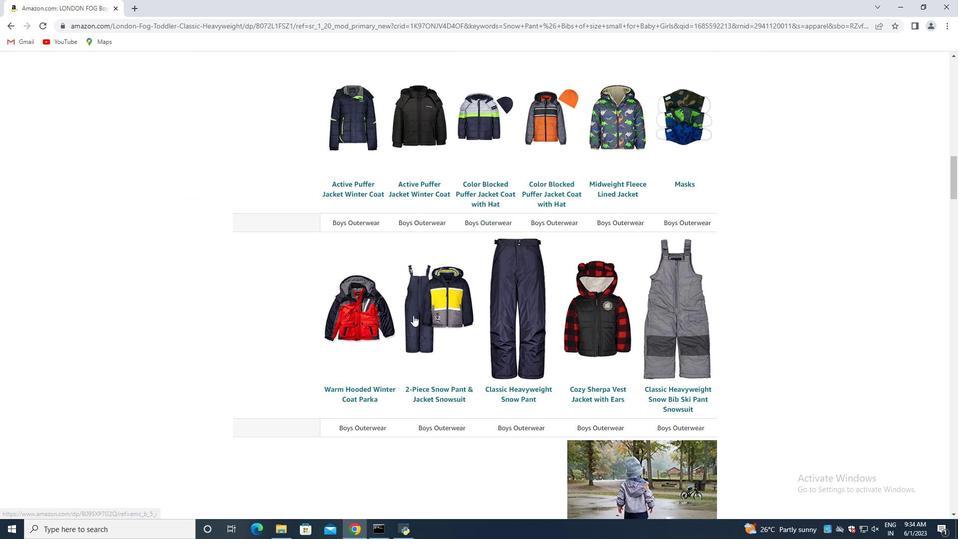 
Action: Mouse moved to (744, 337)
Screenshot: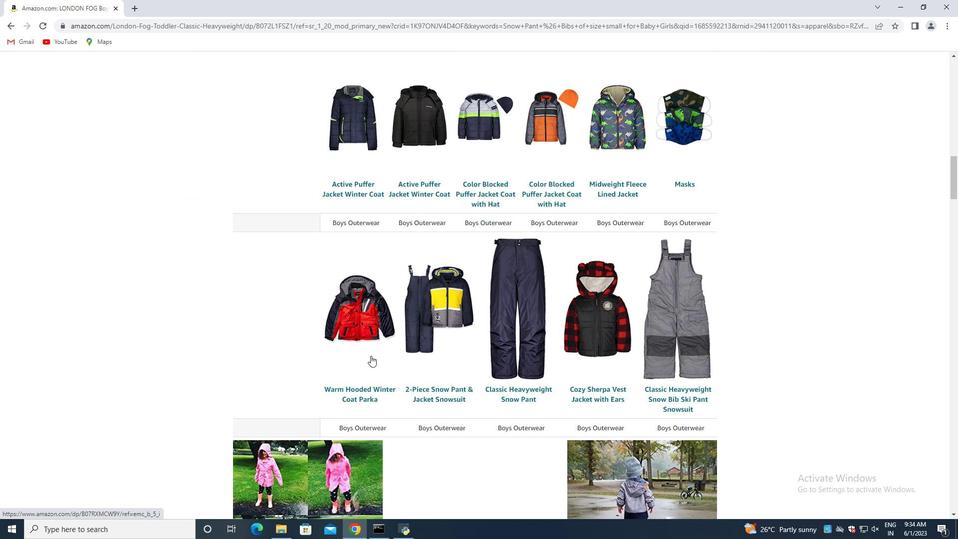 
Action: Mouse scrolled (744, 336) with delta (0, 0)
Screenshot: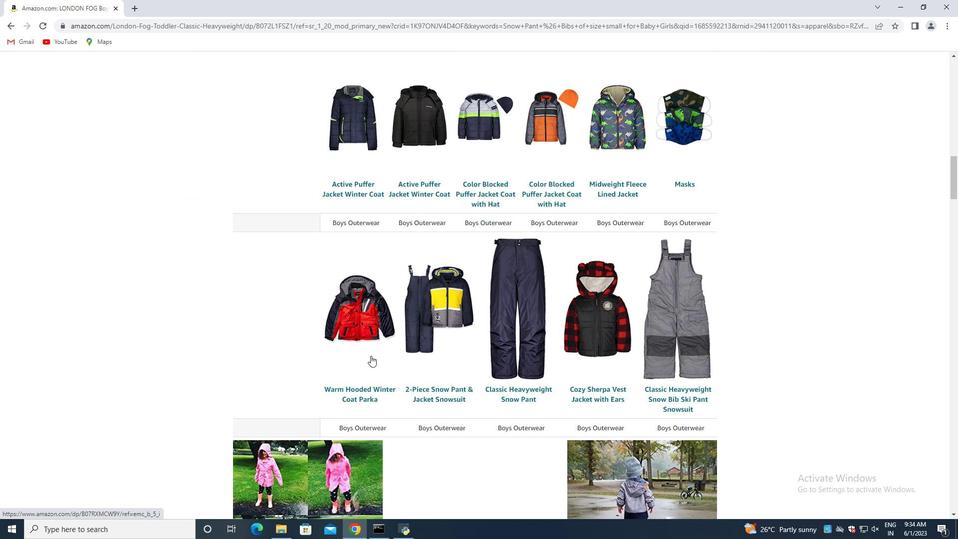 
Action: Mouse moved to (743, 337)
Screenshot: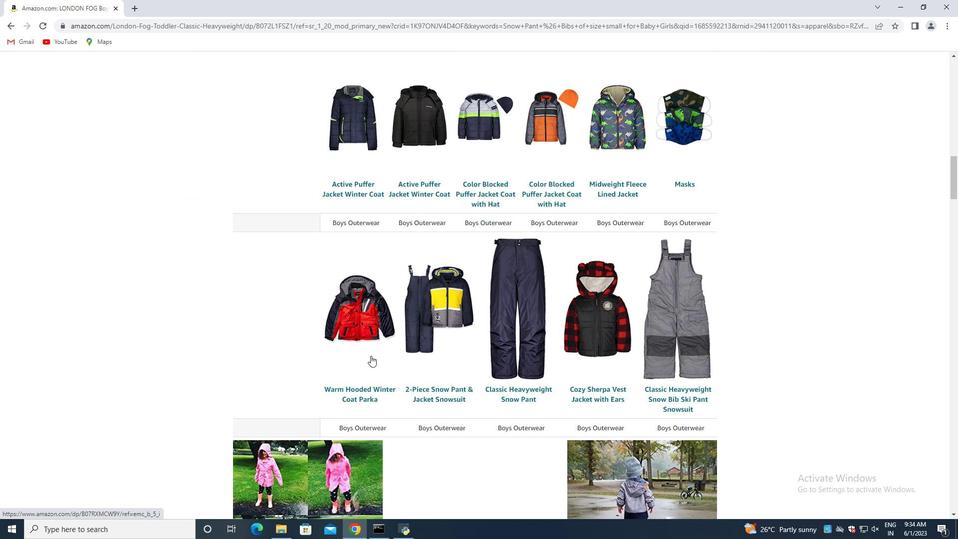 
Action: Mouse scrolled (743, 336) with delta (0, 0)
Screenshot: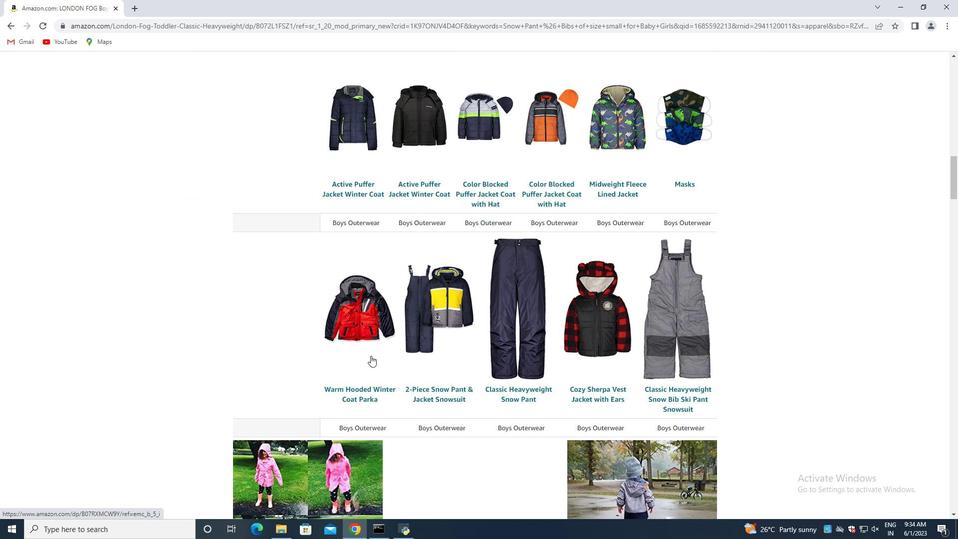 
Action: Mouse moved to (371, 344)
Screenshot: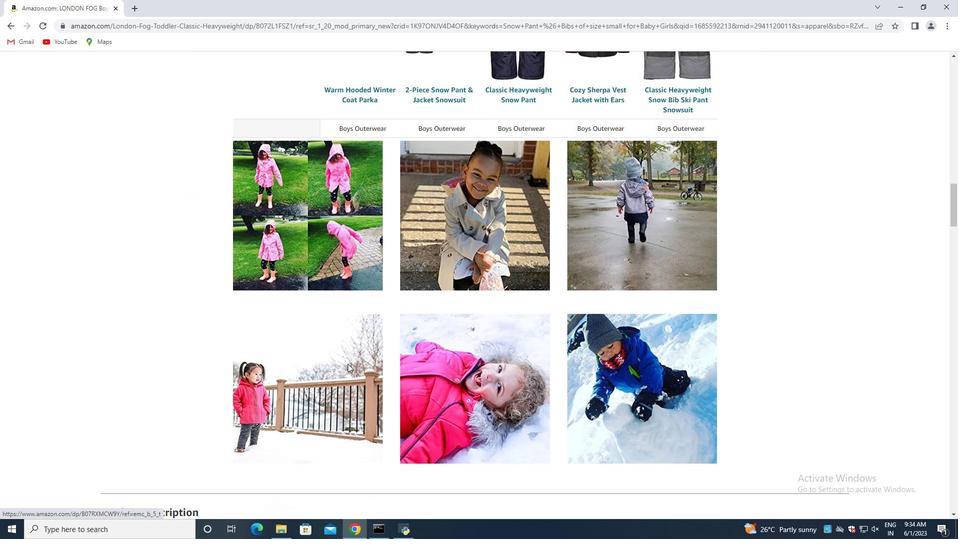 
Action: Mouse scrolled (371, 337) with delta (0, 0)
Screenshot: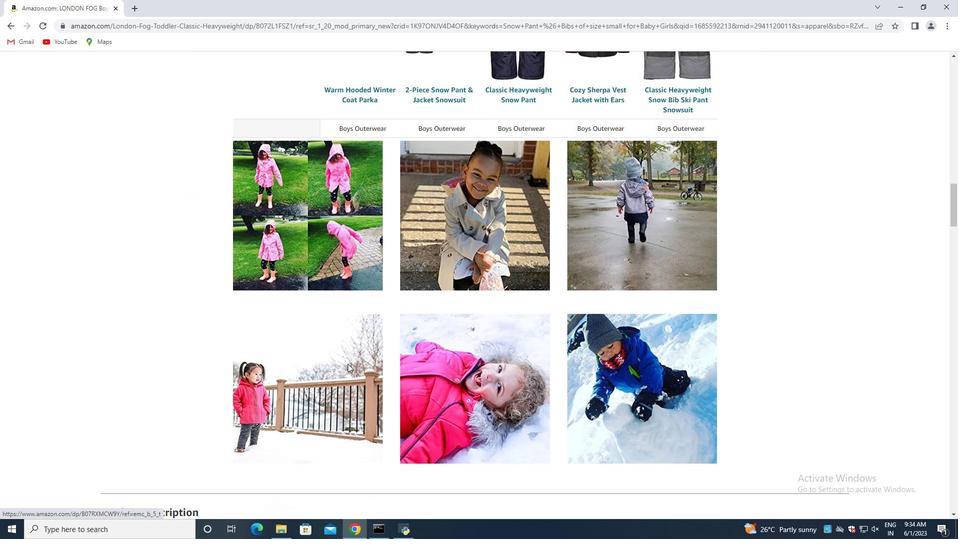 
Action: Mouse moved to (371, 359)
Screenshot: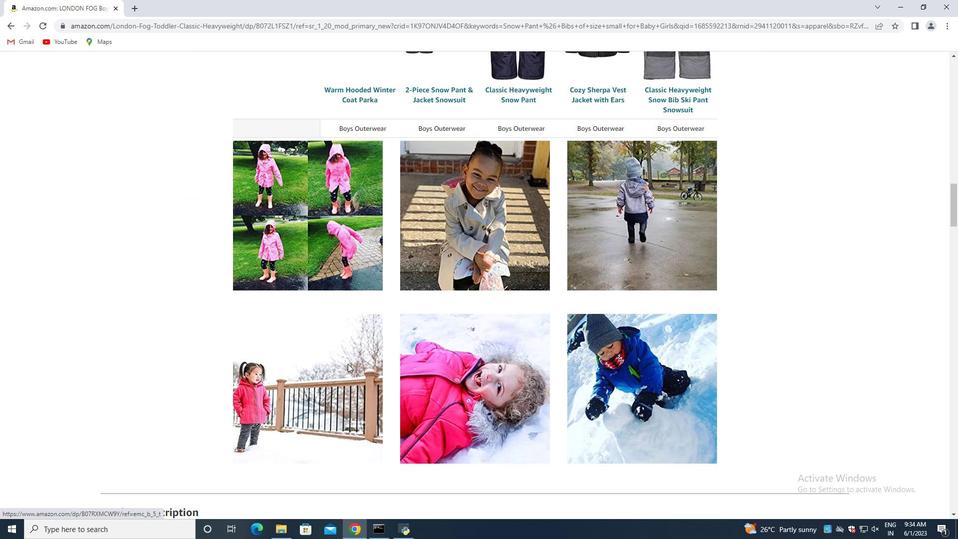 
Action: Mouse scrolled (371, 355) with delta (0, 0)
Screenshot: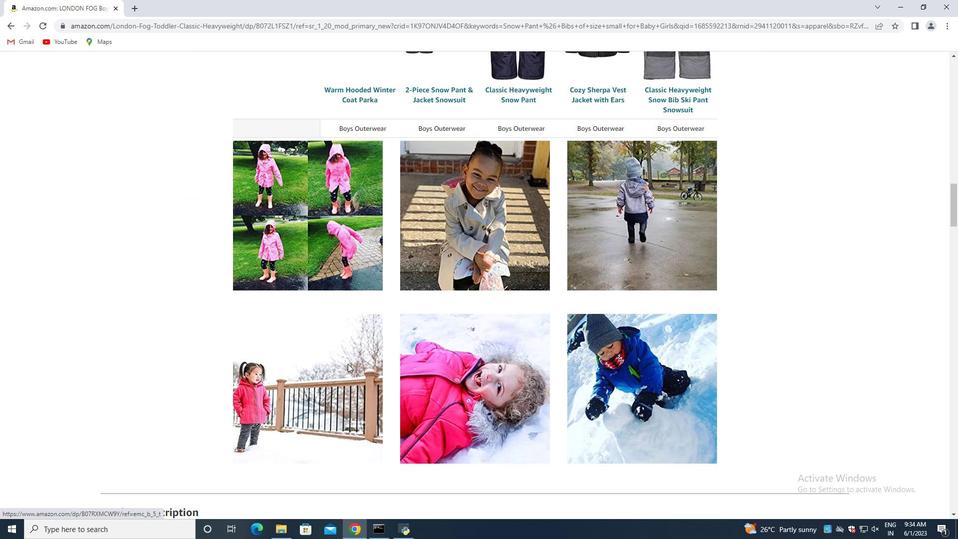 
Action: Mouse moved to (371, 363)
Screenshot: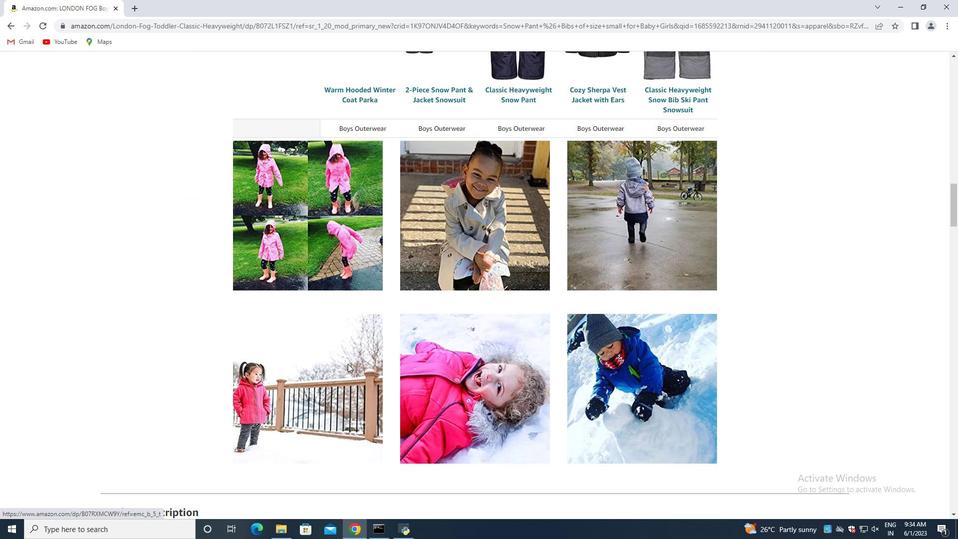 
Action: Mouse scrolled (371, 362) with delta (0, 0)
Screenshot: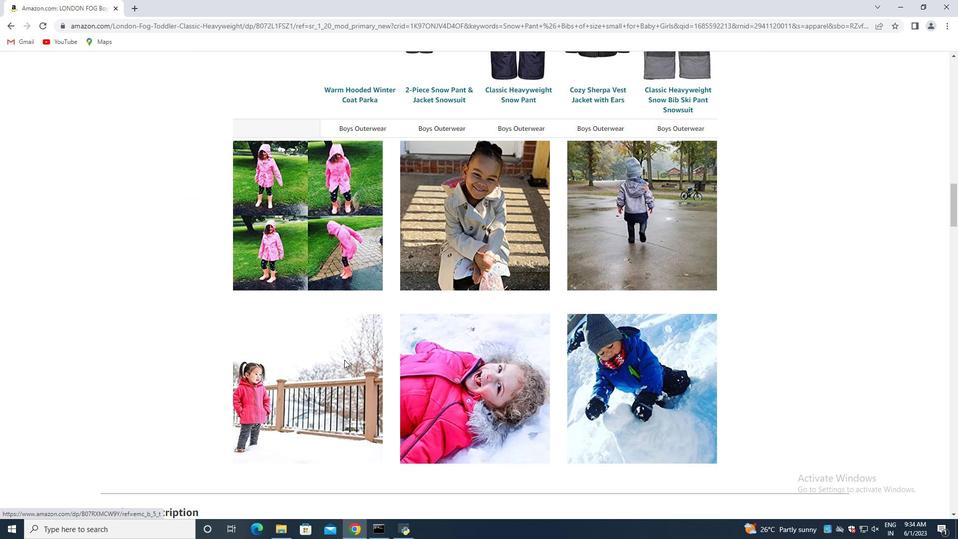 
Action: Mouse moved to (368, 364)
Screenshot: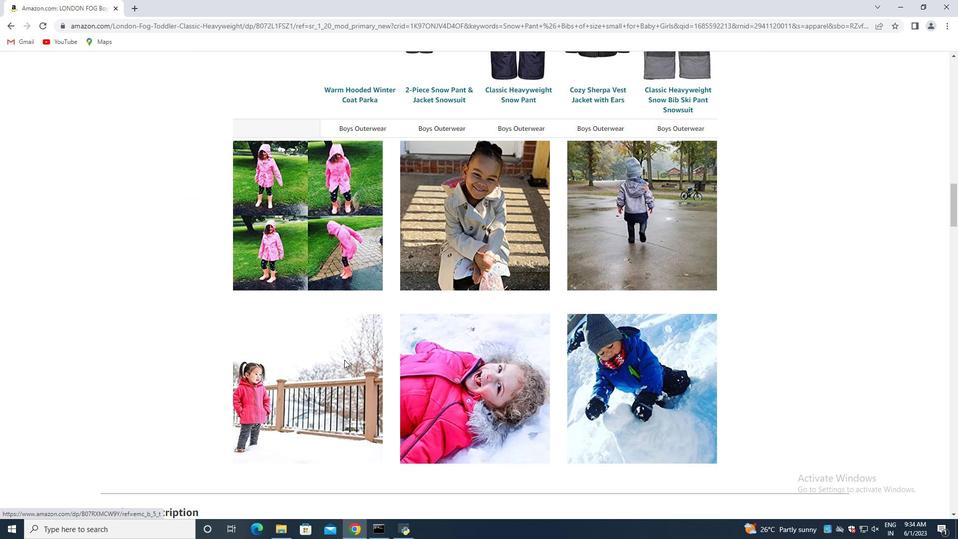 
Action: Mouse scrolled (370, 363) with delta (0, 0)
Screenshot: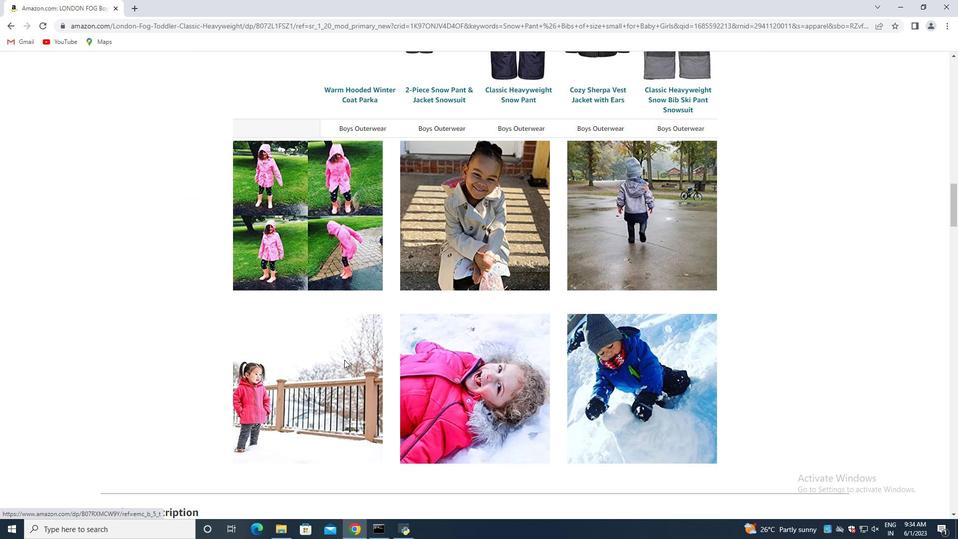 
Action: Mouse moved to (366, 365)
Screenshot: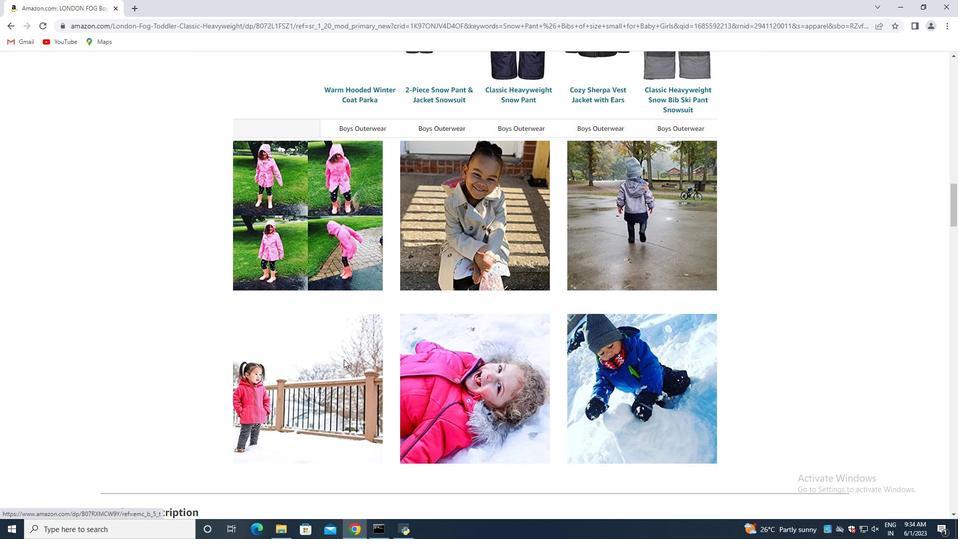 
Action: Mouse scrolled (368, 364) with delta (0, 0)
Screenshot: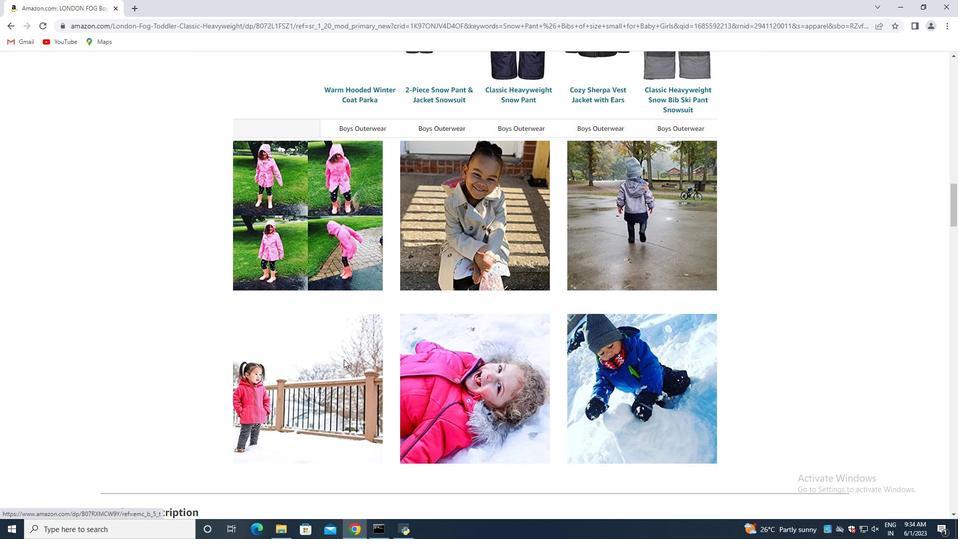
Action: Mouse moved to (360, 365)
Screenshot: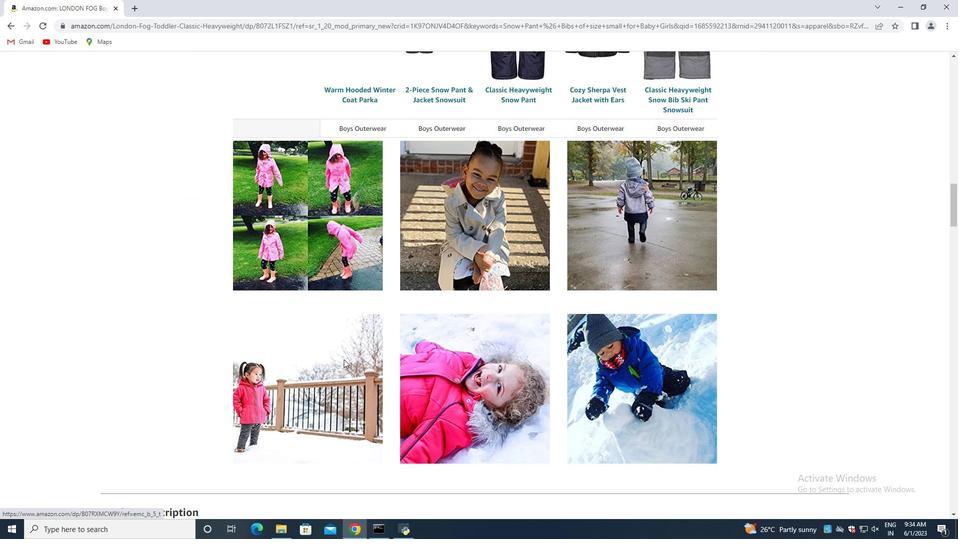
Action: Mouse scrolled (365, 365) with delta (0, 0)
Screenshot: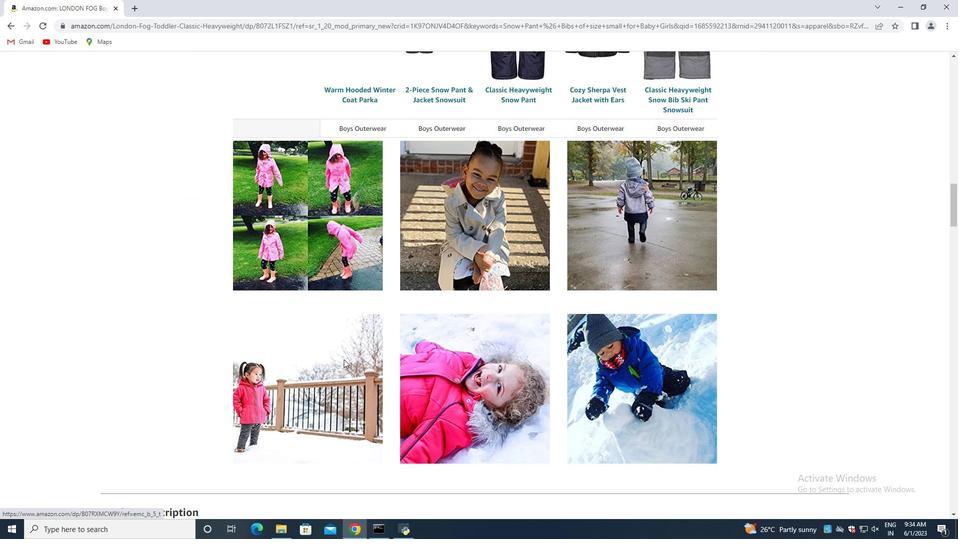 
Action: Mouse moved to (471, 310)
Screenshot: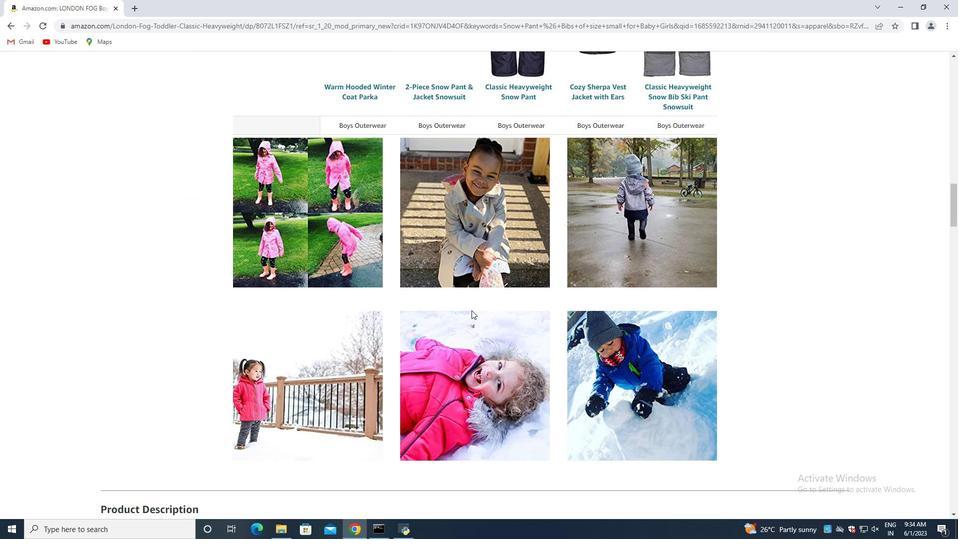 
Action: Mouse scrolled (471, 310) with delta (0, 0)
Screenshot: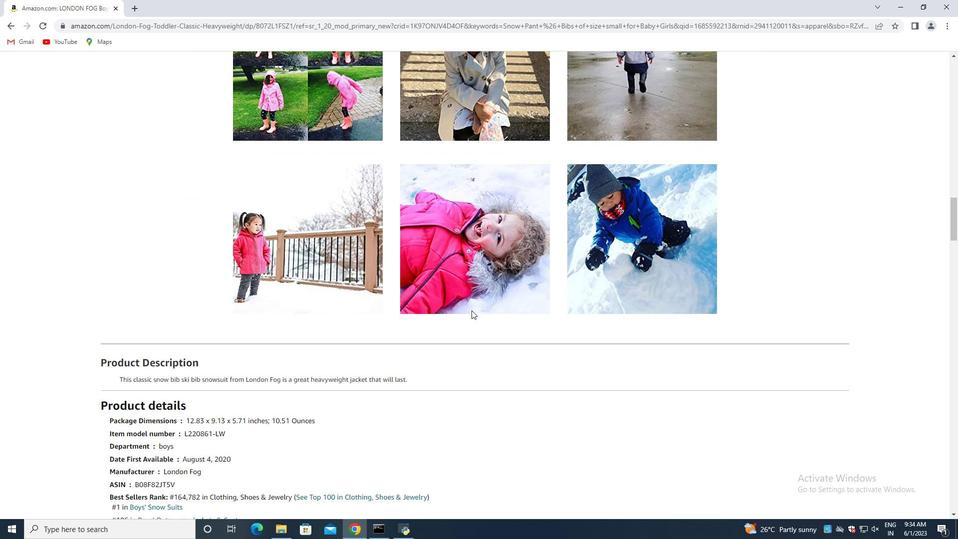 
Action: Mouse scrolled (471, 310) with delta (0, 0)
Screenshot: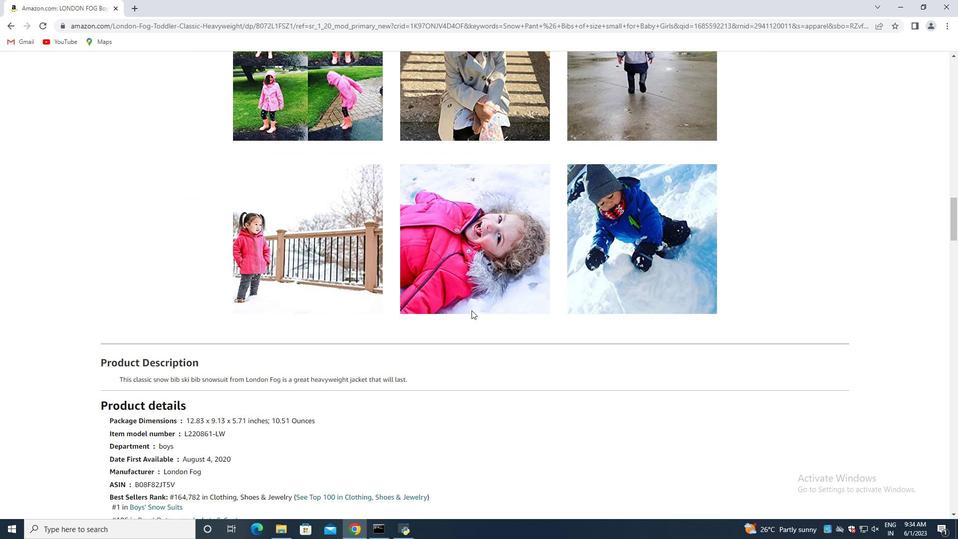 
Action: Mouse scrolled (471, 310) with delta (0, 0)
Screenshot: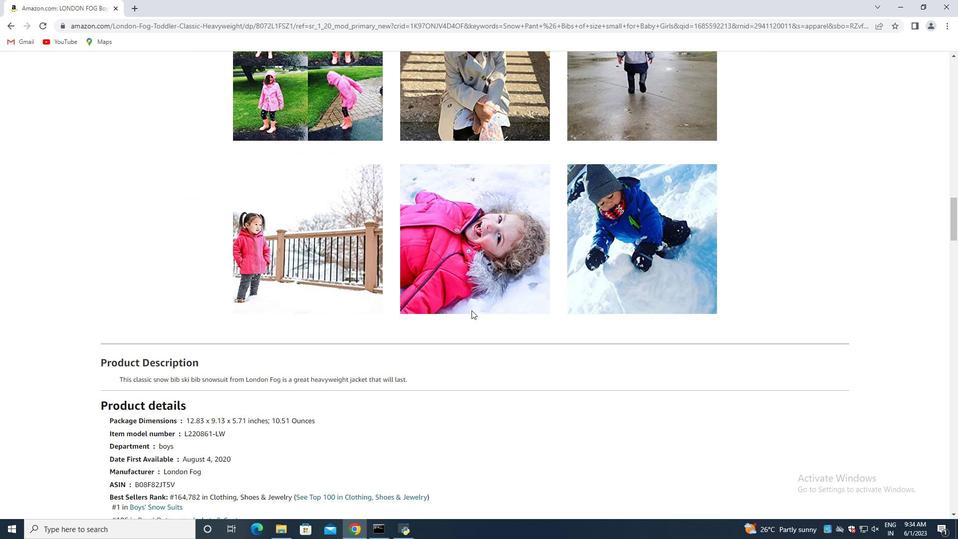 
Action: Mouse scrolled (471, 310) with delta (0, 0)
Screenshot: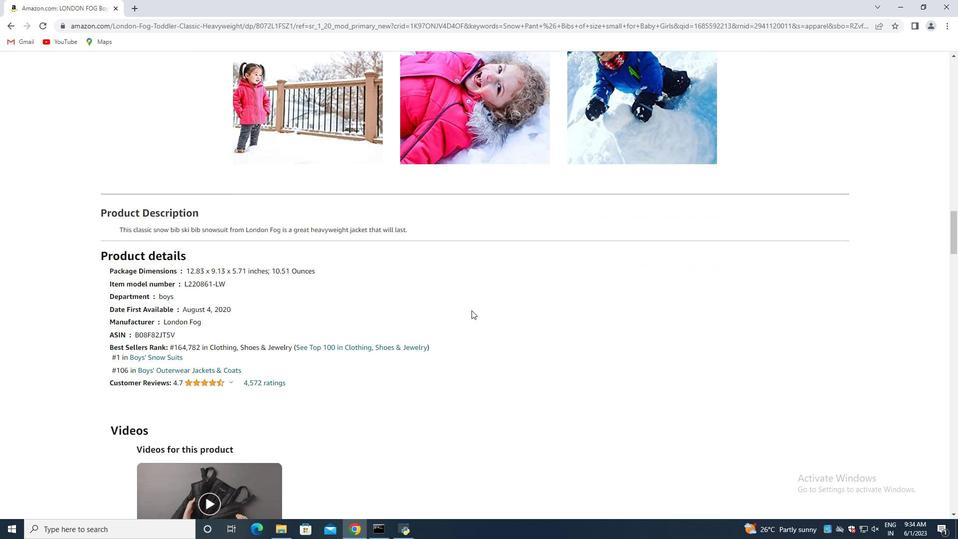 
Action: Mouse scrolled (471, 310) with delta (0, 0)
Screenshot: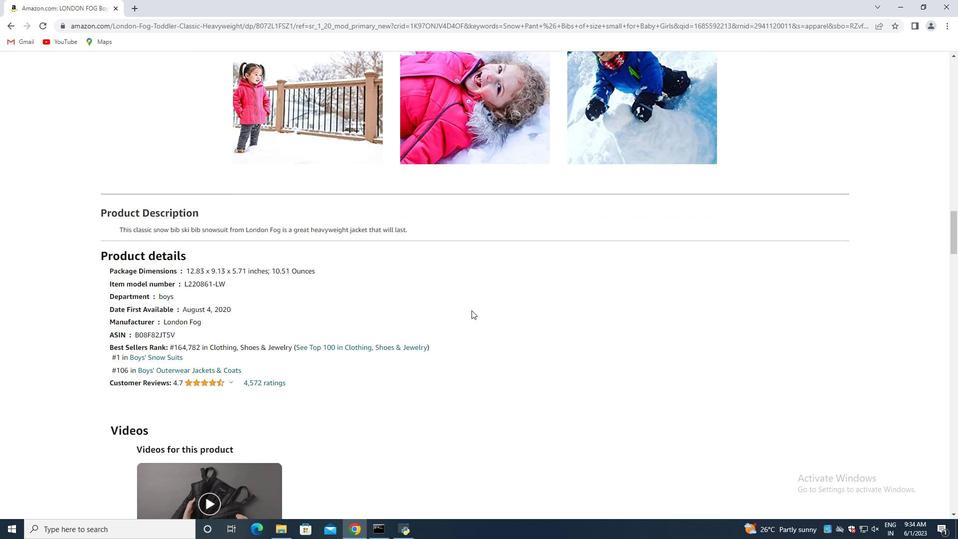 
Action: Mouse scrolled (471, 310) with delta (0, 0)
Screenshot: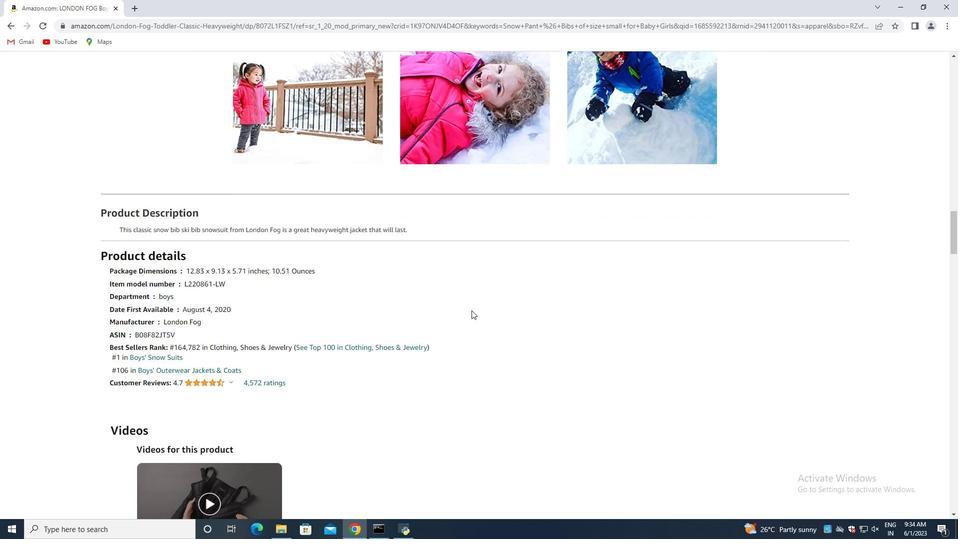 
Action: Mouse moved to (471, 310)
Screenshot: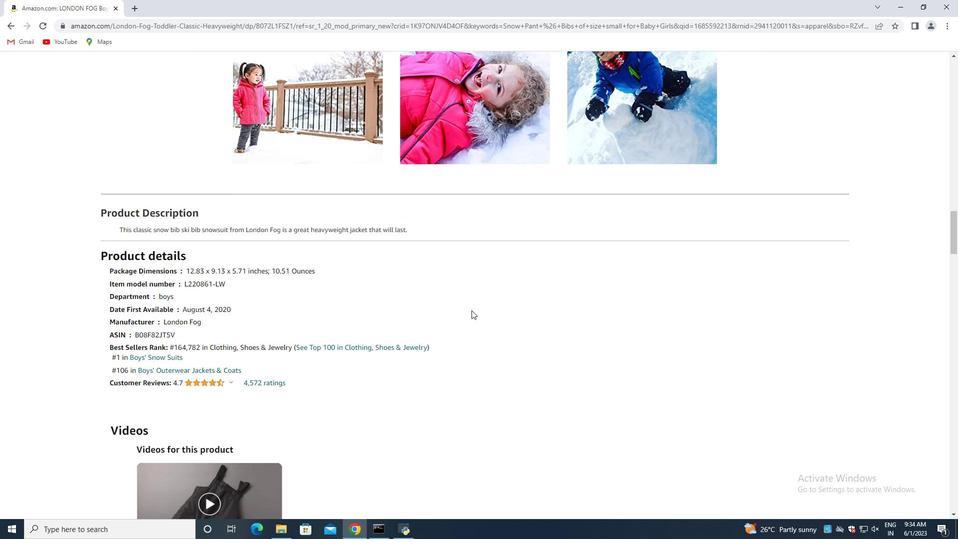 
Action: Mouse scrolled (471, 310) with delta (0, 0)
Screenshot: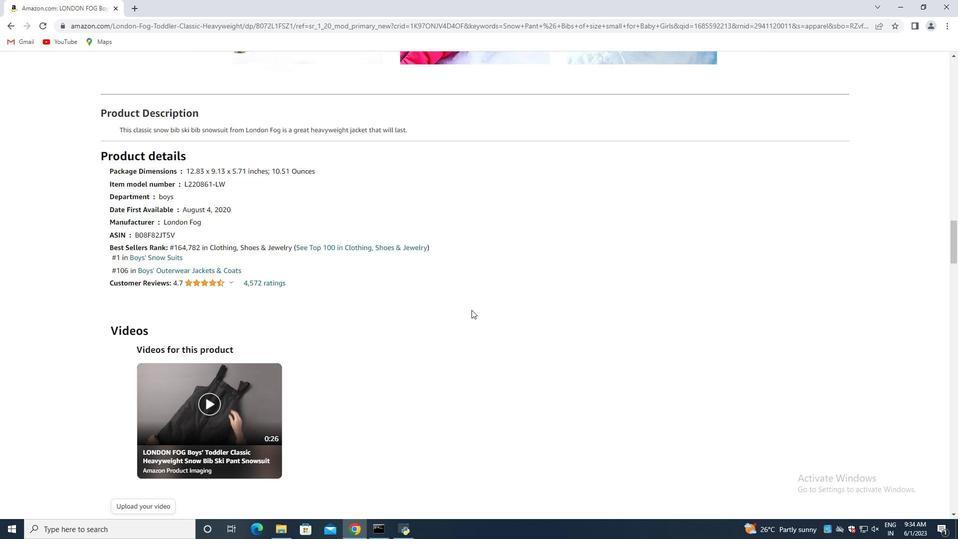 
Action: Mouse scrolled (471, 310) with delta (0, 0)
Screenshot: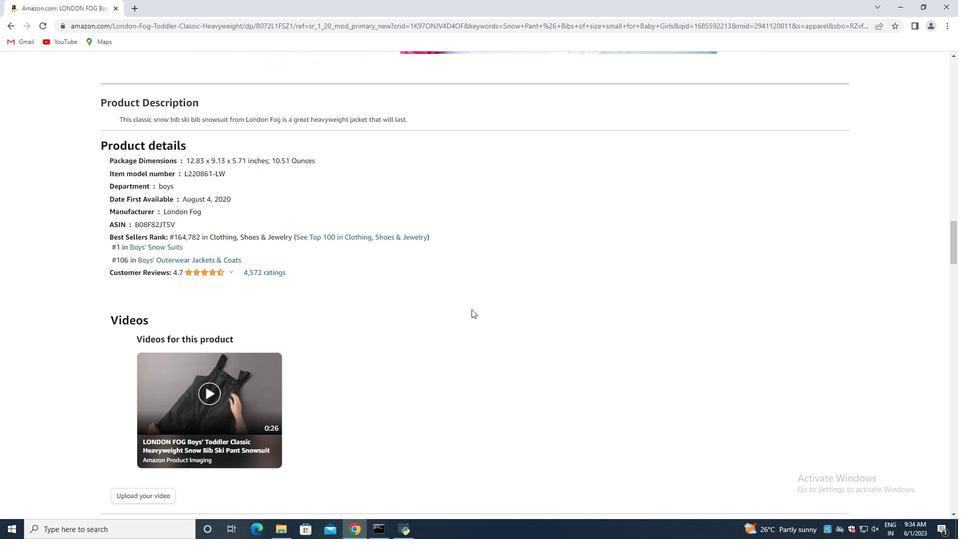 
Action: Mouse scrolled (471, 310) with delta (0, 0)
Screenshot: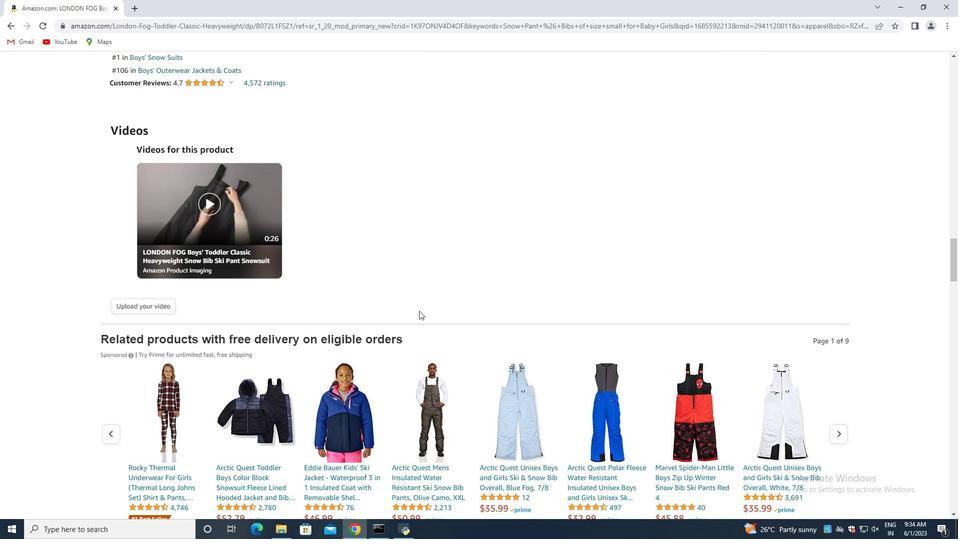 
Action: Mouse scrolled (471, 310) with delta (0, 0)
Screenshot: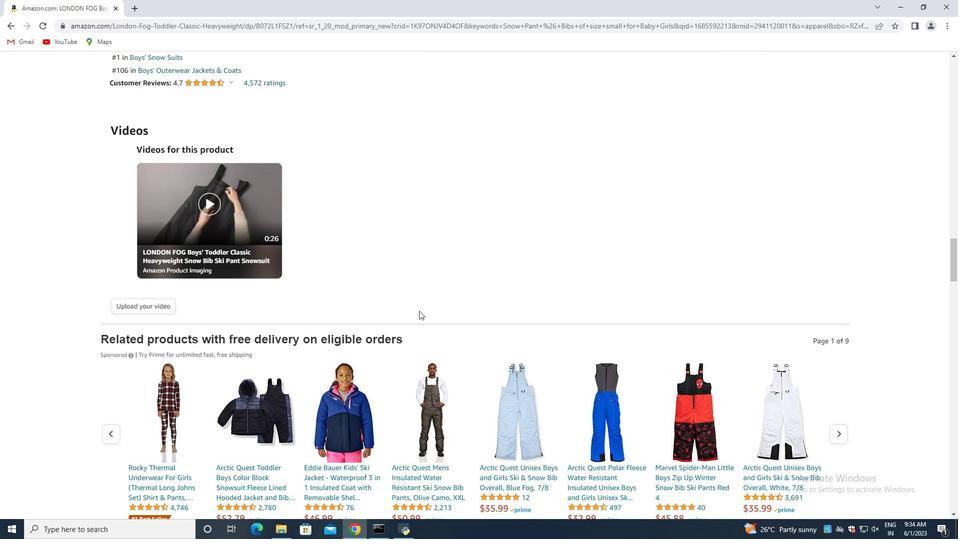 
Action: Mouse scrolled (471, 310) with delta (0, 0)
Screenshot: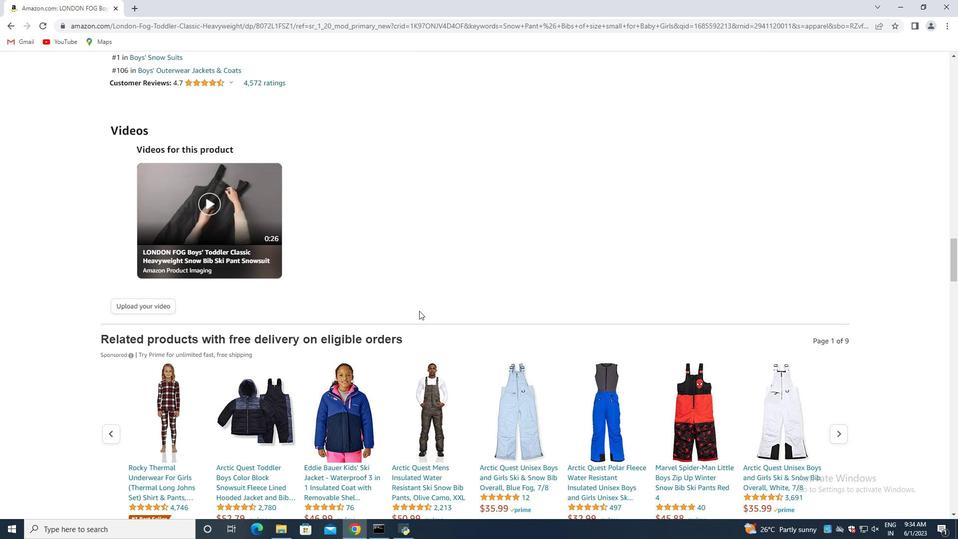 
Action: Mouse moved to (471, 309)
Screenshot: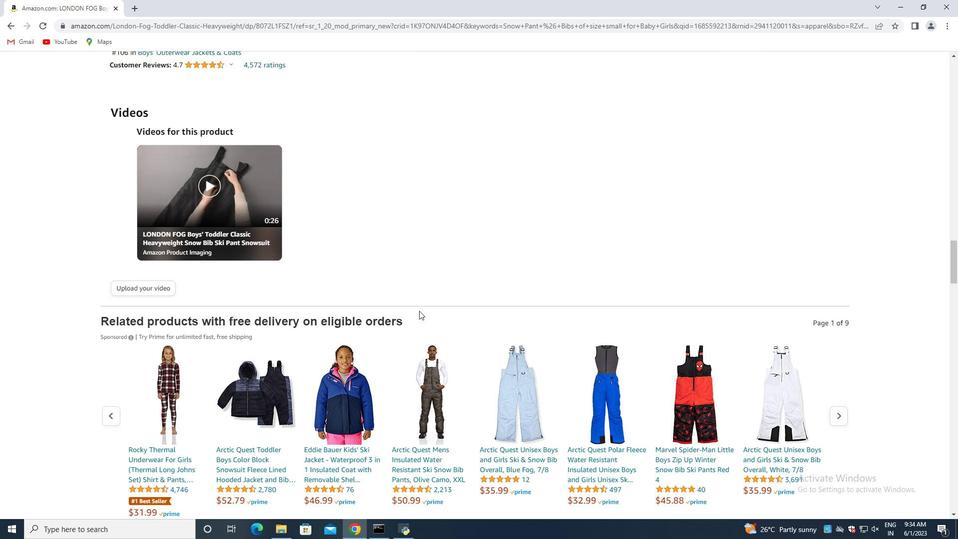 
Action: Mouse scrolled (471, 309) with delta (0, 0)
Screenshot: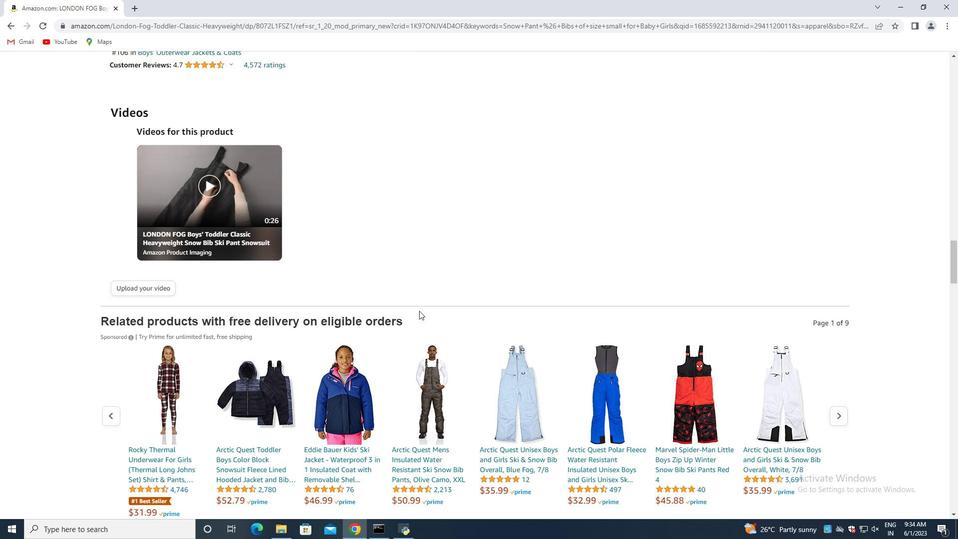 
Action: Mouse moved to (437, 309)
Screenshot: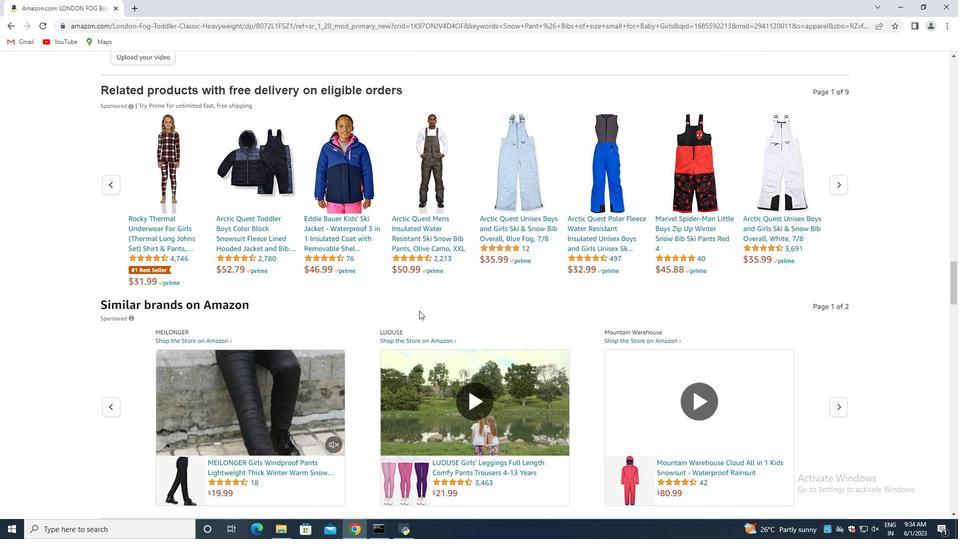 
Action: Mouse scrolled (437, 308) with delta (0, 0)
Screenshot: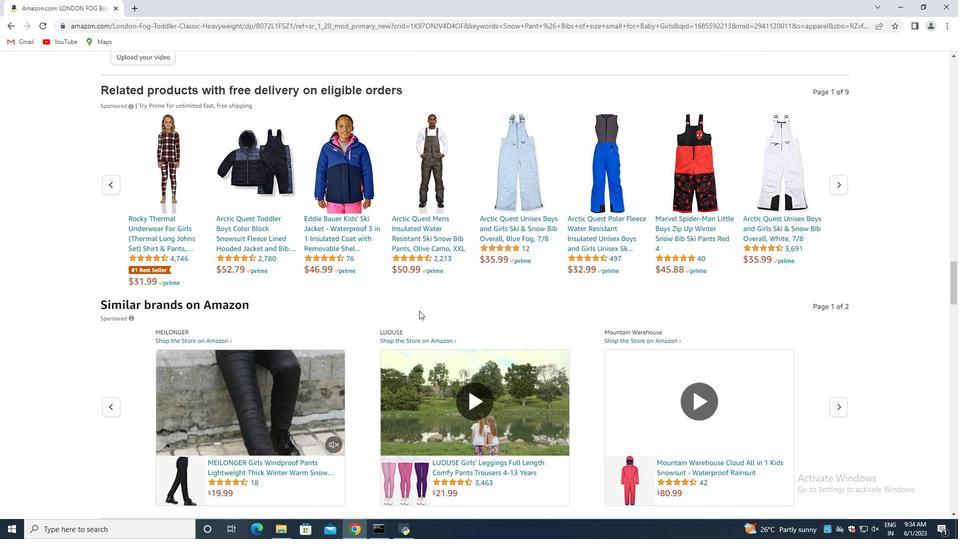 
Action: Mouse moved to (430, 311)
Screenshot: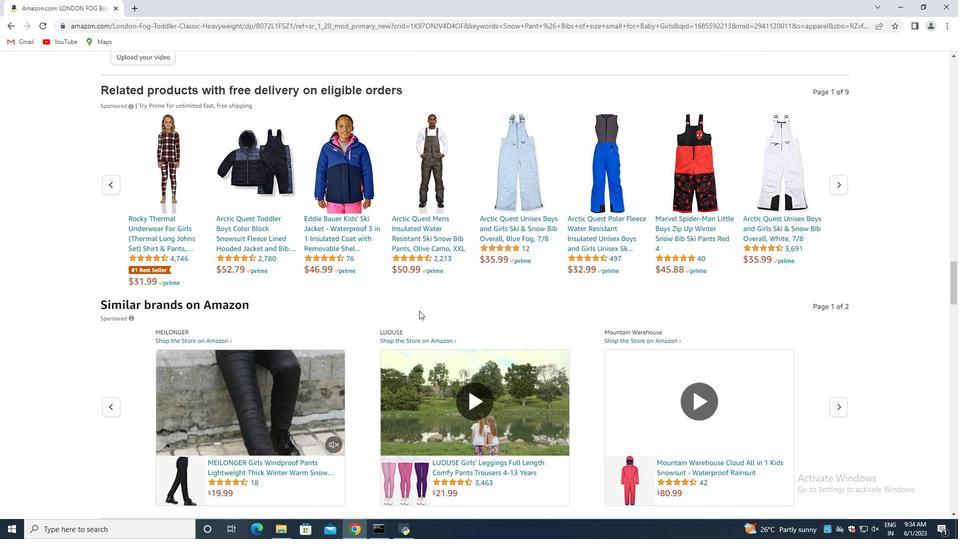 
Action: Mouse scrolled (430, 310) with delta (0, 0)
Screenshot: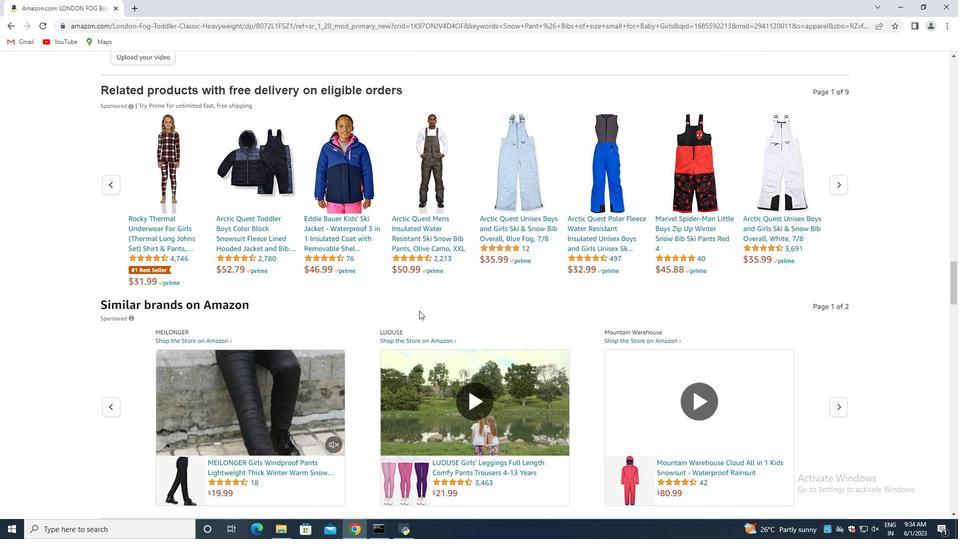 
Action: Mouse moved to (424, 311)
Screenshot: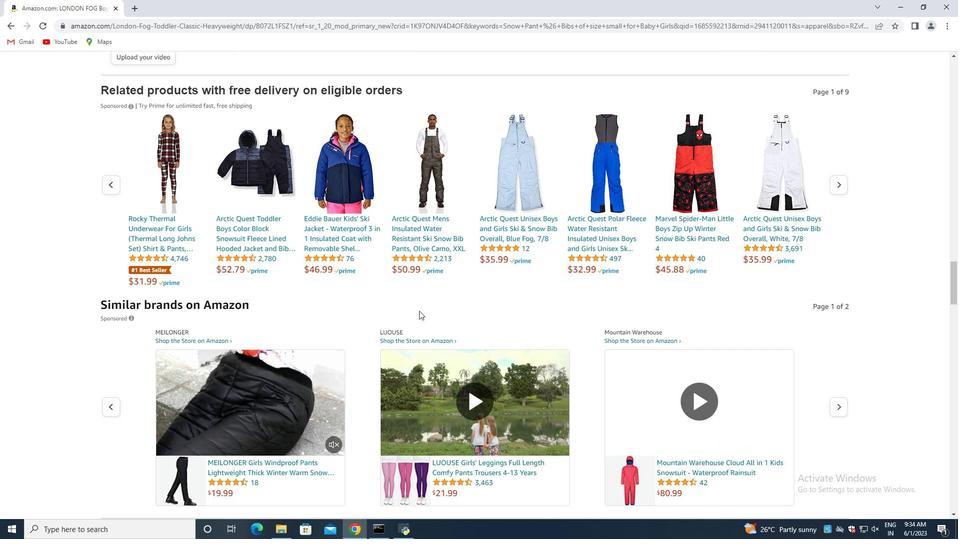 
Action: Mouse scrolled (426, 310) with delta (0, 0)
Screenshot: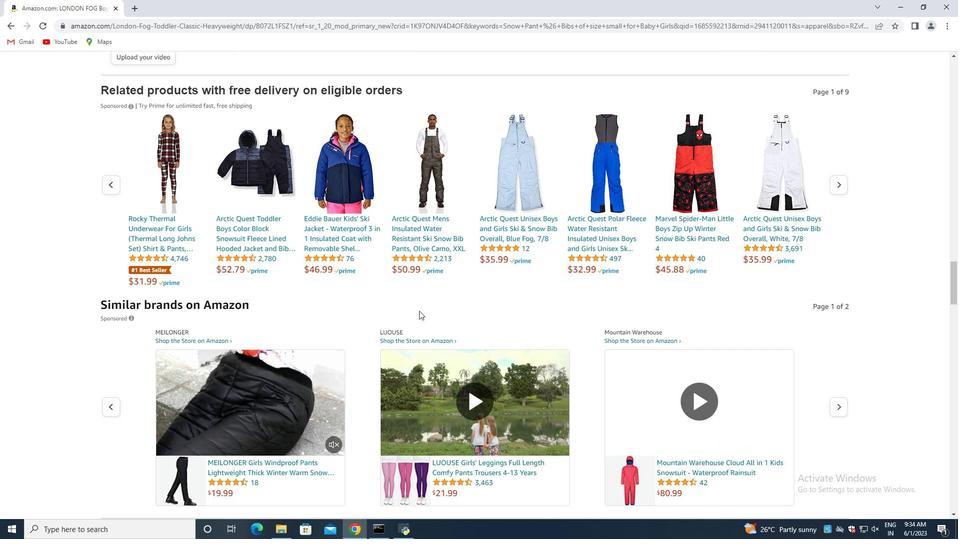 
Action: Mouse moved to (422, 311)
Screenshot: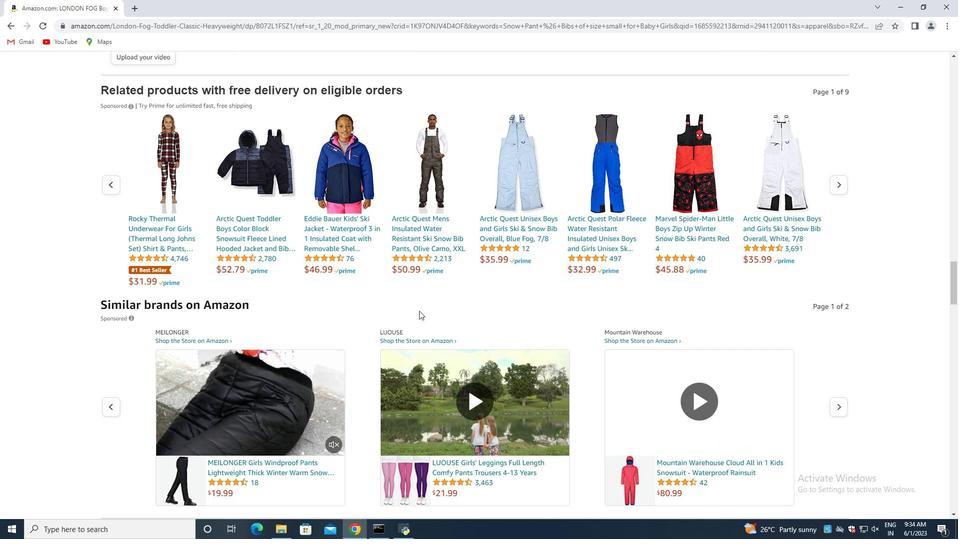 
Action: Mouse scrolled (423, 310) with delta (0, 0)
Screenshot: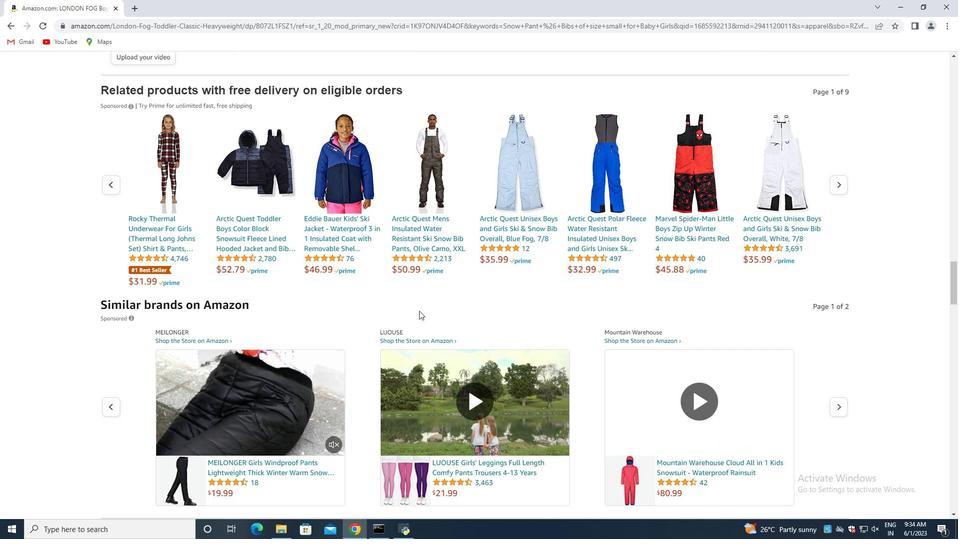 
Action: Mouse moved to (420, 311)
Screenshot: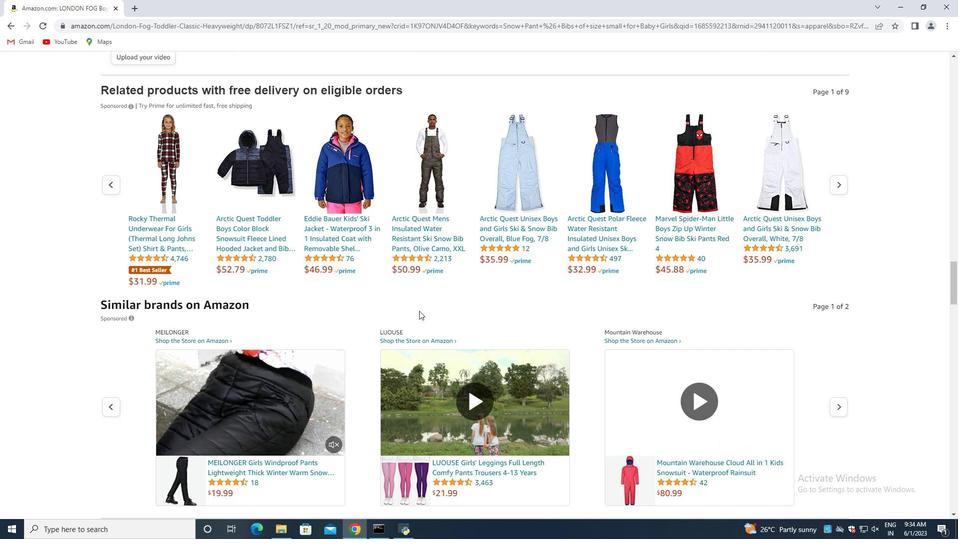 
Action: Mouse scrolled (420, 310) with delta (0, 0)
Screenshot: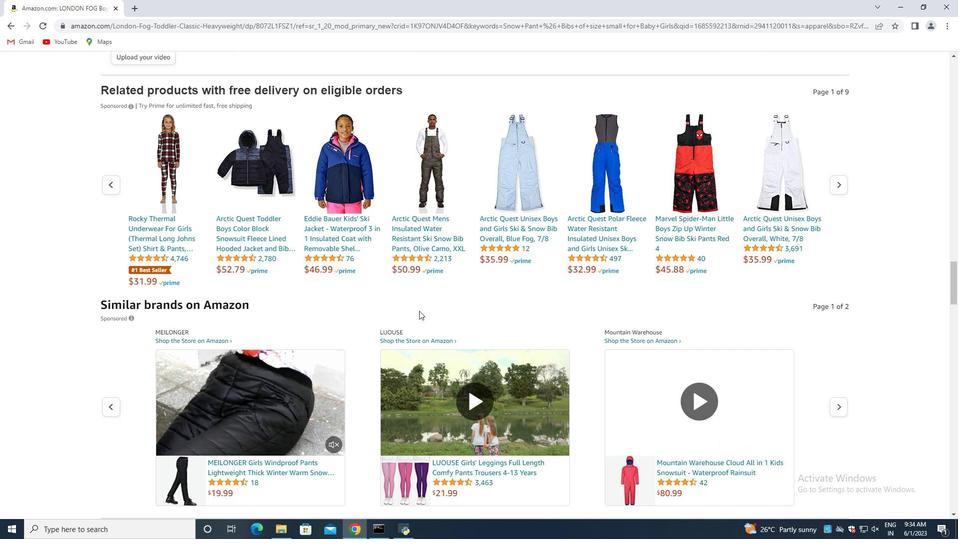 
Action: Mouse moved to (419, 311)
Screenshot: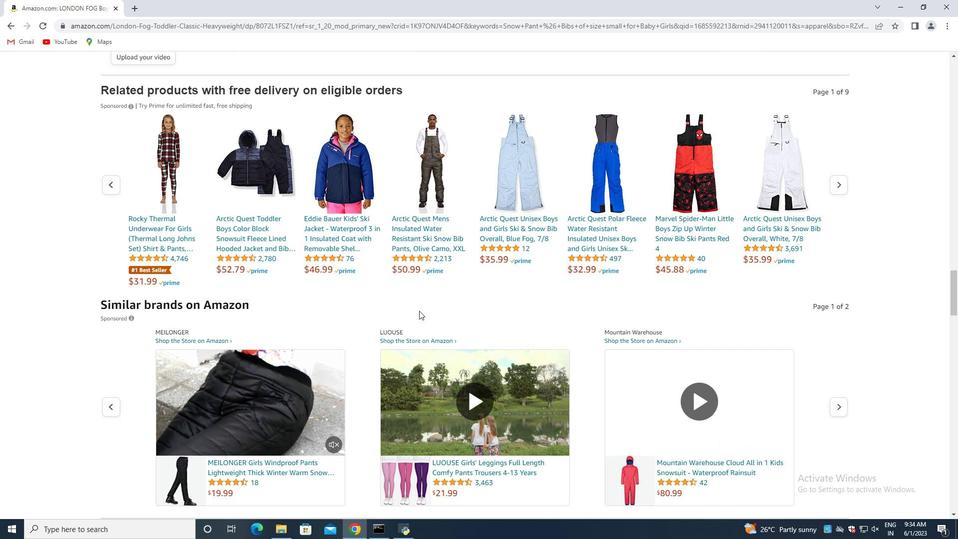 
Action: Mouse scrolled (419, 310) with delta (0, 0)
Screenshot: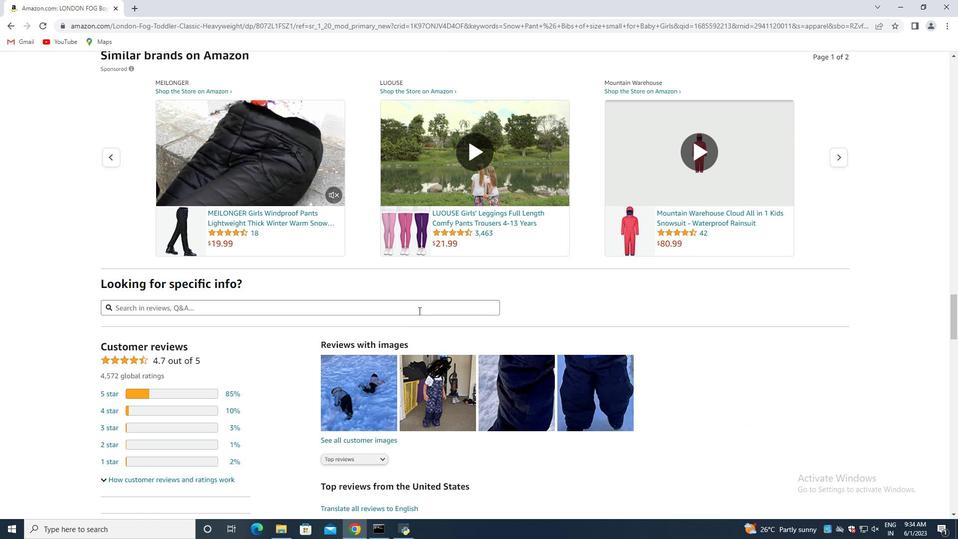 
Action: Mouse moved to (418, 311)
Screenshot: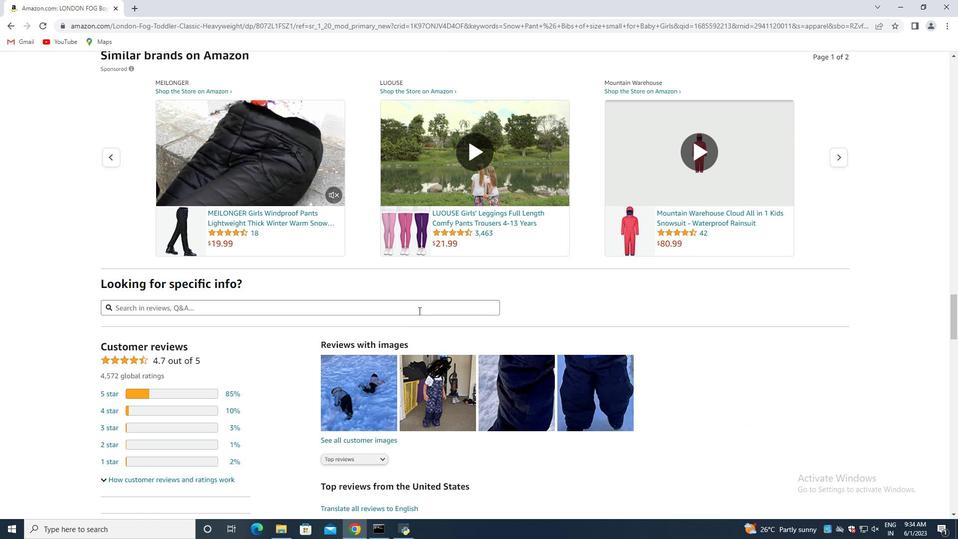 
Action: Mouse scrolled (418, 310) with delta (0, 0)
Screenshot: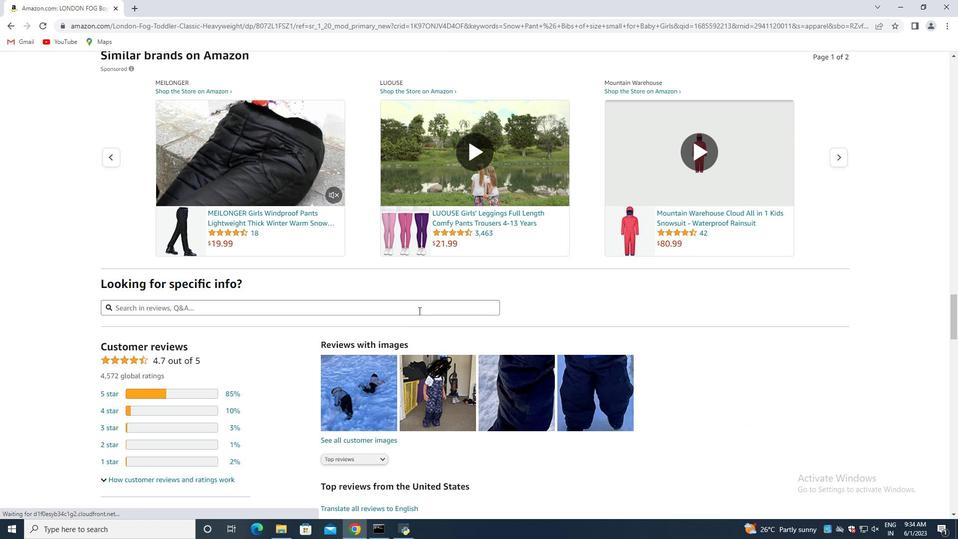 
Action: Mouse scrolled (418, 310) with delta (0, 0)
Screenshot: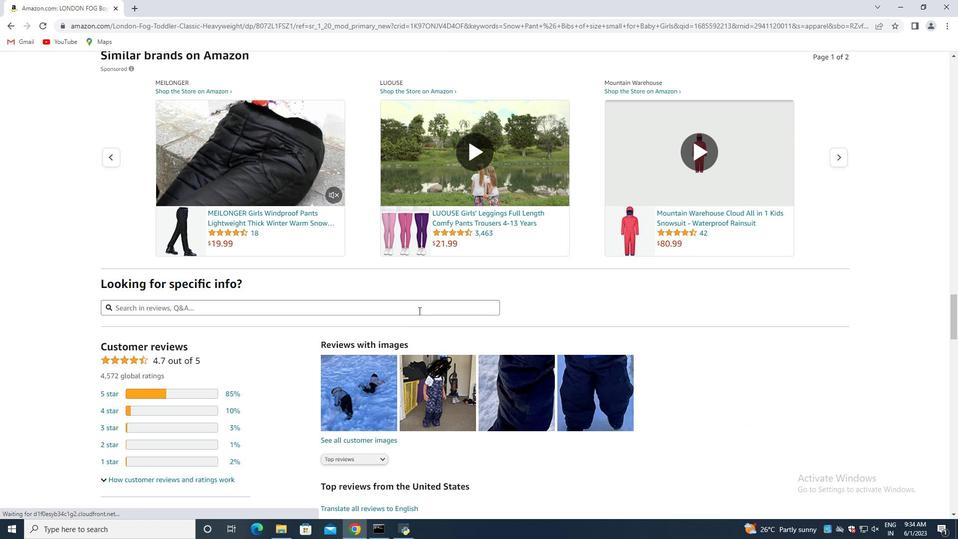 
Action: Mouse scrolled (418, 310) with delta (0, 0)
Screenshot: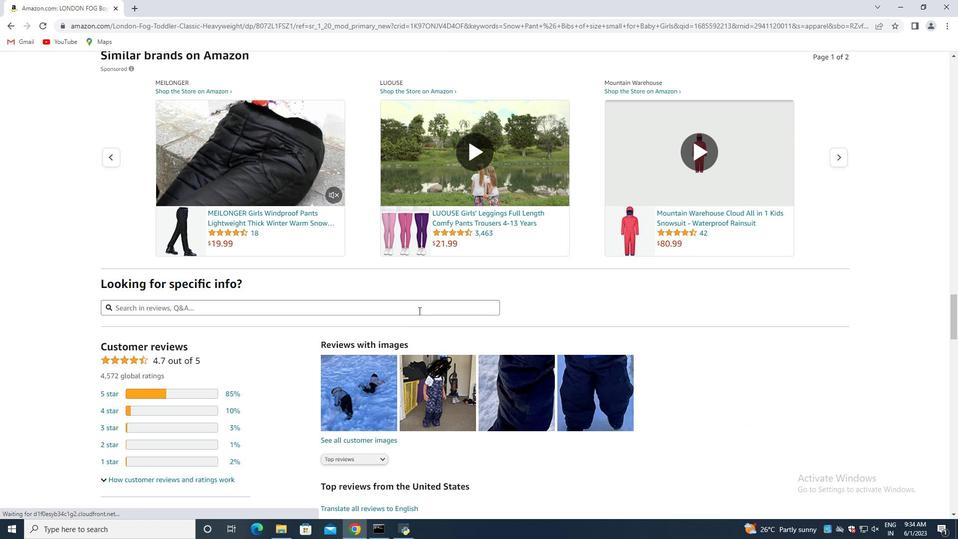 
Action: Mouse scrolled (418, 310) with delta (0, 0)
Screenshot: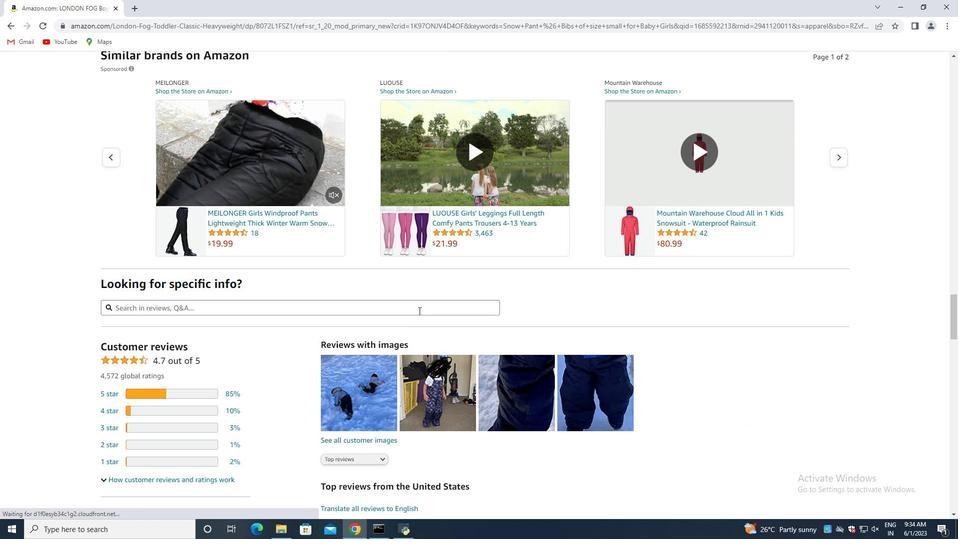 
Action: Mouse scrolled (418, 310) with delta (0, 0)
Screenshot: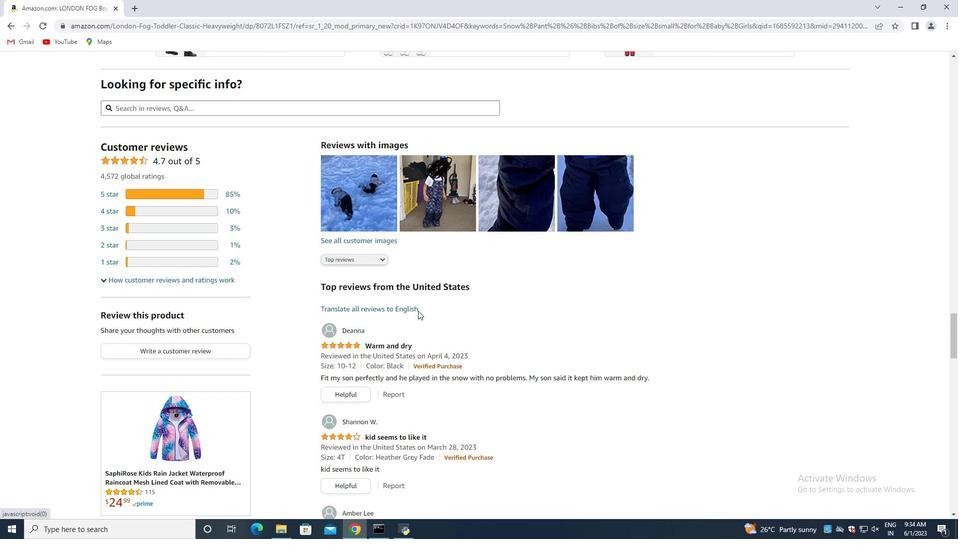 
Action: Mouse scrolled (418, 310) with delta (0, 0)
Screenshot: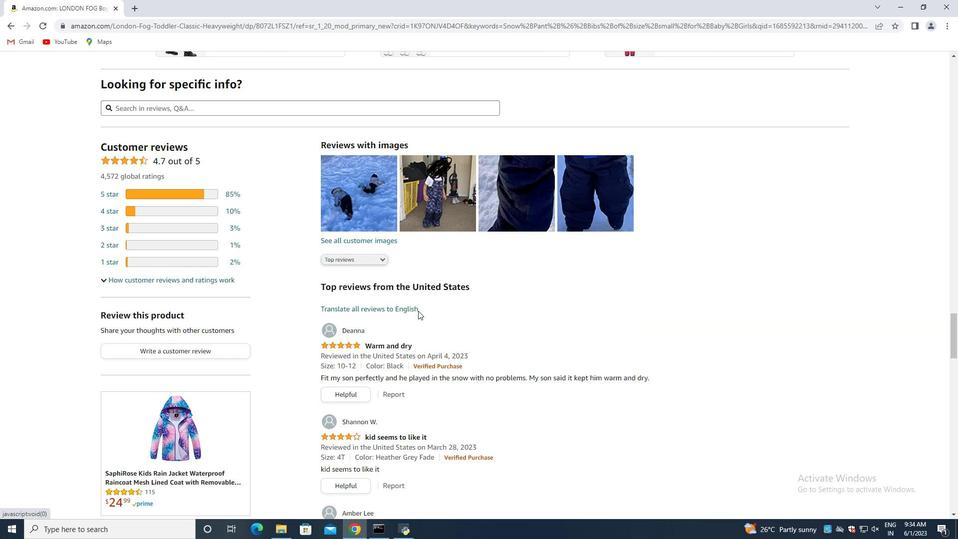 
Action: Mouse moved to (418, 311)
Screenshot: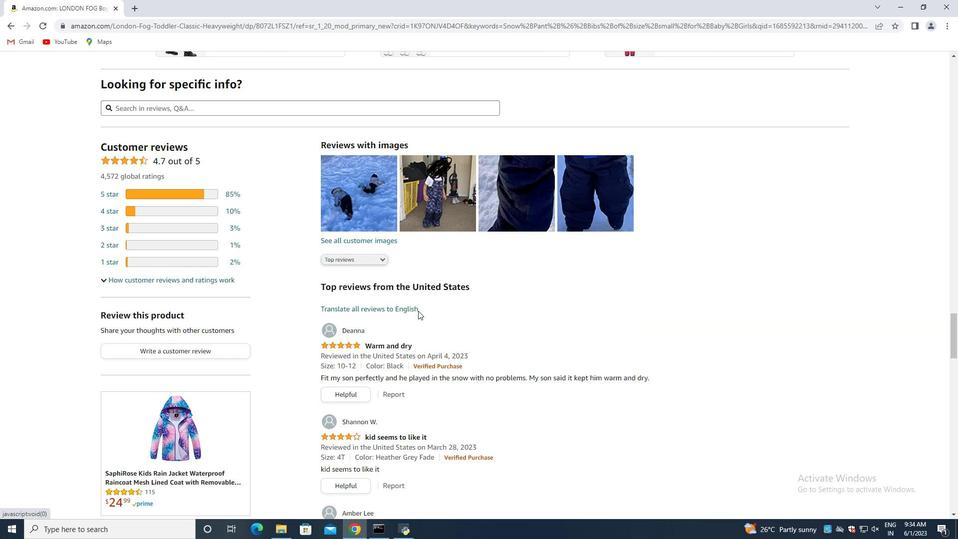
Action: Mouse scrolled (418, 310) with delta (0, 0)
Screenshot: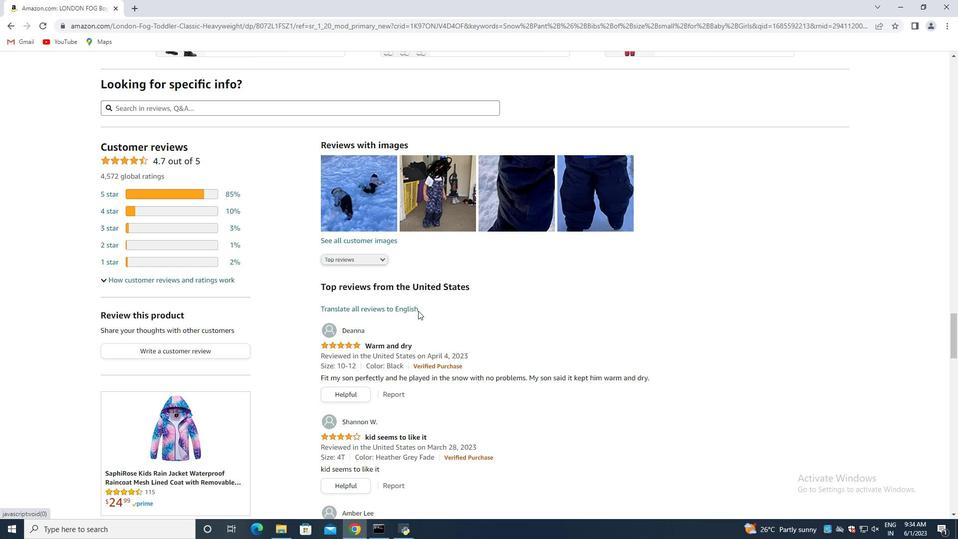 
Action: Mouse scrolled (418, 310) with delta (0, 0)
Screenshot: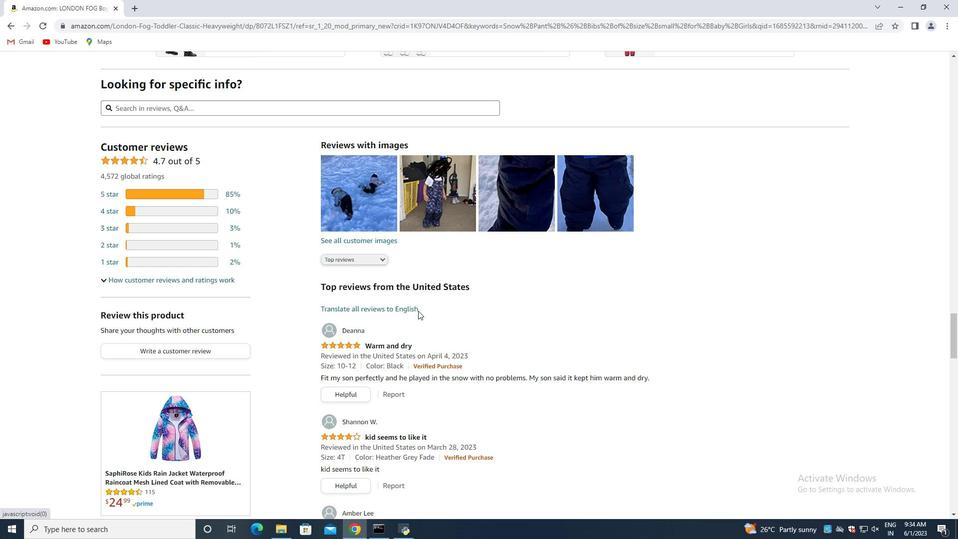 
Action: Mouse moved to (452, 229)
Screenshot: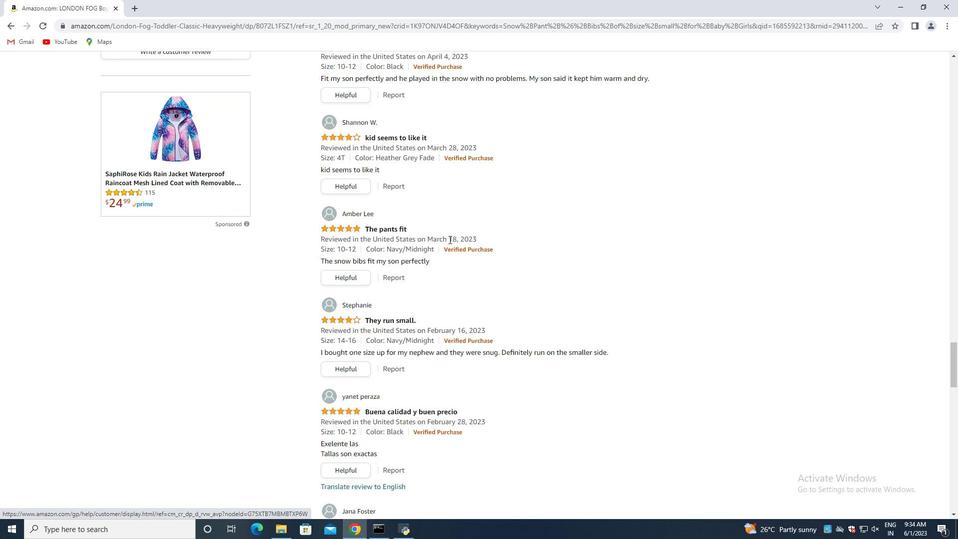 
Action: Mouse scrolled (452, 229) with delta (0, 0)
Screenshot: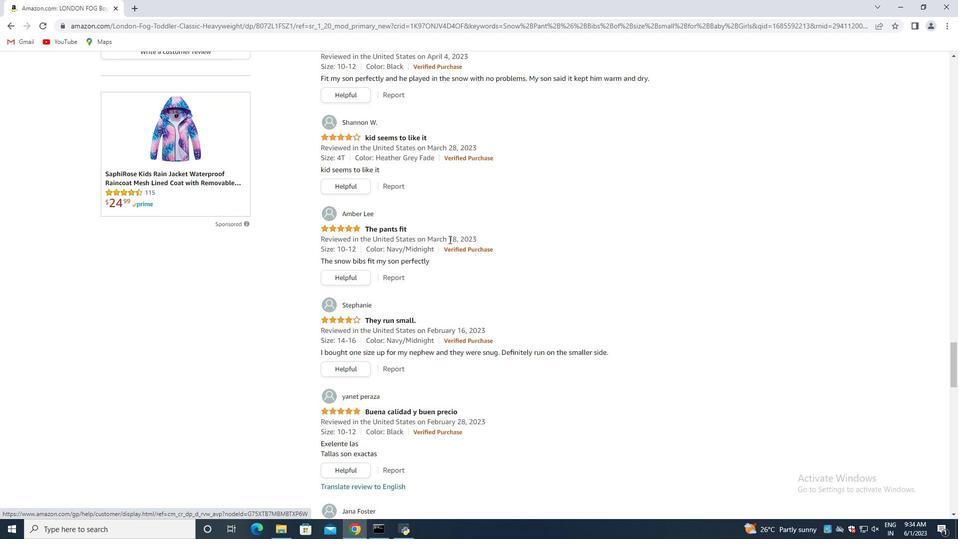 
Action: Mouse moved to (451, 232)
Screenshot: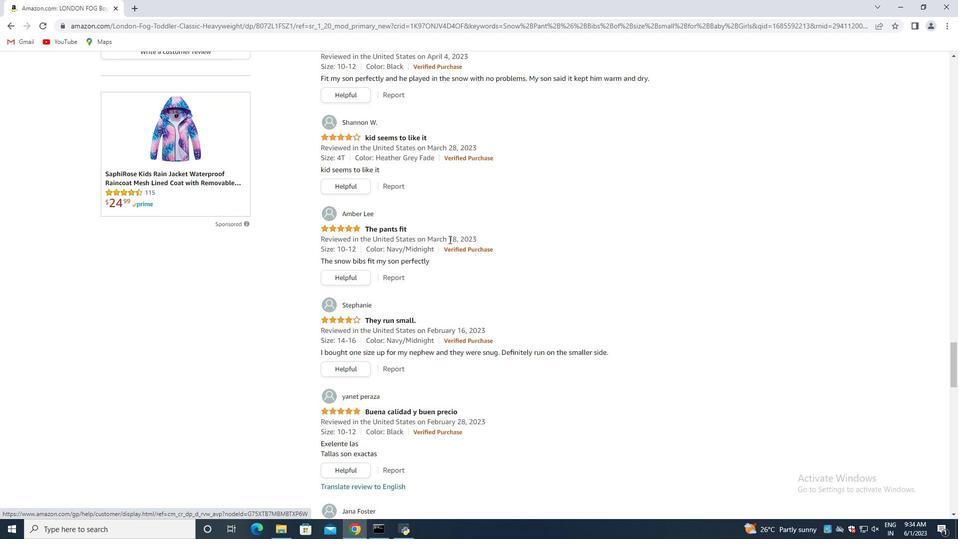 
Action: Mouse scrolled (451, 231) with delta (0, 0)
Screenshot: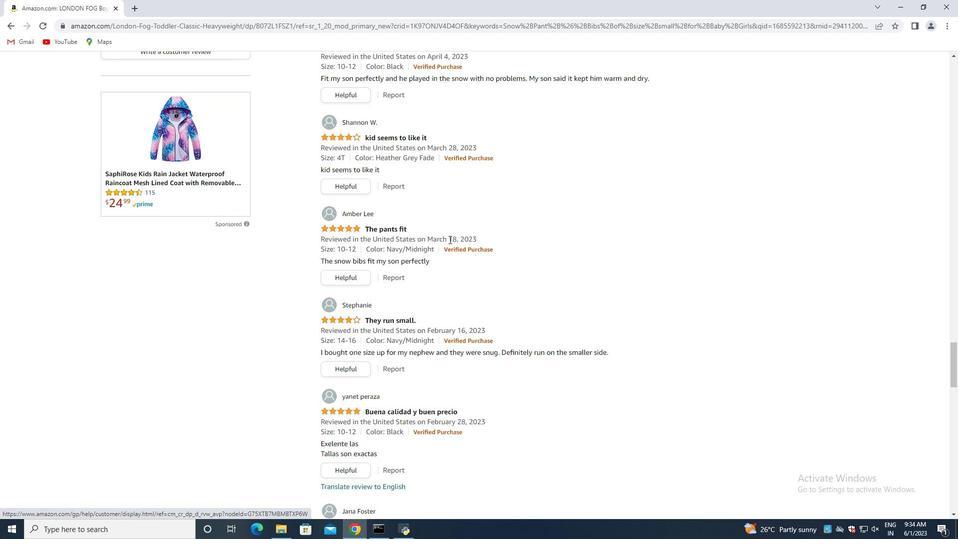 
Action: Mouse moved to (450, 234)
Screenshot: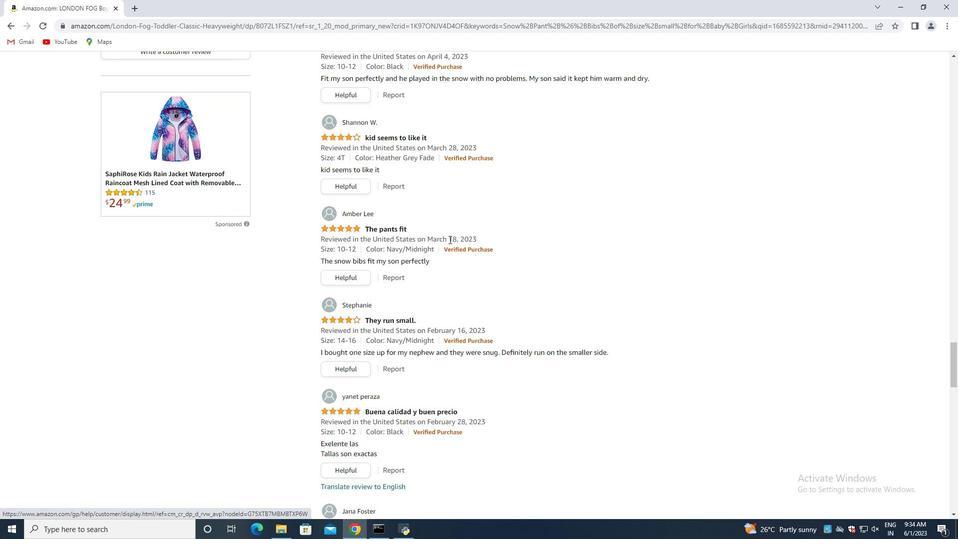 
Action: Mouse scrolled (450, 233) with delta (0, 0)
Screenshot: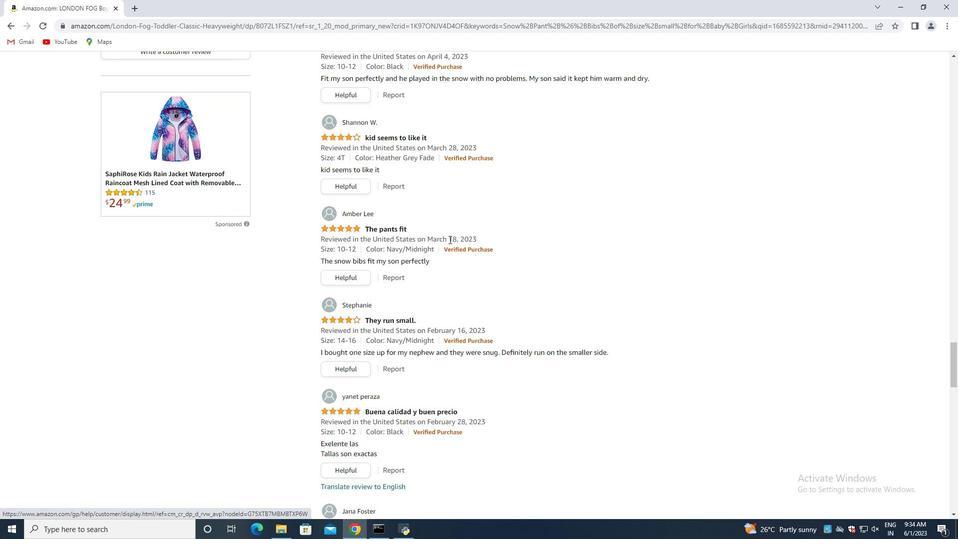 
Action: Mouse moved to (449, 236)
Screenshot: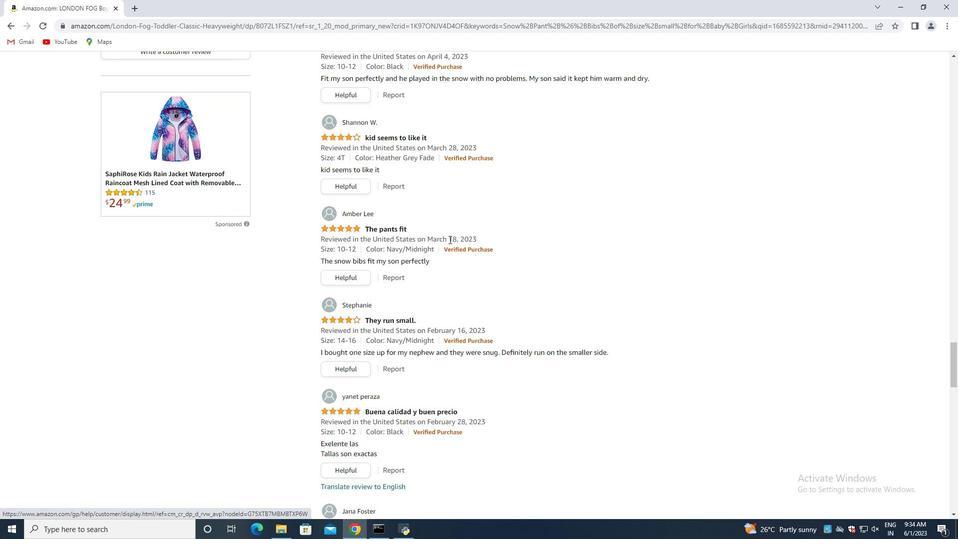 
Action: Mouse scrolled (449, 235) with delta (0, 0)
Screenshot: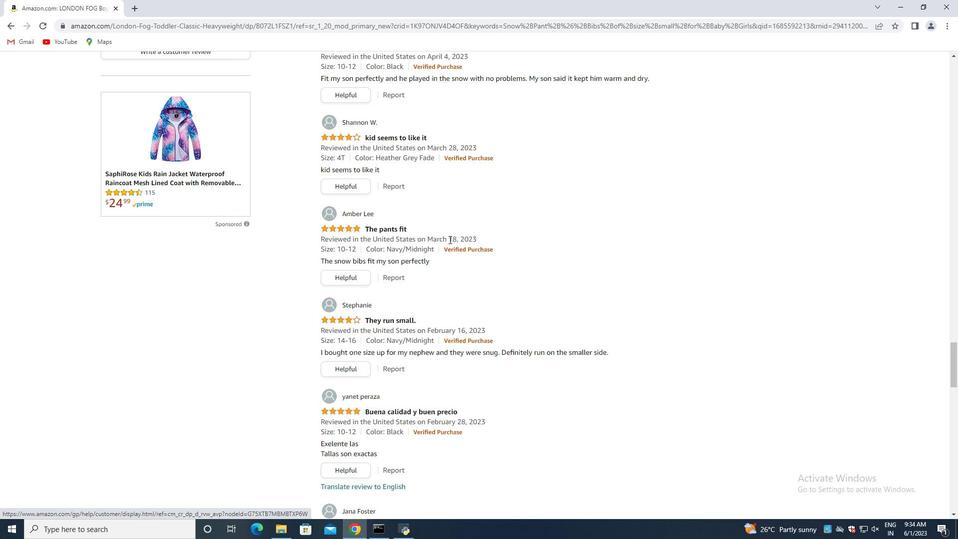 
Action: Mouse moved to (449, 237)
Screenshot: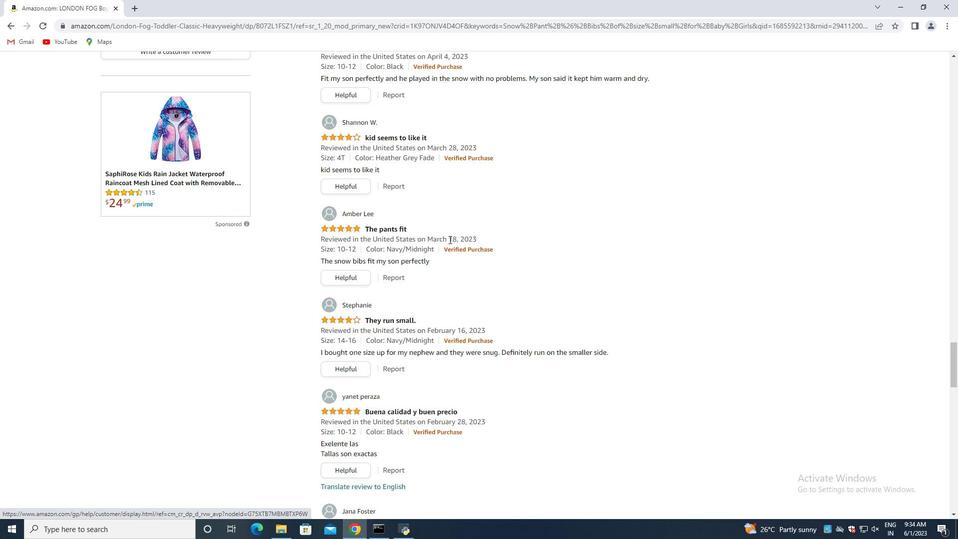 
Action: Mouse scrolled (449, 236) with delta (0, 0)
Screenshot: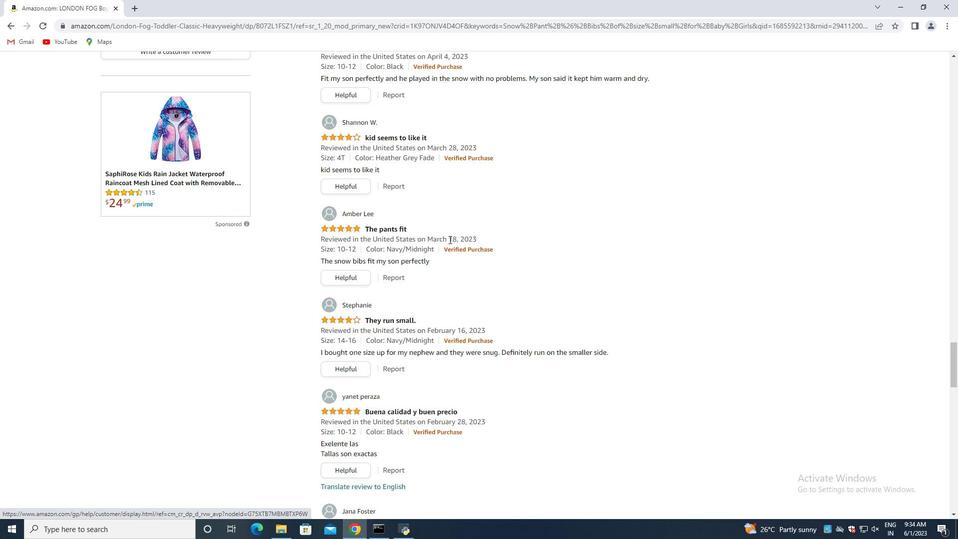 
Action: Mouse moved to (449, 237)
Screenshot: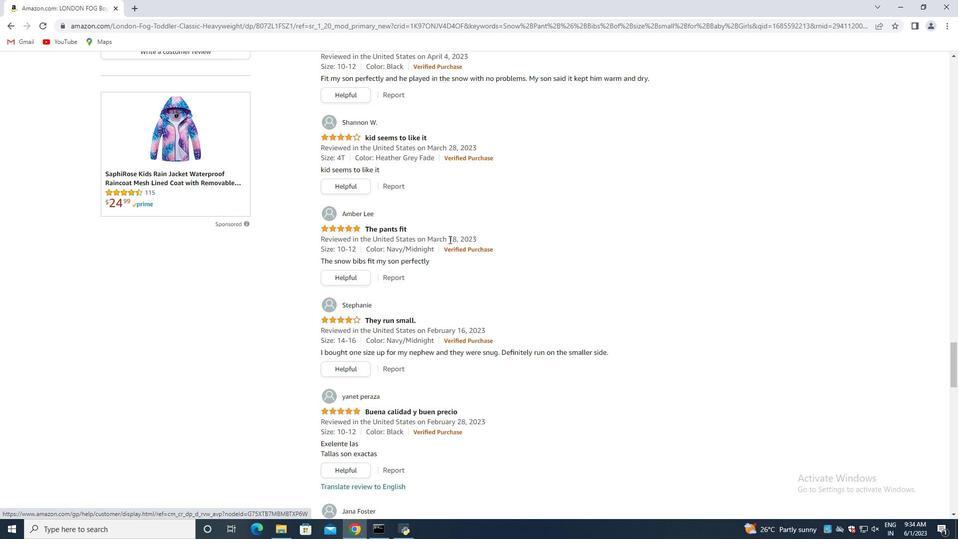 
Action: Mouse scrolled (449, 237) with delta (0, 0)
Screenshot: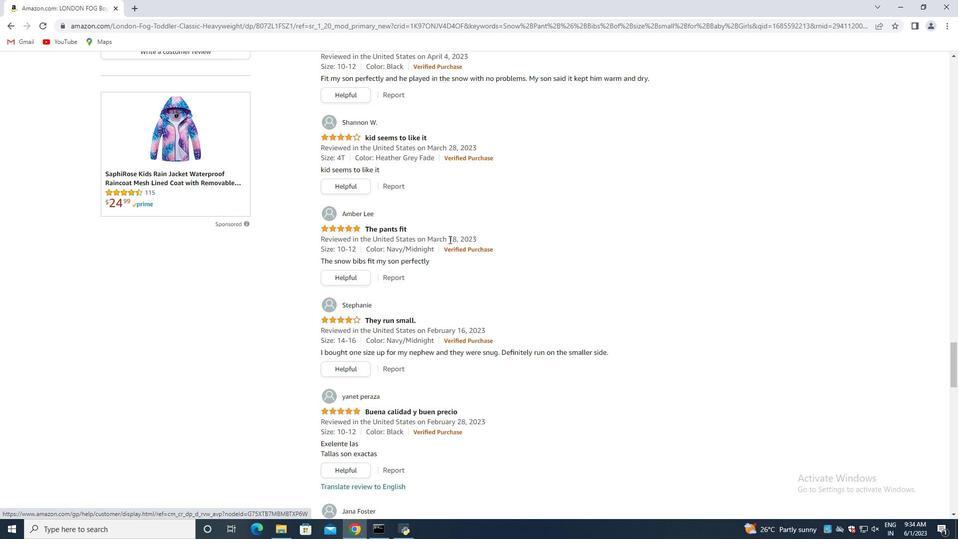 
Action: Mouse moved to (451, 246)
Screenshot: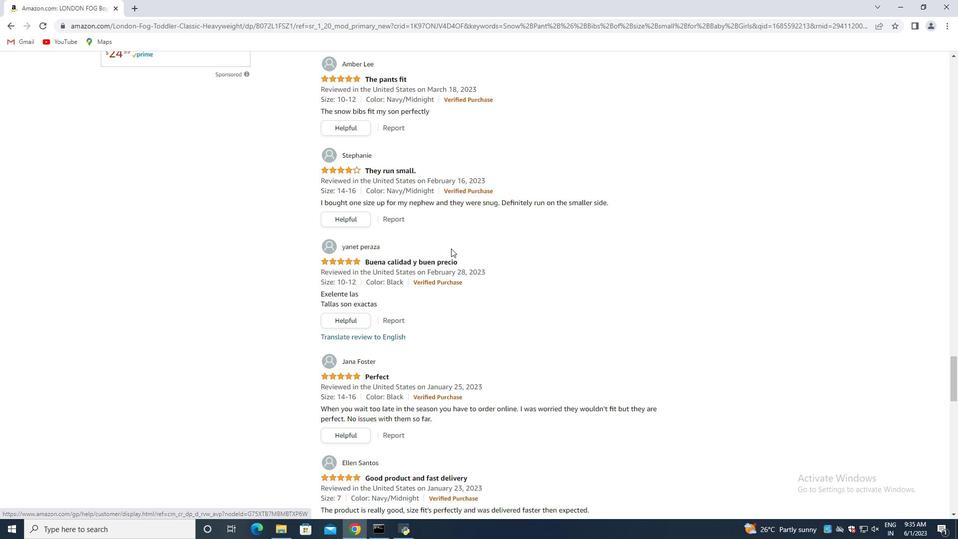 
Action: Mouse scrolled (451, 246) with delta (0, 0)
Screenshot: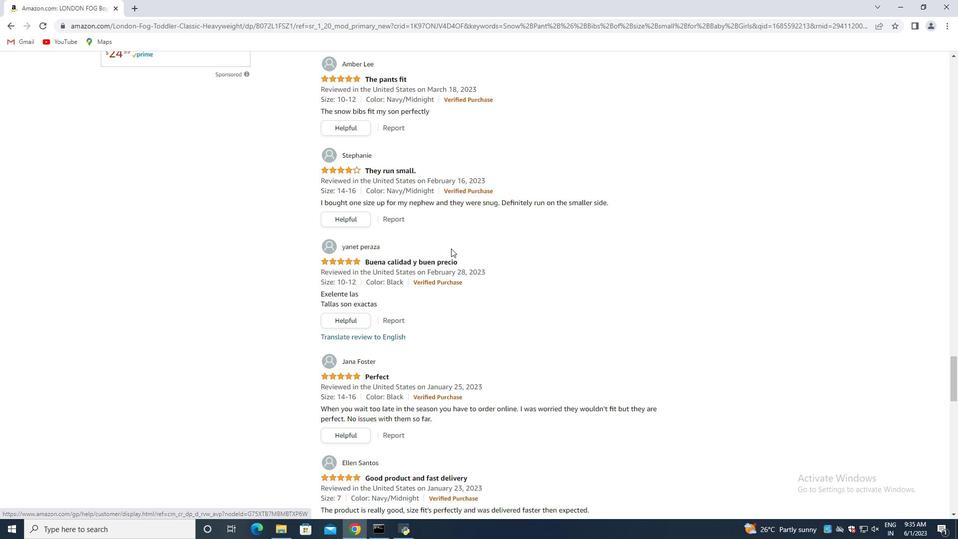 
Action: Mouse moved to (451, 247)
Screenshot: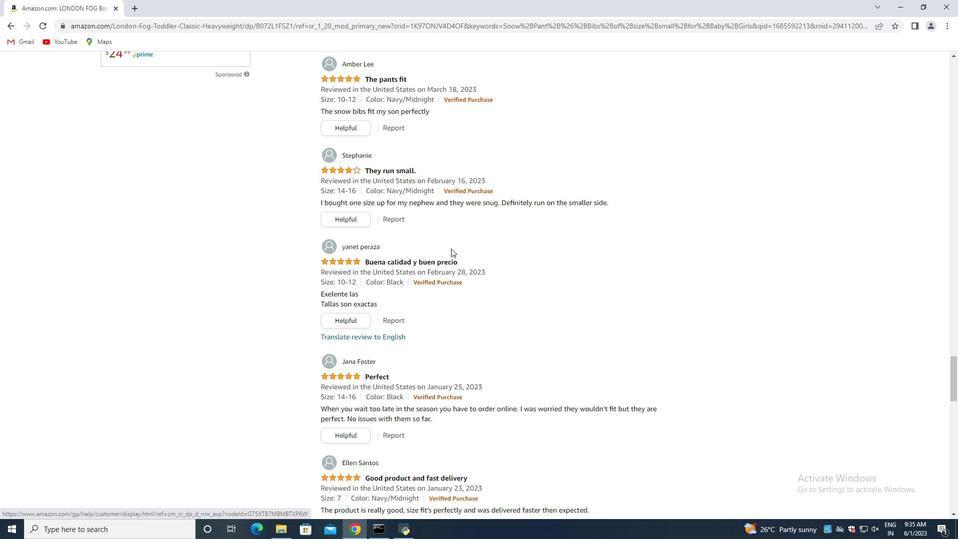 
Action: Mouse scrolled (451, 247) with delta (0, 0)
Screenshot: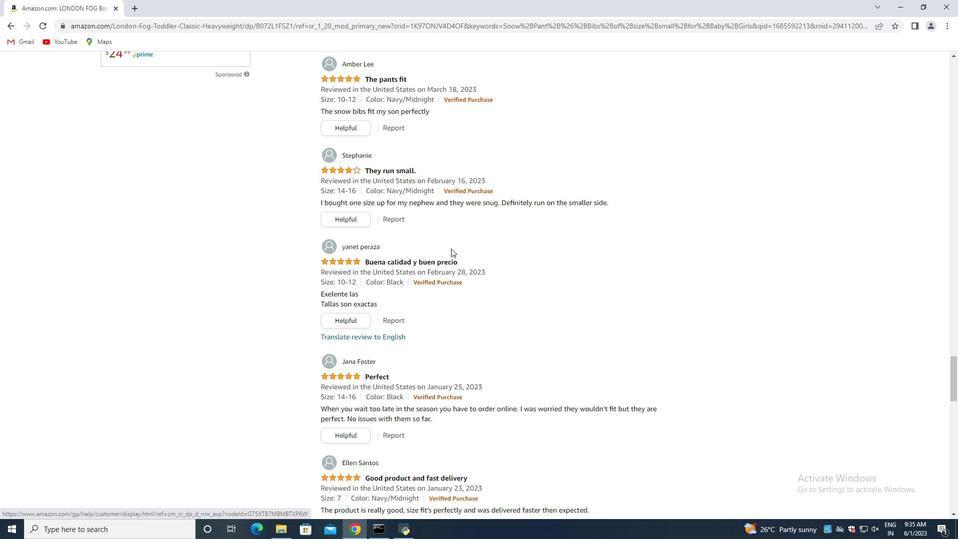 
Action: Mouse scrolled (451, 247) with delta (0, 0)
Screenshot: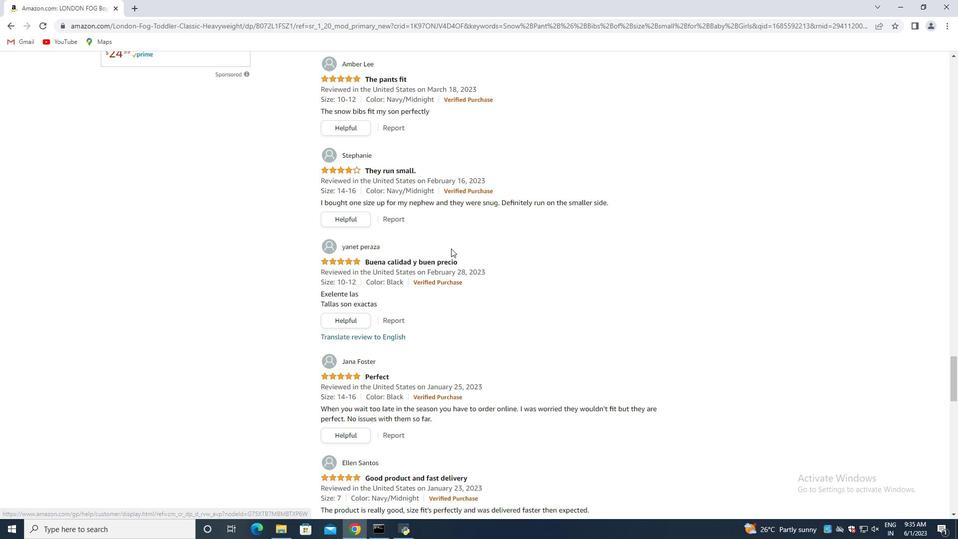 
Action: Mouse moved to (451, 248)
Screenshot: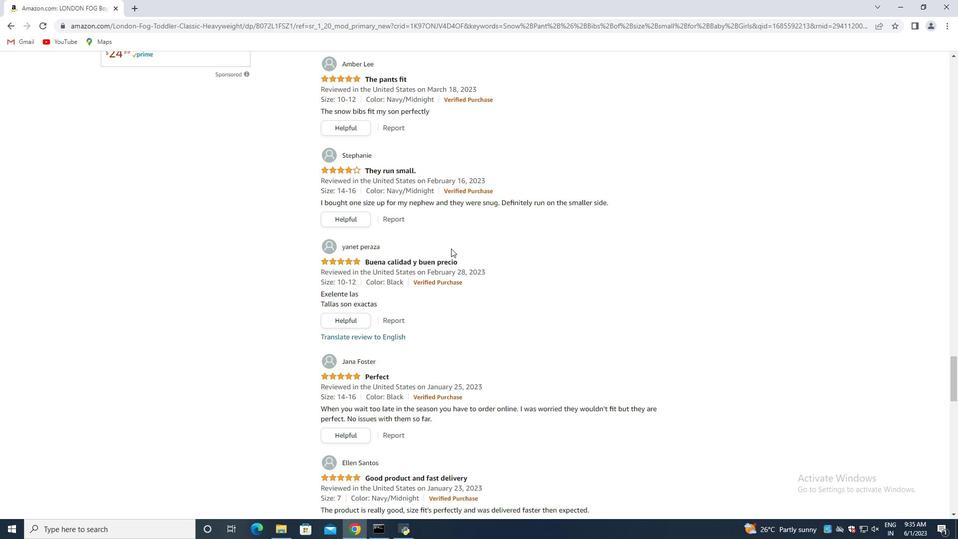
Action: Mouse scrolled (451, 248) with delta (0, 0)
Screenshot: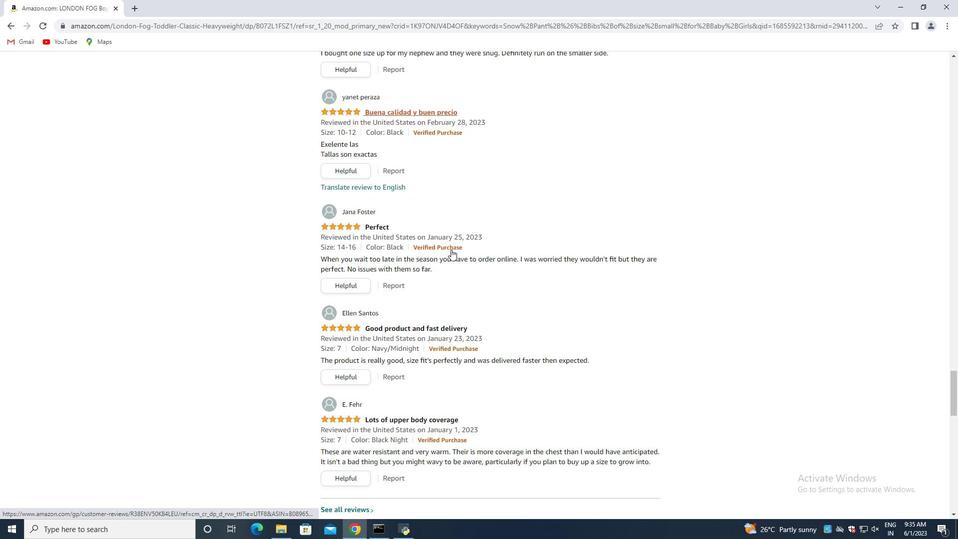 
Action: Mouse moved to (451, 249)
Screenshot: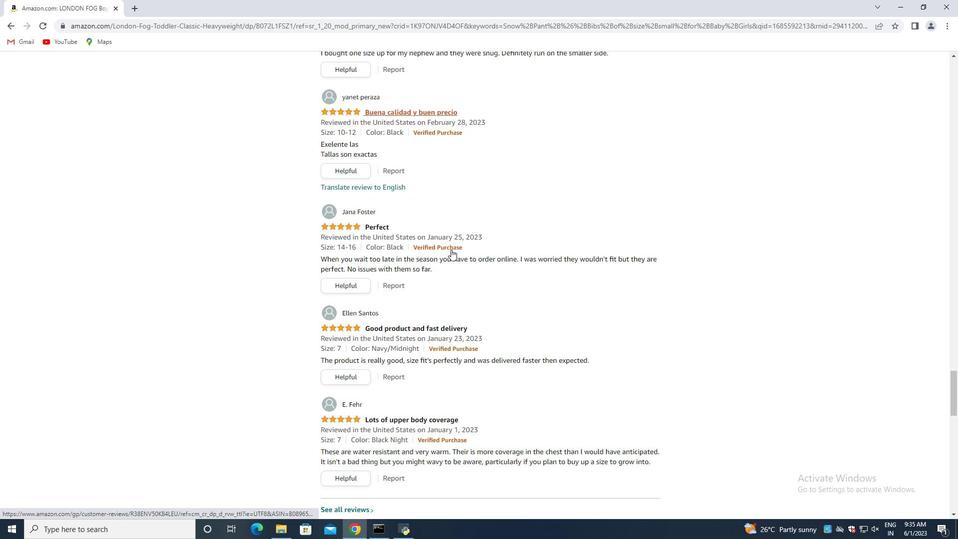 
Action: Mouse scrolled (451, 248) with delta (0, 0)
Screenshot: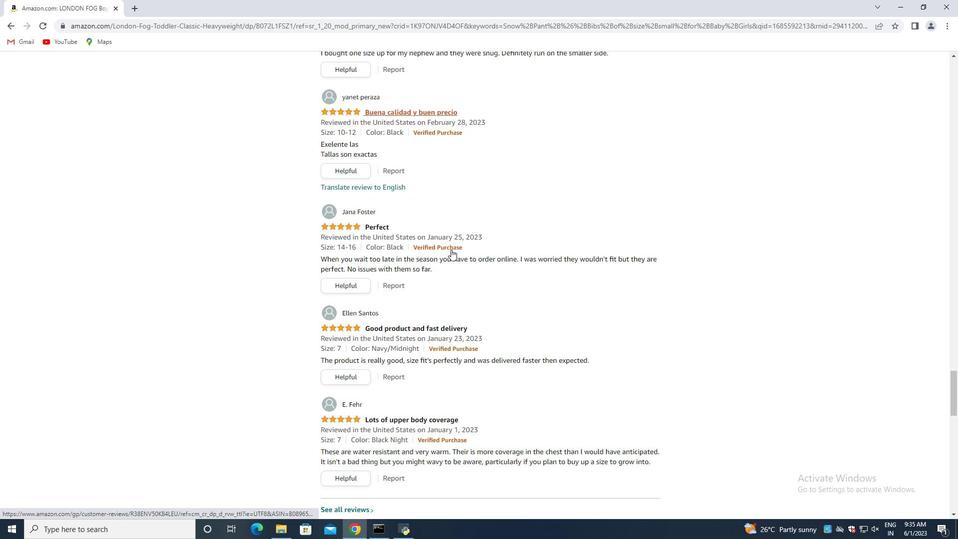 
Action: Mouse moved to (451, 249)
Screenshot: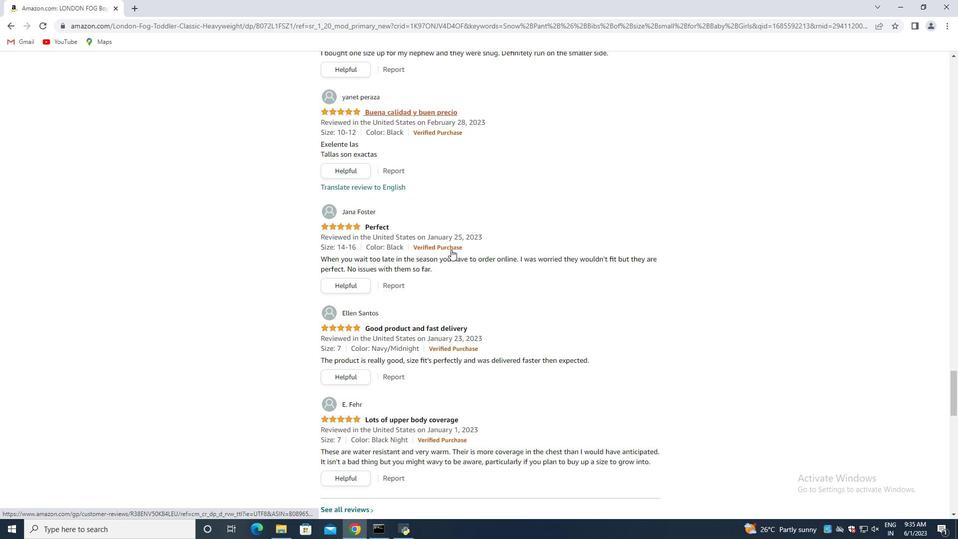 
Action: Mouse scrolled (451, 249) with delta (0, 0)
Screenshot: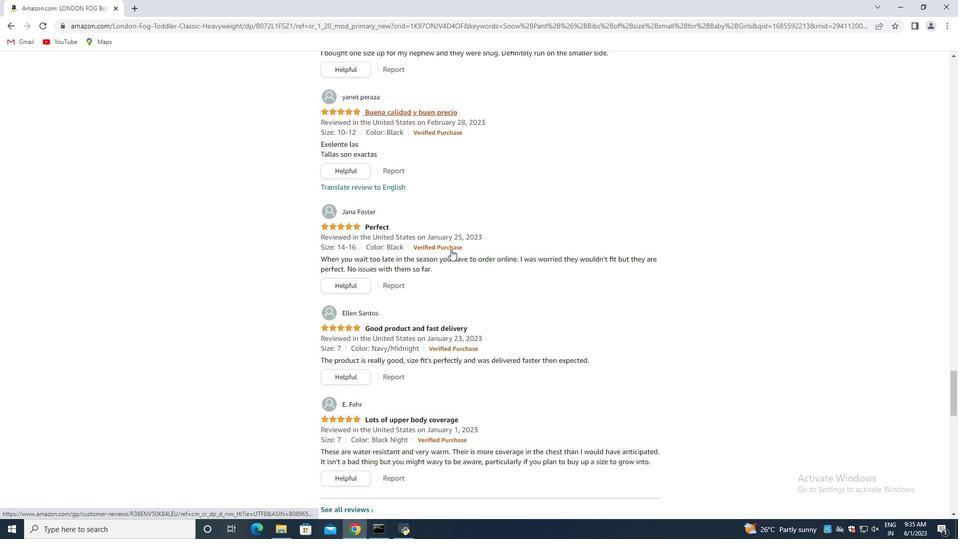 
Action: Mouse moved to (452, 250)
Screenshot: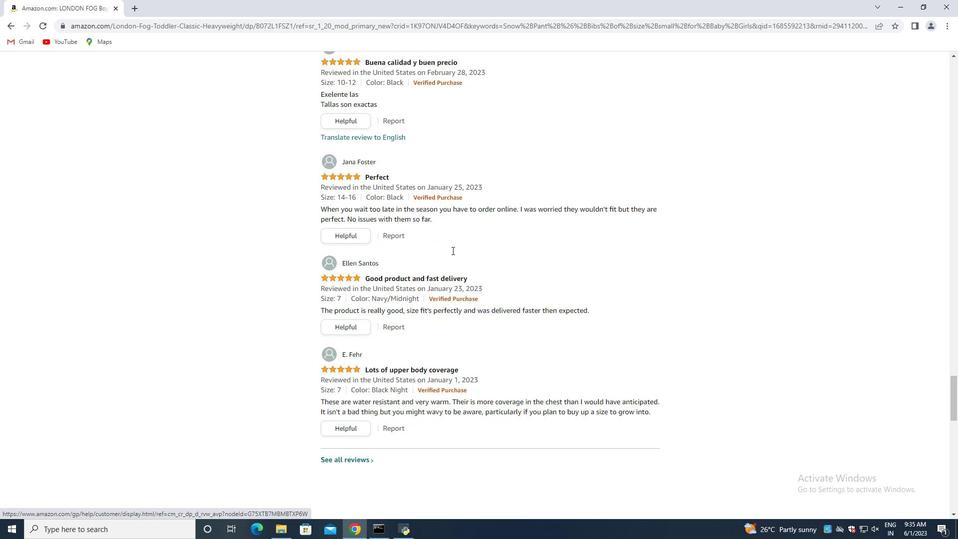 
Action: Mouse scrolled (452, 249) with delta (0, 0)
Screenshot: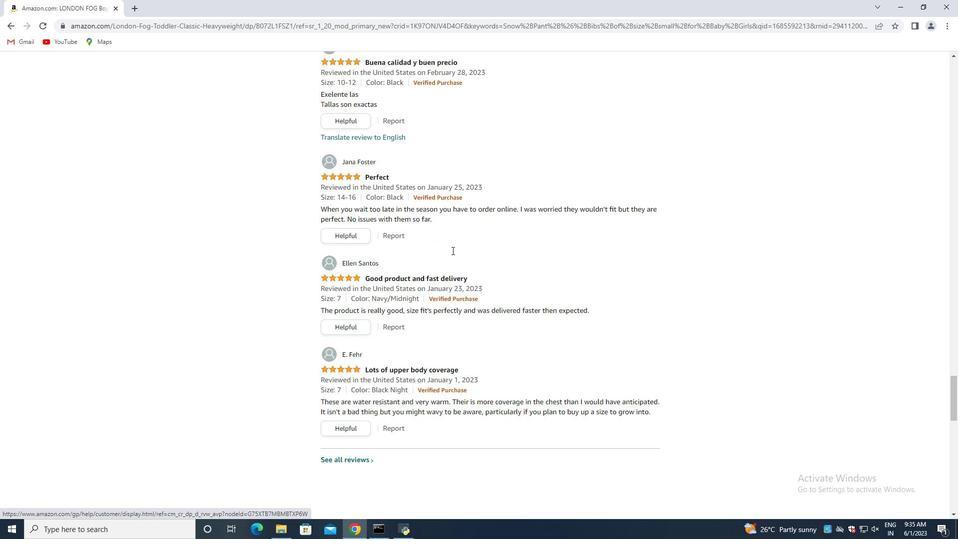 
Action: Mouse moved to (452, 250)
Screenshot: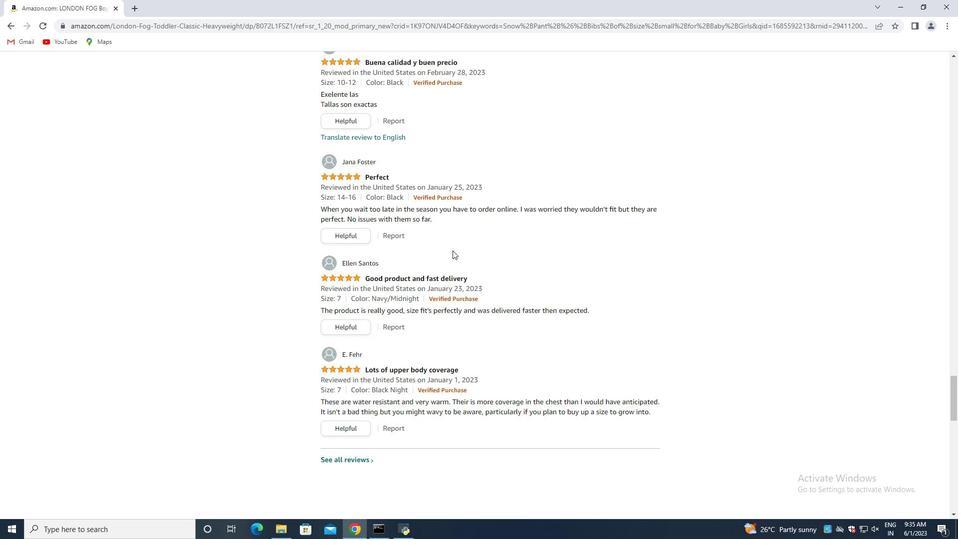 
Action: Mouse scrolled (452, 250) with delta (0, 0)
Screenshot: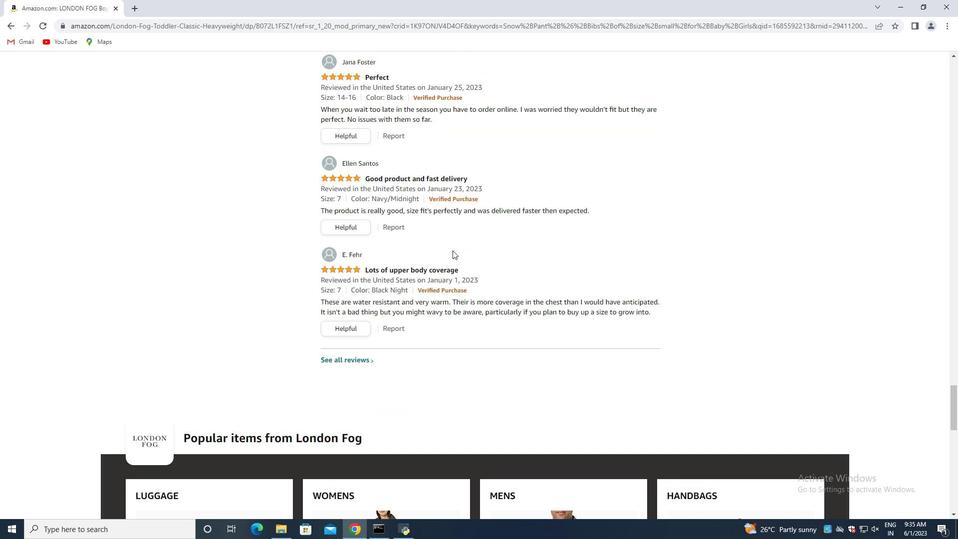 
Action: Mouse scrolled (452, 250) with delta (0, 0)
Screenshot: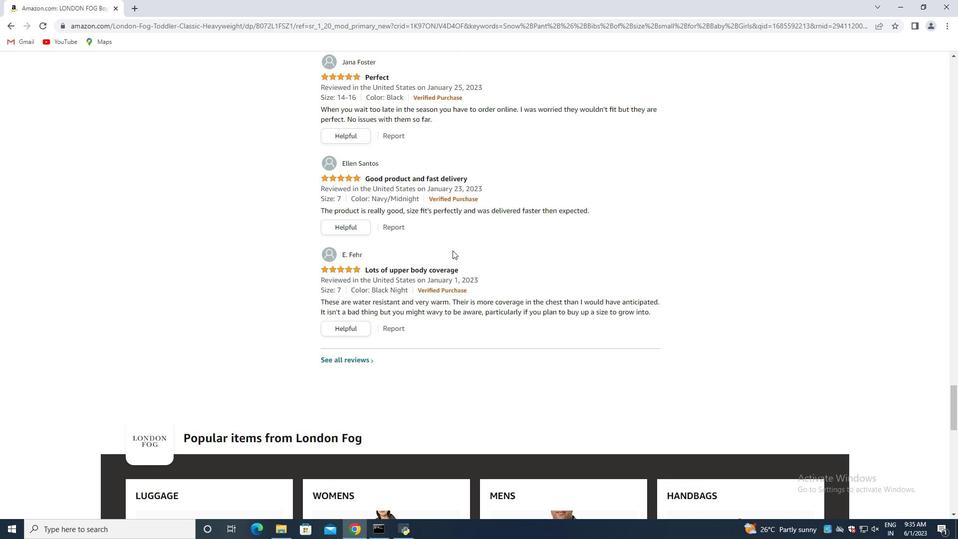 
Action: Mouse moved to (453, 250)
Screenshot: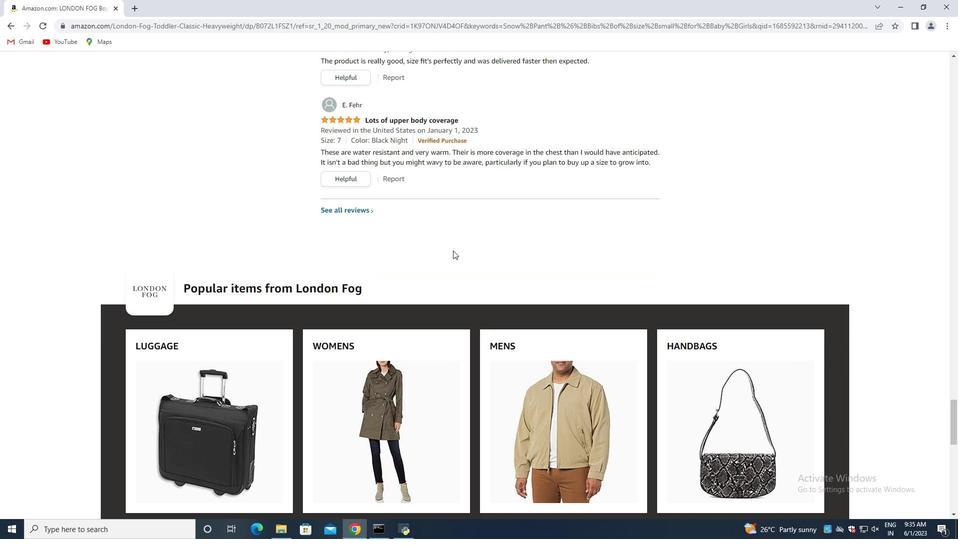 
Action: Mouse scrolled (453, 250) with delta (0, 0)
Screenshot: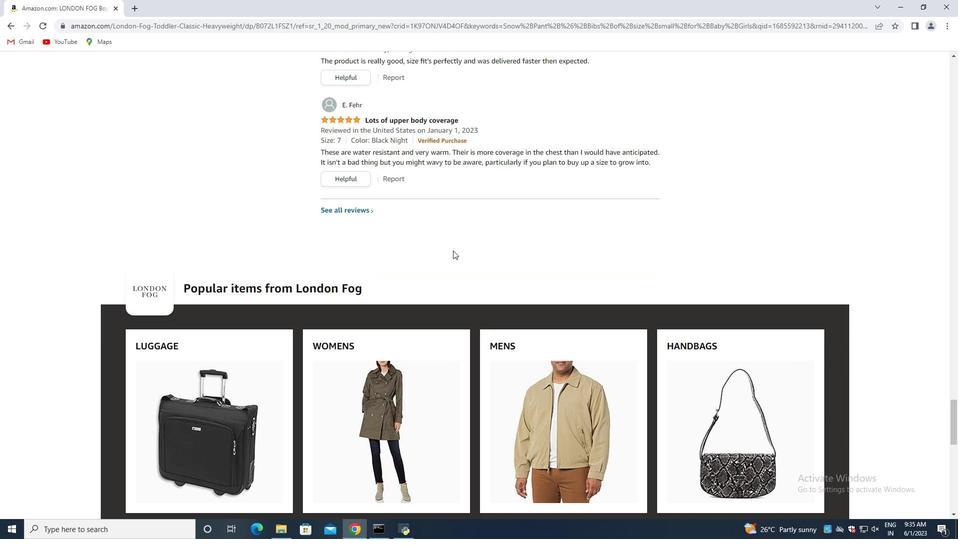 
Action: Mouse scrolled (453, 250) with delta (0, 0)
Screenshot: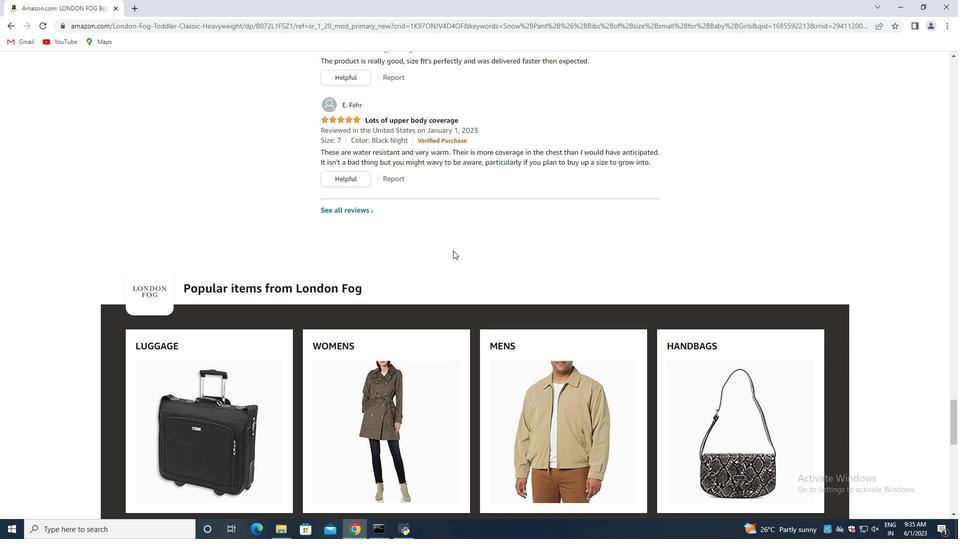 
Action: Mouse moved to (453, 250)
Screenshot: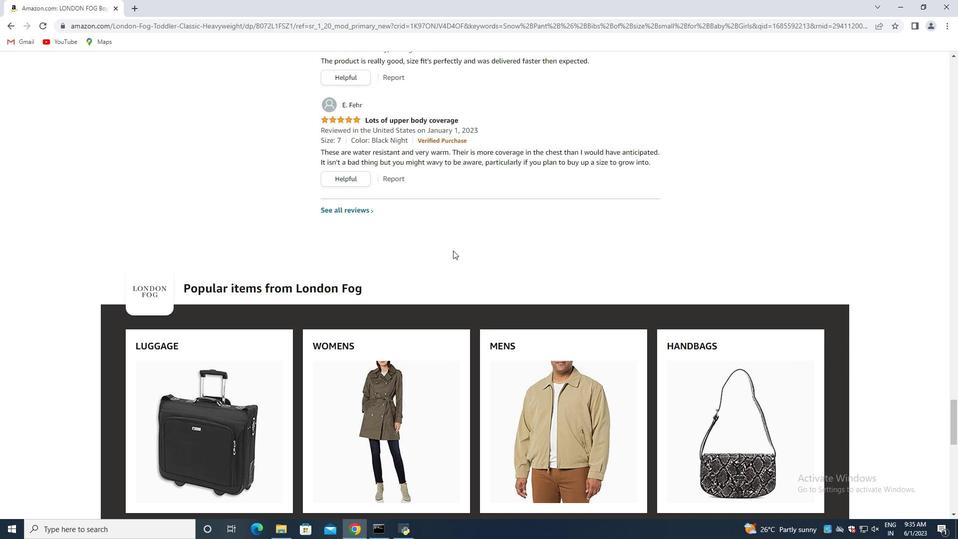 
Action: Mouse scrolled (453, 250) with delta (0, 0)
Screenshot: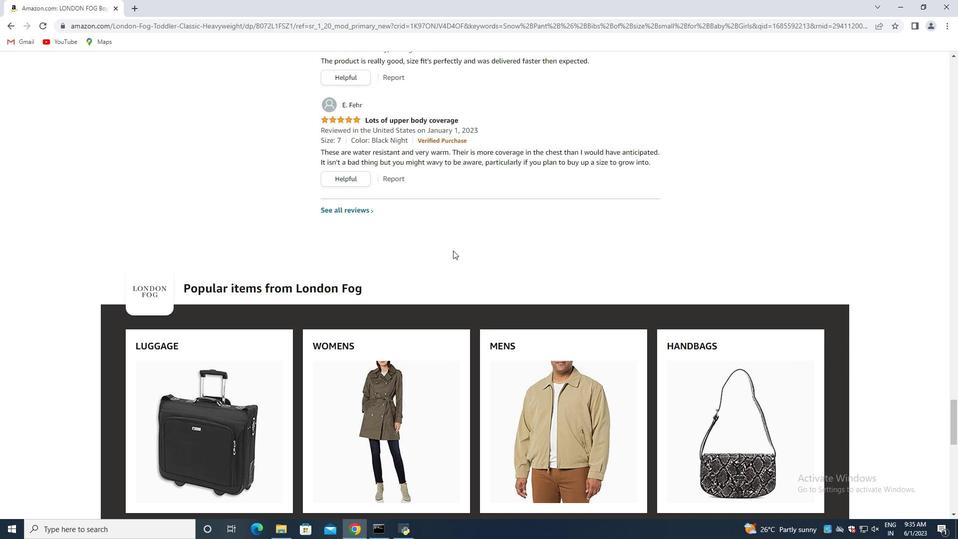 
Action: Mouse moved to (453, 250)
Screenshot: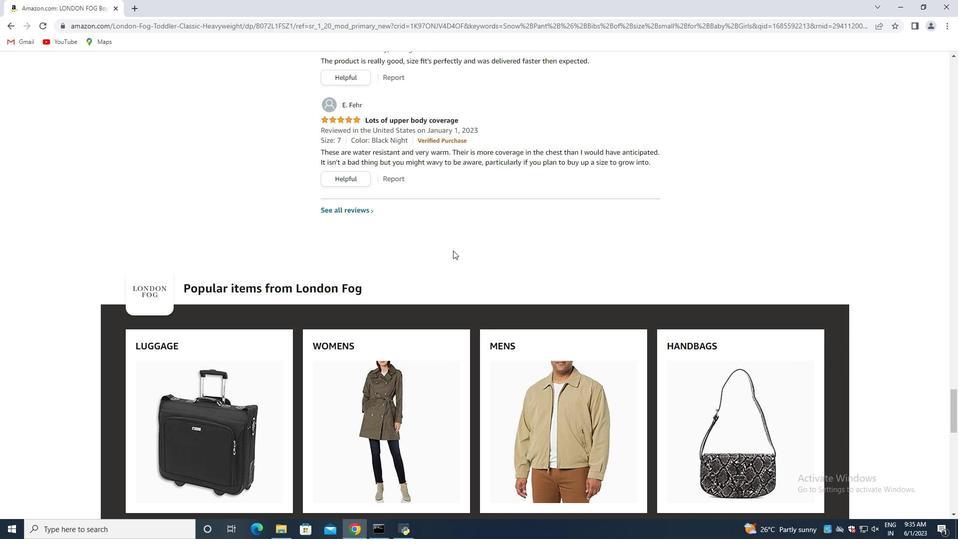 
Action: Mouse scrolled (453, 251) with delta (0, 0)
Screenshot: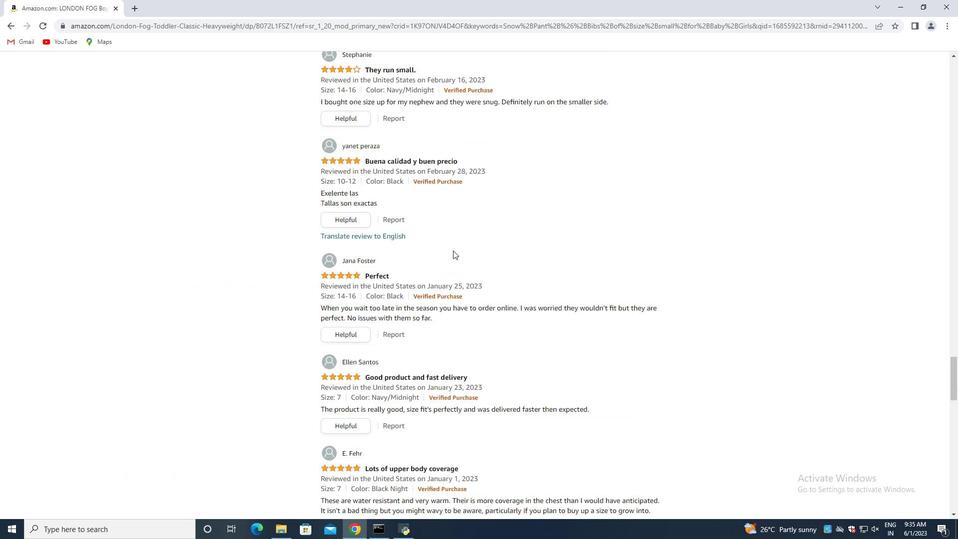 
Action: Mouse scrolled (453, 251) with delta (0, 0)
Screenshot: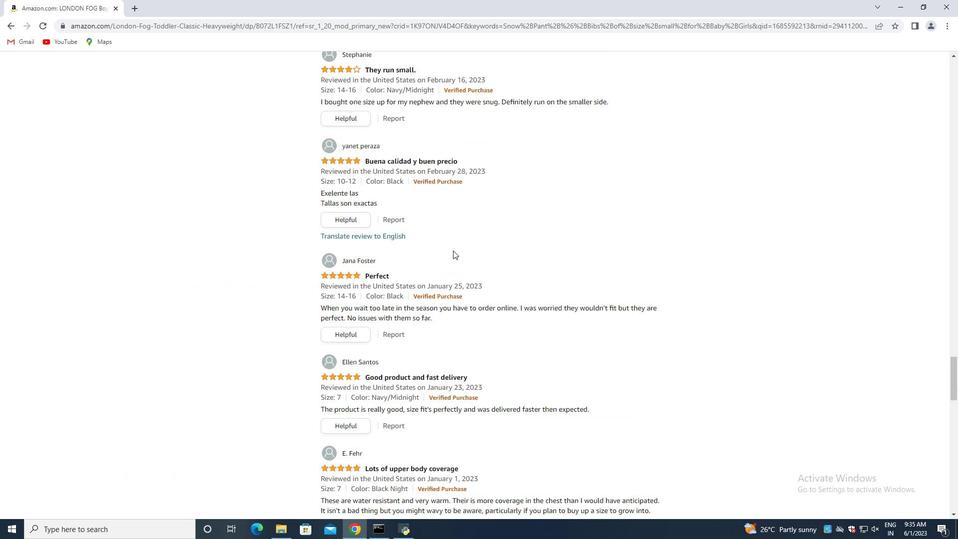 
Action: Mouse scrolled (453, 251) with delta (0, 0)
Screenshot: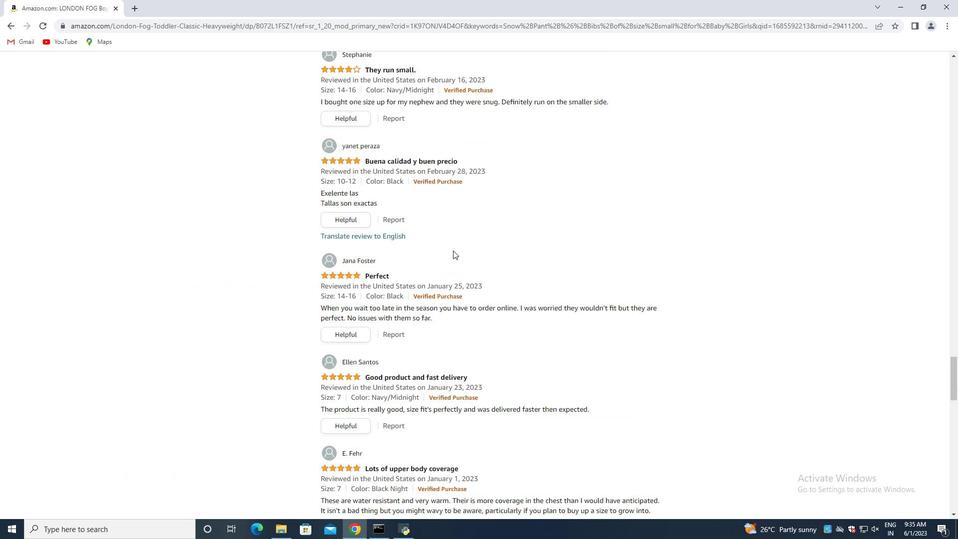 
Action: Mouse scrolled (453, 251) with delta (0, 0)
Screenshot: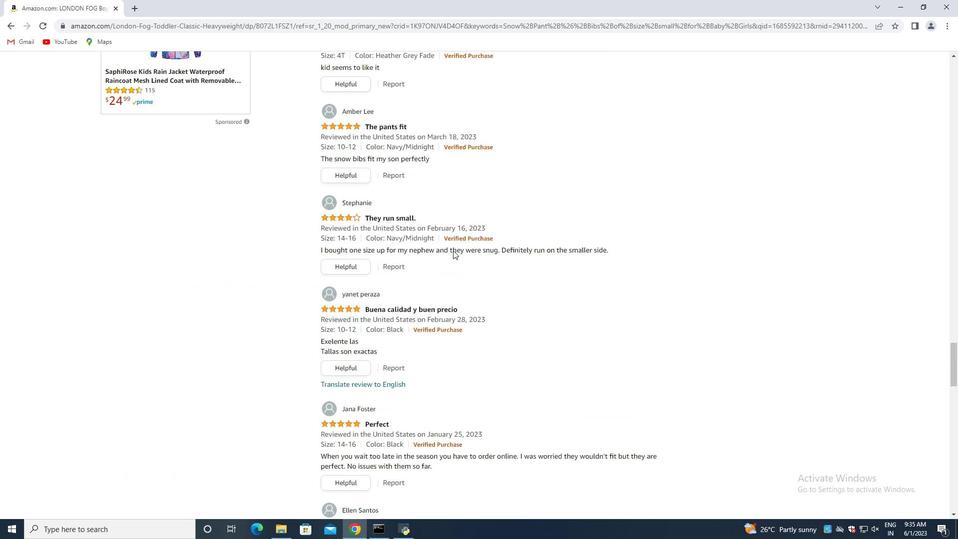 
Action: Mouse scrolled (453, 251) with delta (0, 0)
Screenshot: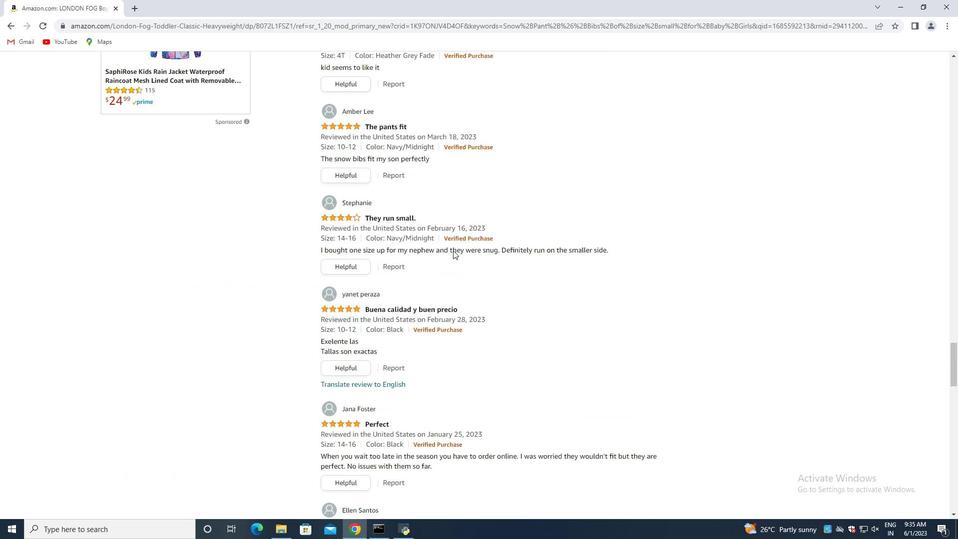 
Action: Mouse scrolled (453, 251) with delta (0, 0)
Screenshot: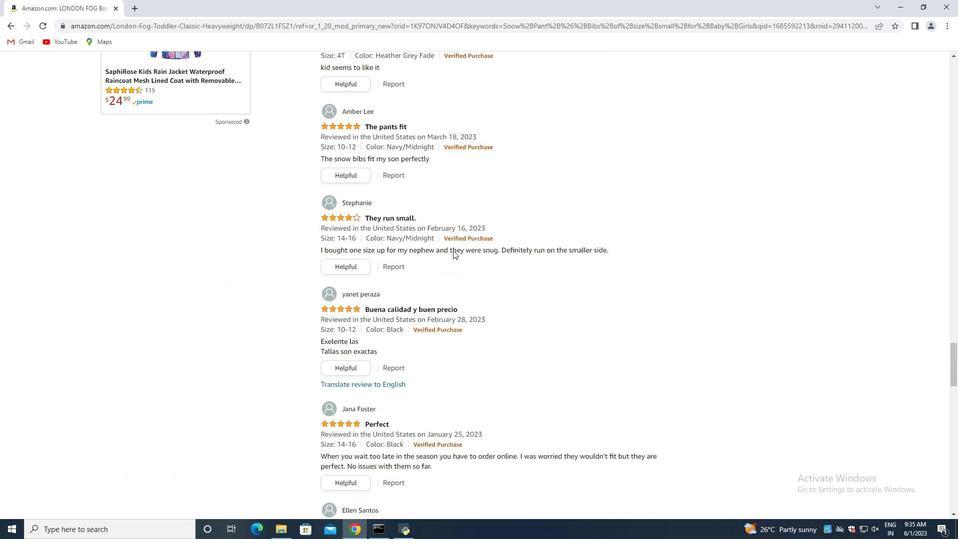 
Action: Mouse scrolled (453, 251) with delta (0, 0)
Screenshot: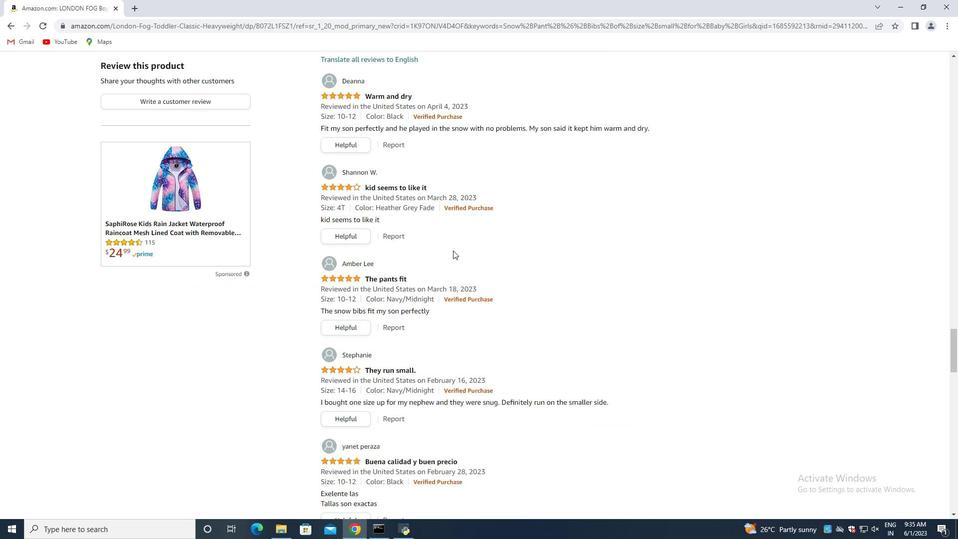 
Action: Mouse scrolled (453, 251) with delta (0, 0)
Screenshot: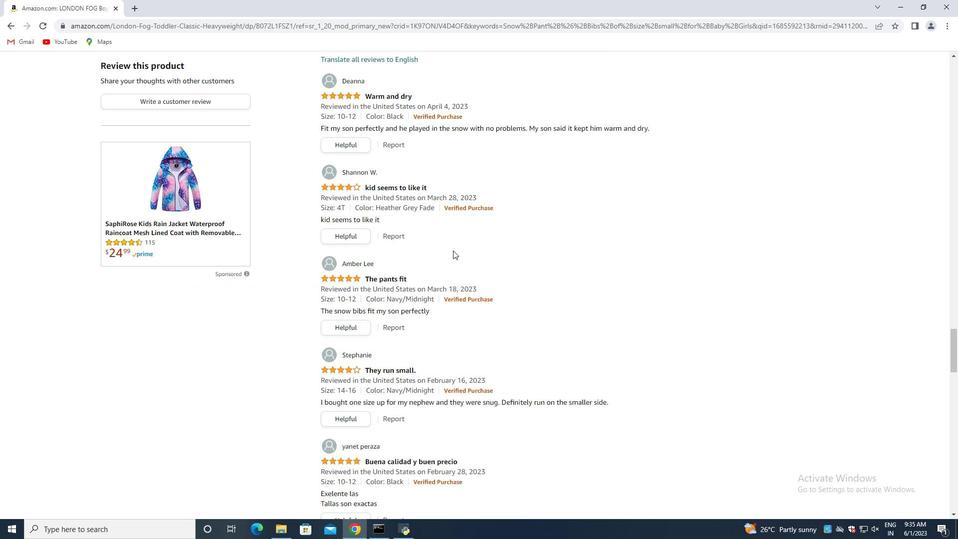 
Action: Mouse scrolled (453, 251) with delta (0, 0)
Screenshot: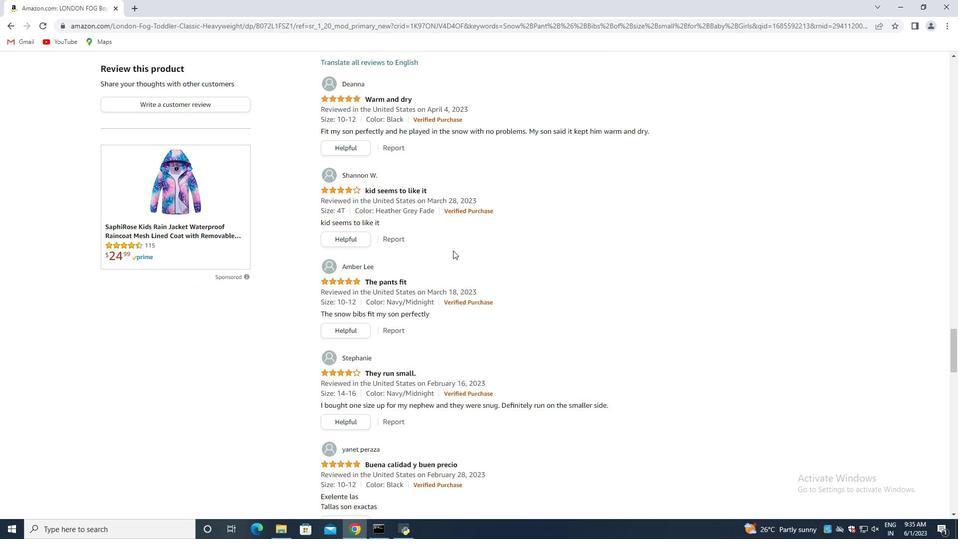 
Action: Mouse scrolled (453, 251) with delta (0, 0)
Screenshot: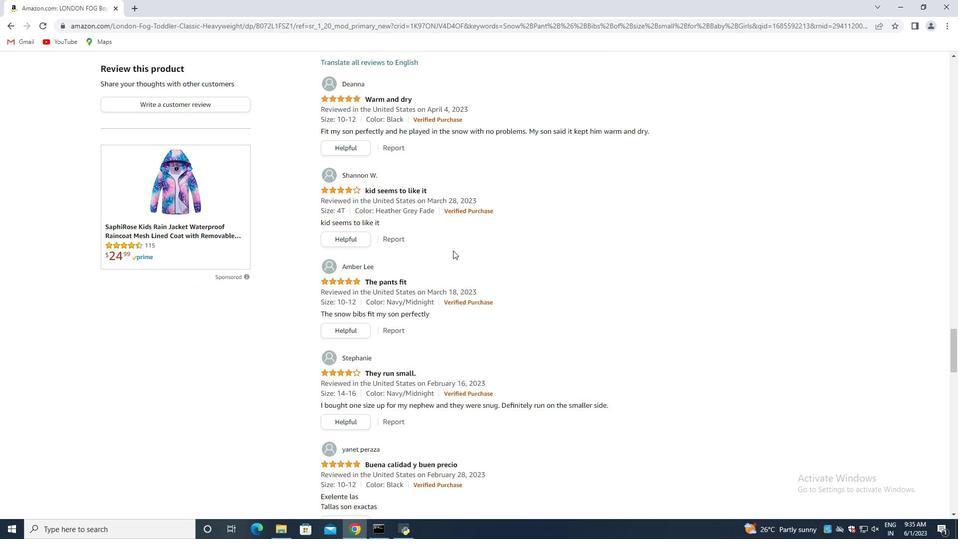 
Action: Mouse scrolled (453, 251) with delta (0, 0)
Screenshot: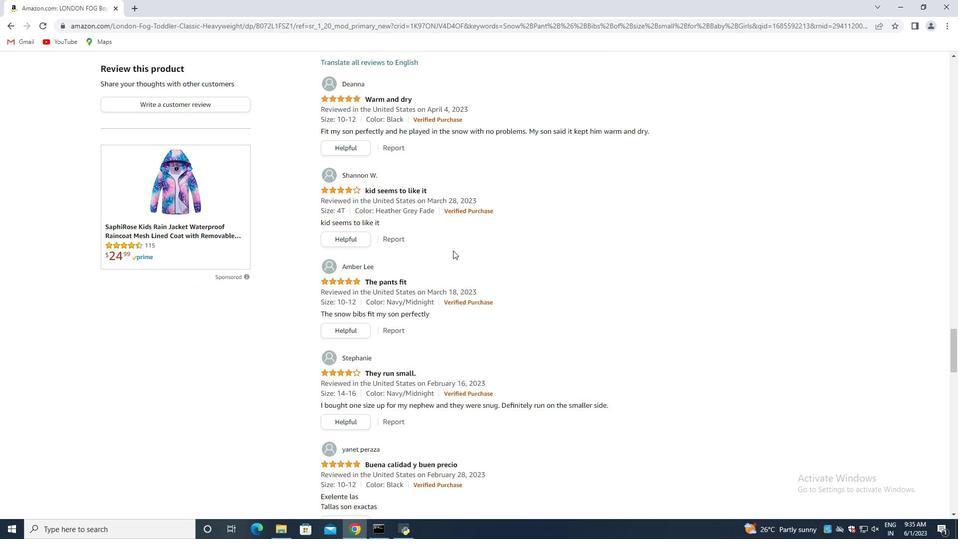 
Action: Mouse scrolled (453, 251) with delta (0, 0)
Screenshot: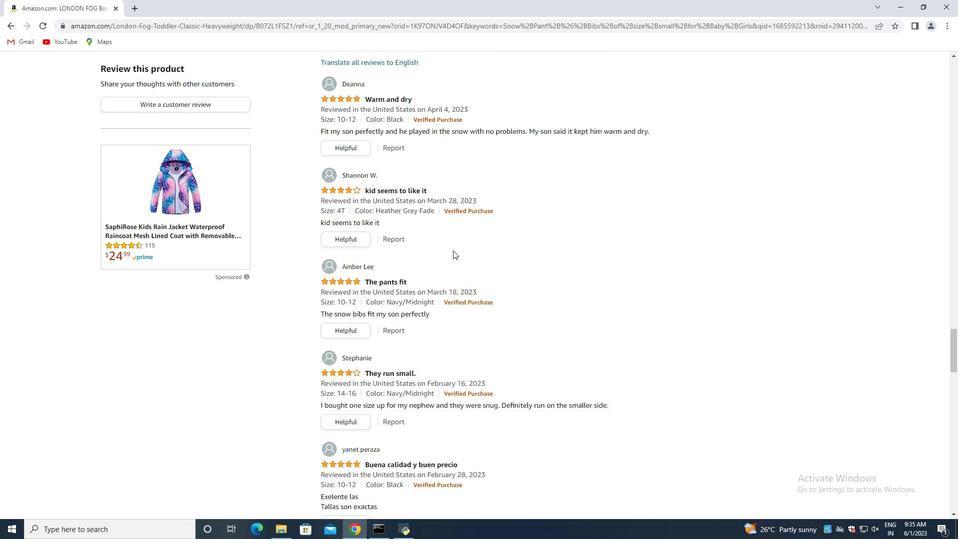 
Action: Mouse scrolled (453, 251) with delta (0, 0)
Screenshot: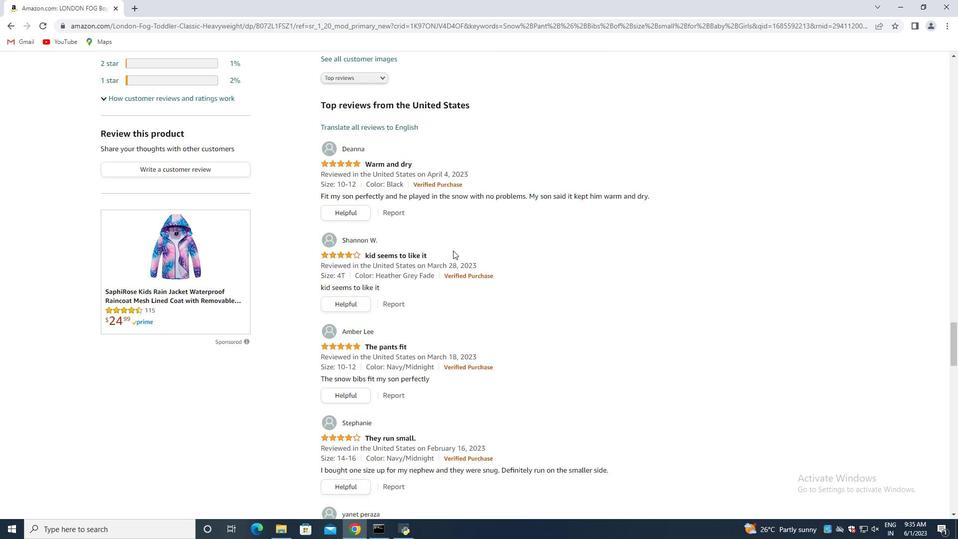 
Action: Mouse scrolled (453, 251) with delta (0, 0)
Screenshot: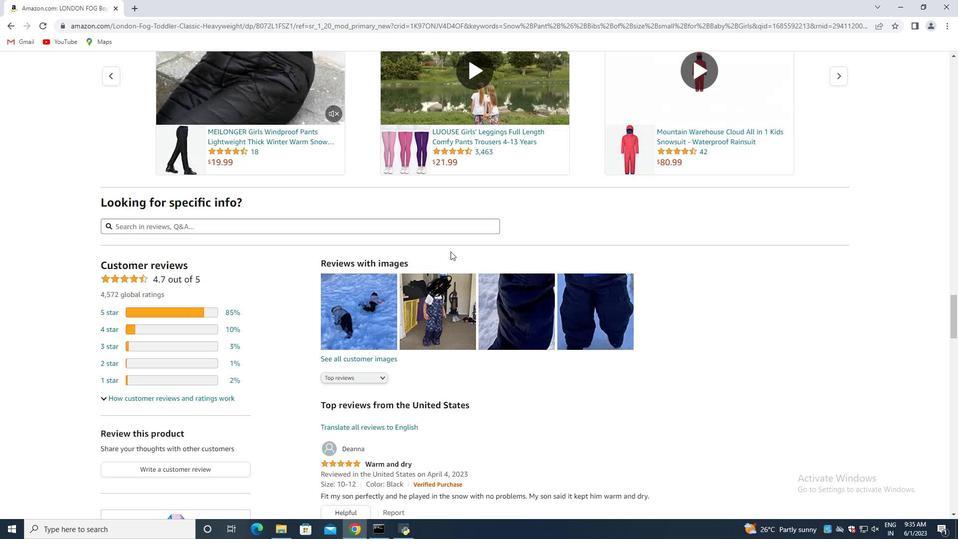 
Action: Mouse scrolled (453, 251) with delta (0, 0)
Screenshot: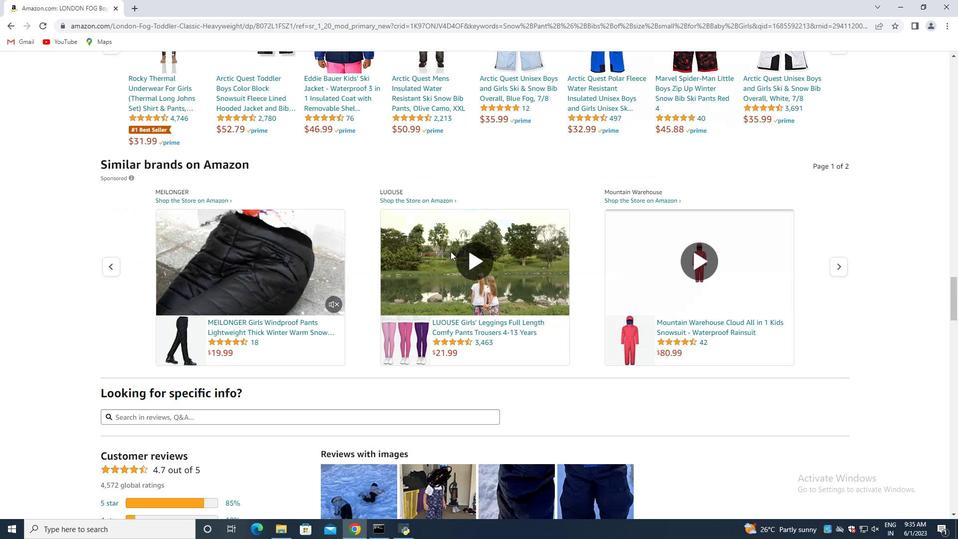 
Action: Mouse scrolled (453, 251) with delta (0, 0)
Screenshot: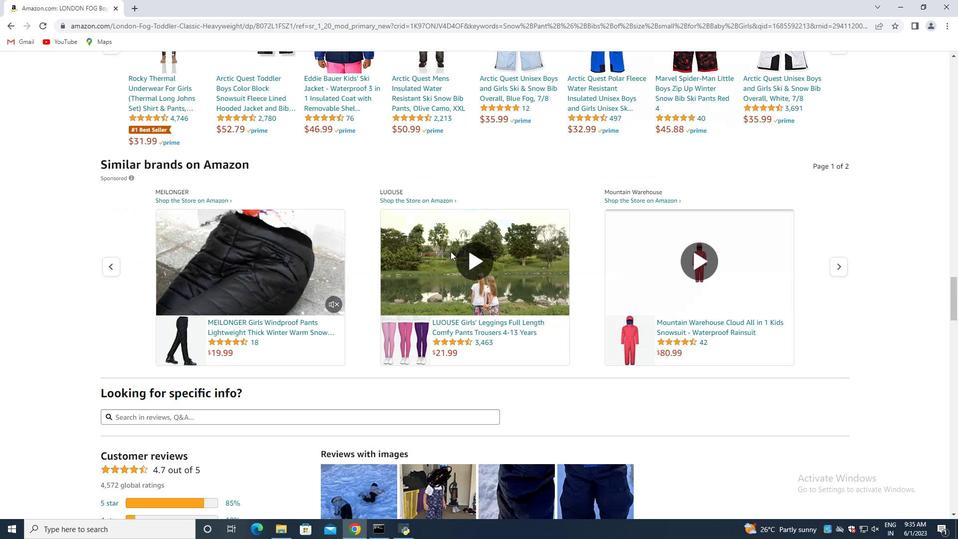 
Action: Mouse scrolled (453, 251) with delta (0, 0)
Screenshot: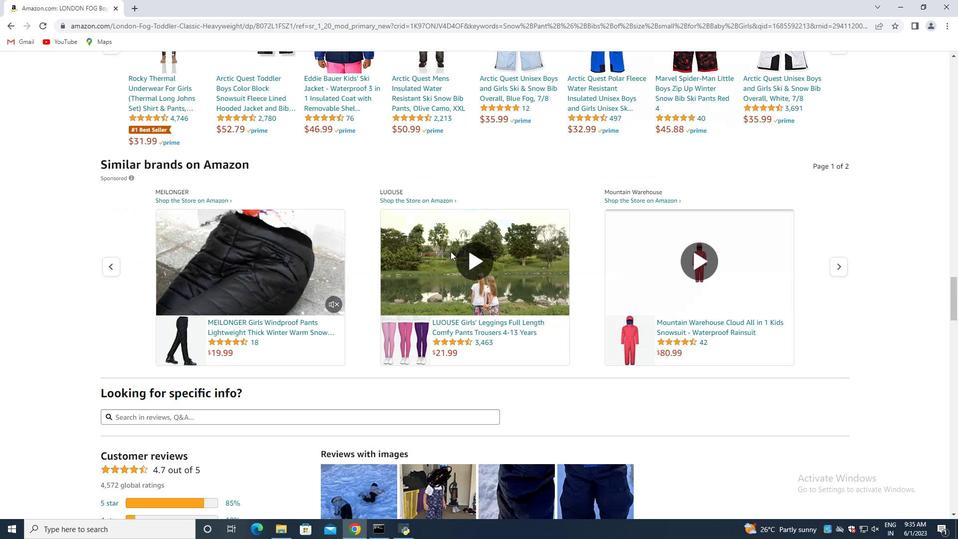 
Action: Mouse scrolled (453, 251) with delta (0, 0)
Screenshot: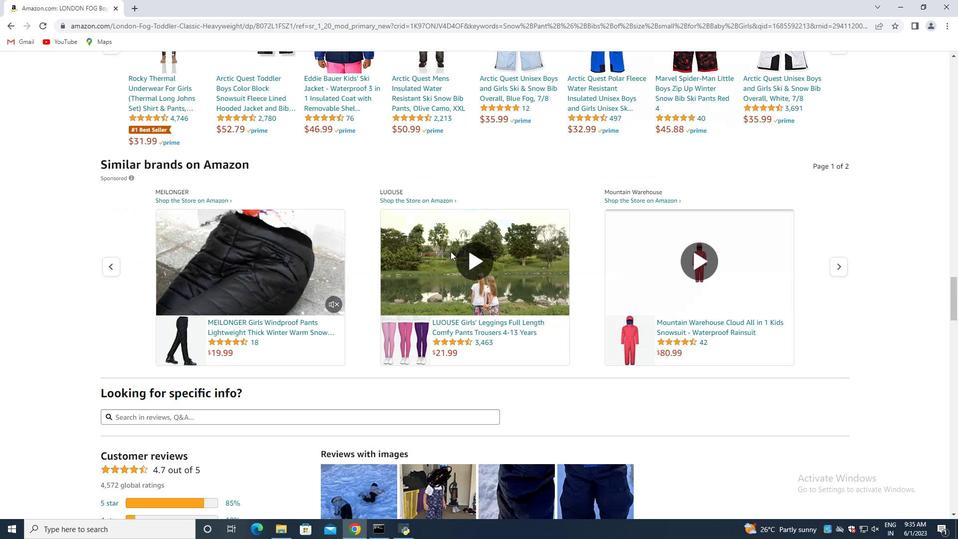 
Action: Mouse scrolled (453, 251) with delta (0, 0)
Screenshot: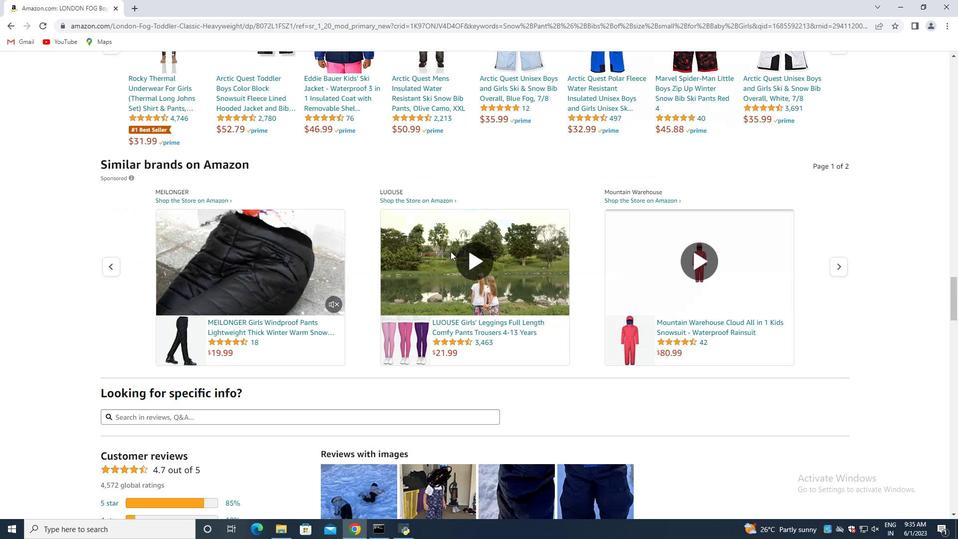 
Action: Mouse scrolled (453, 251) with delta (0, 0)
Screenshot: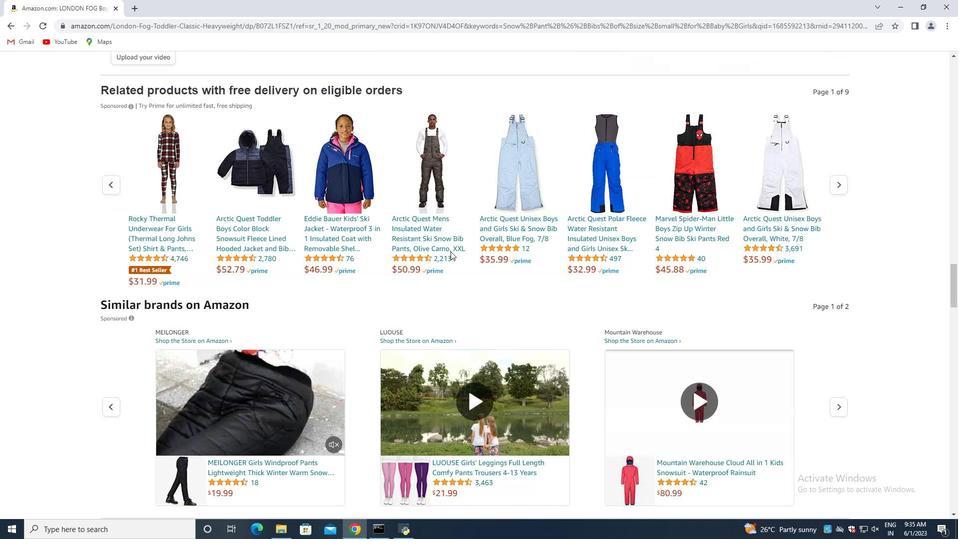 
Action: Mouse scrolled (453, 251) with delta (0, 0)
Screenshot: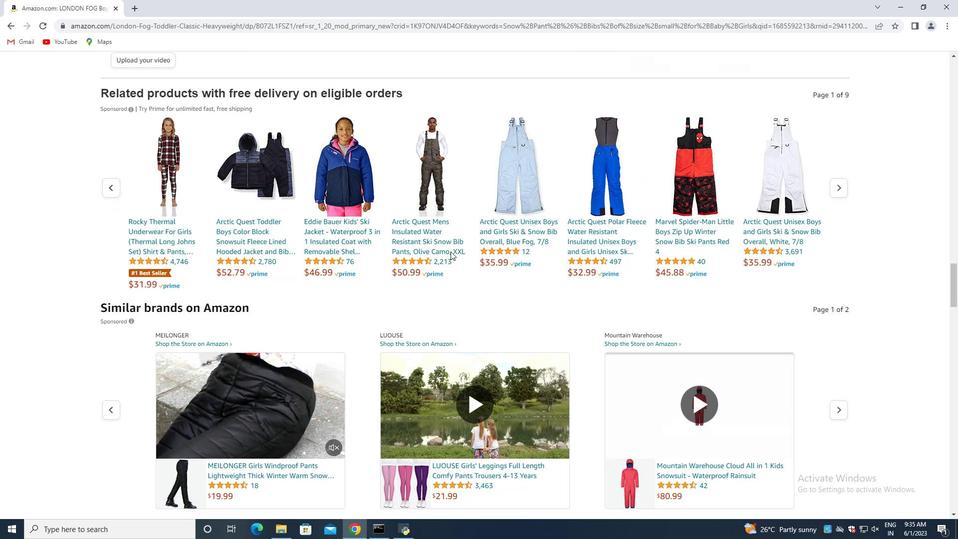 
Action: Mouse scrolled (453, 251) with delta (0, 0)
Screenshot: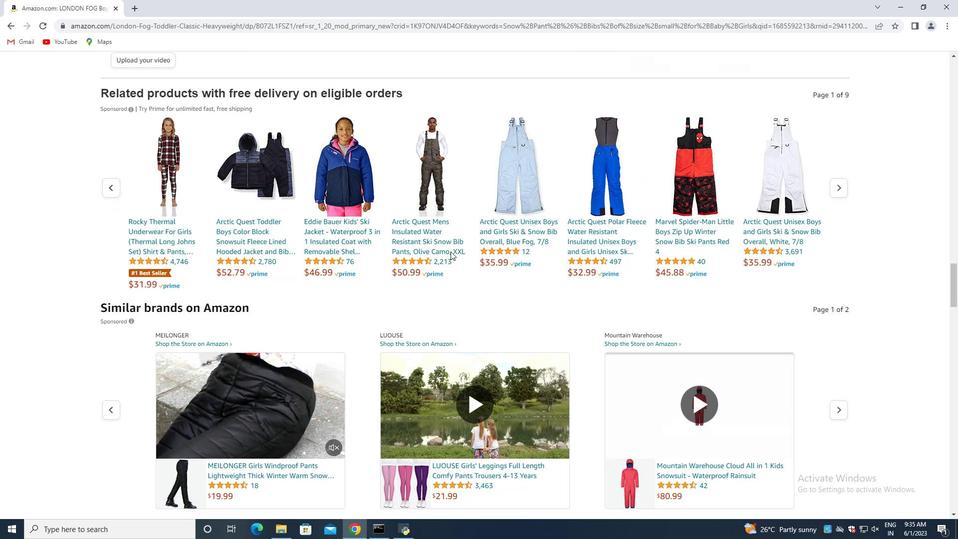 
Action: Mouse scrolled (453, 251) with delta (0, 0)
Screenshot: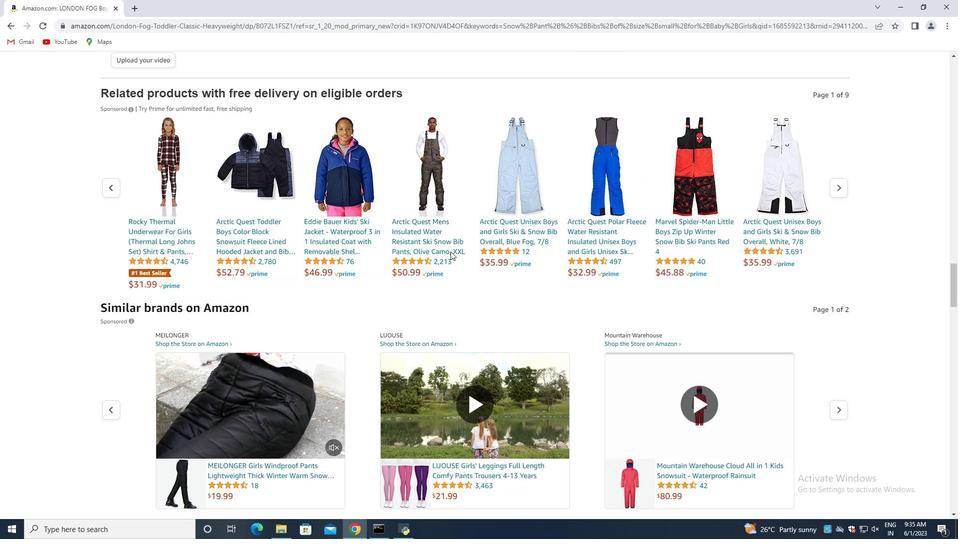 
Action: Mouse scrolled (453, 251) with delta (0, 0)
Screenshot: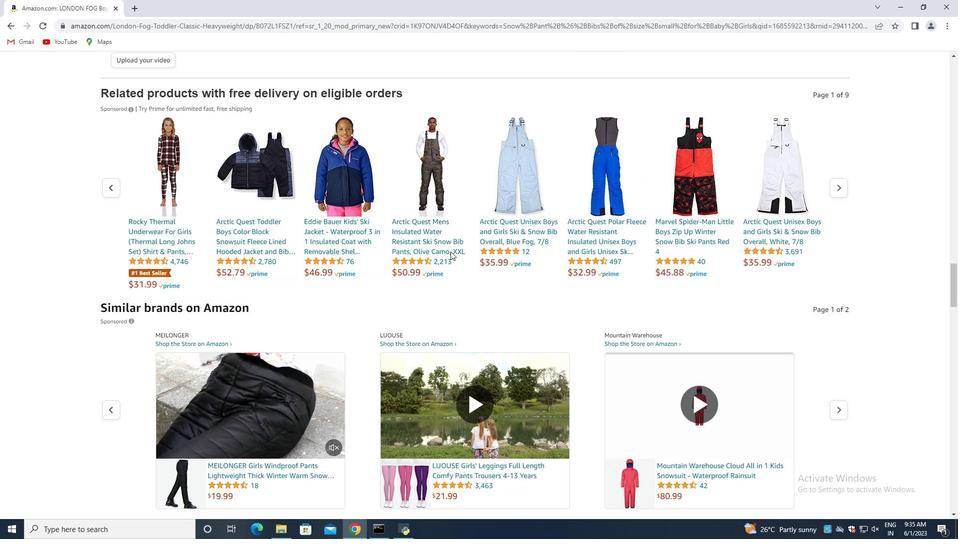 
Action: Mouse scrolled (453, 251) with delta (0, 0)
Screenshot: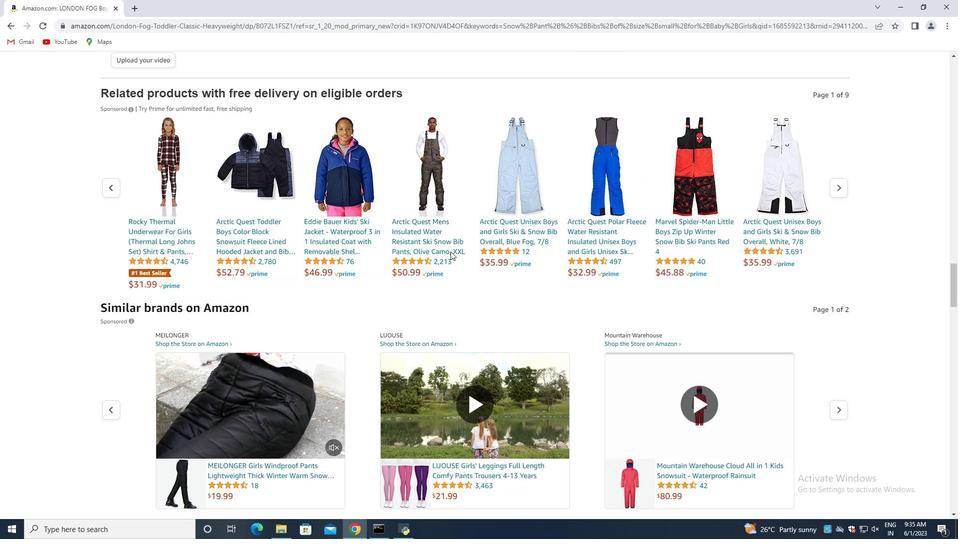 
Action: Mouse scrolled (453, 251) with delta (0, 0)
Screenshot: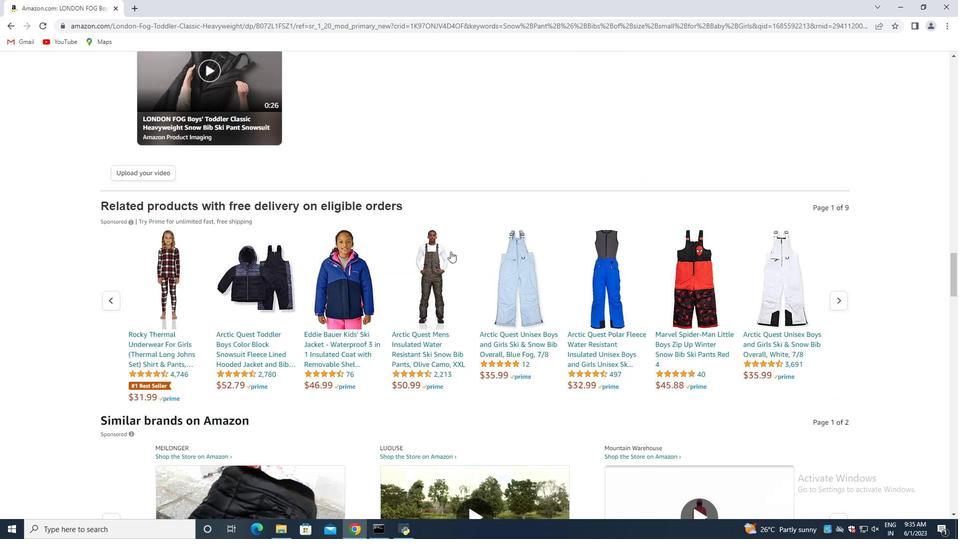 
Action: Mouse scrolled (453, 251) with delta (0, 0)
Screenshot: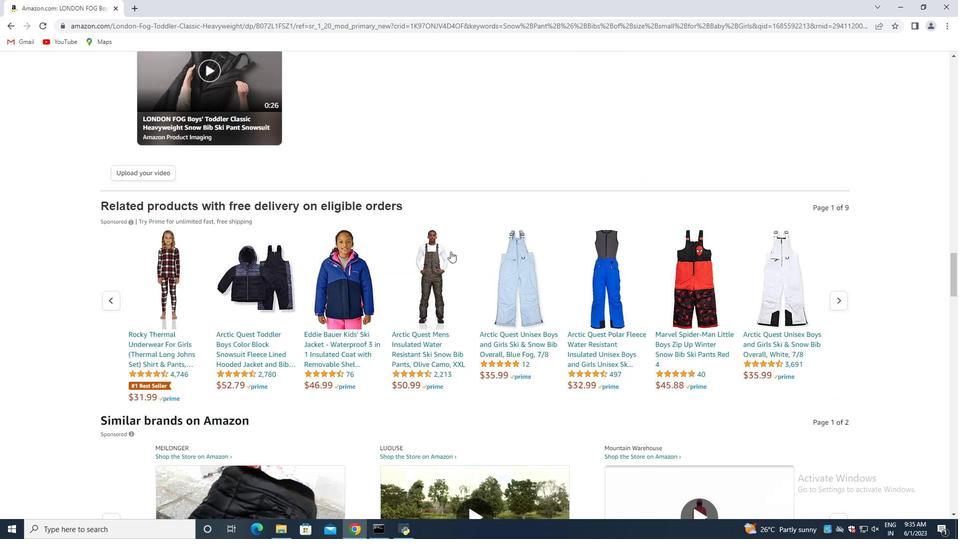 
Action: Mouse moved to (450, 251)
Screenshot: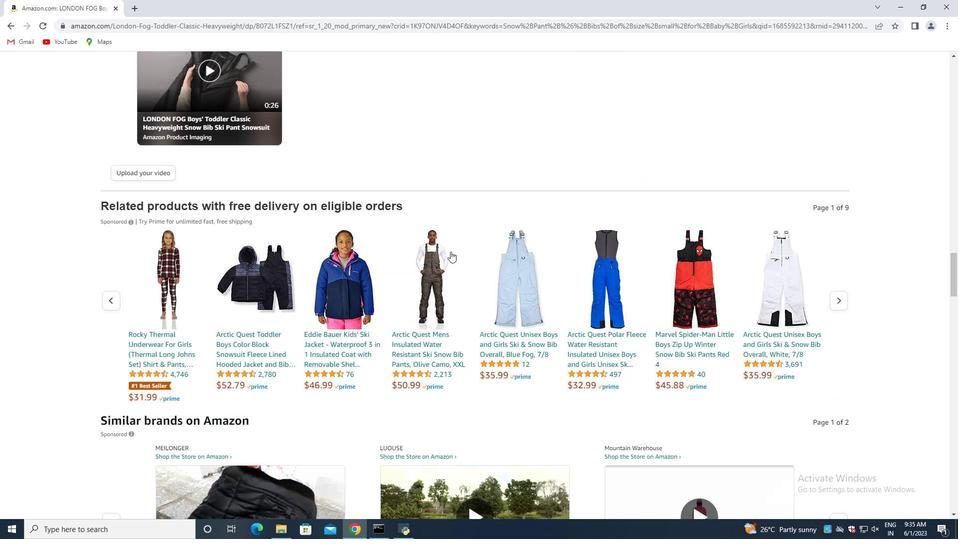 
Action: Mouse scrolled (450, 252) with delta (0, 0)
Screenshot: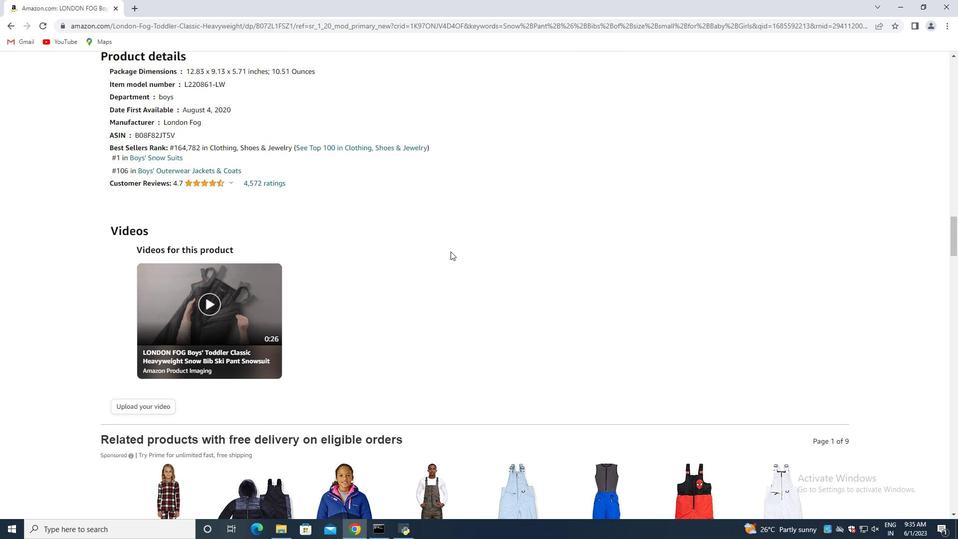 
Action: Mouse scrolled (450, 252) with delta (0, 0)
Screenshot: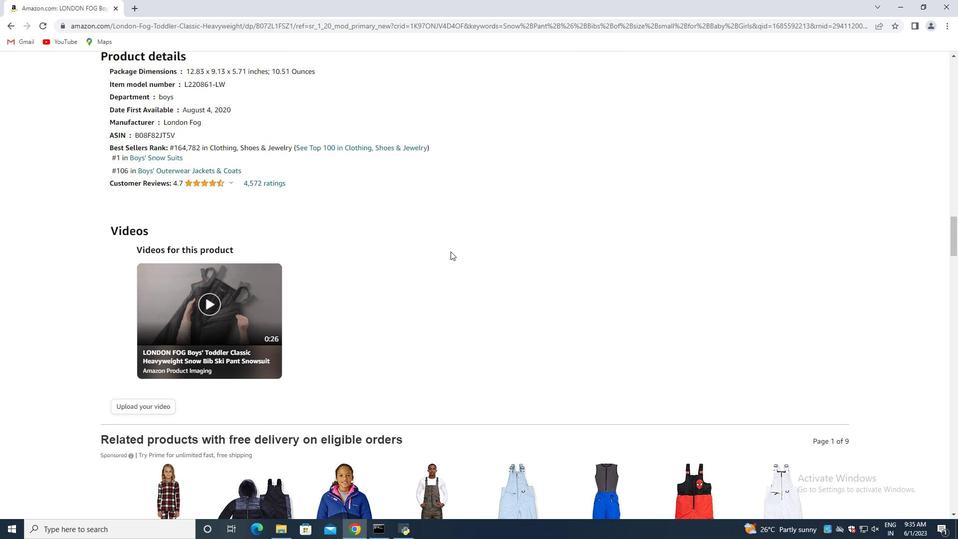 
Action: Mouse scrolled (450, 252) with delta (0, 0)
Screenshot: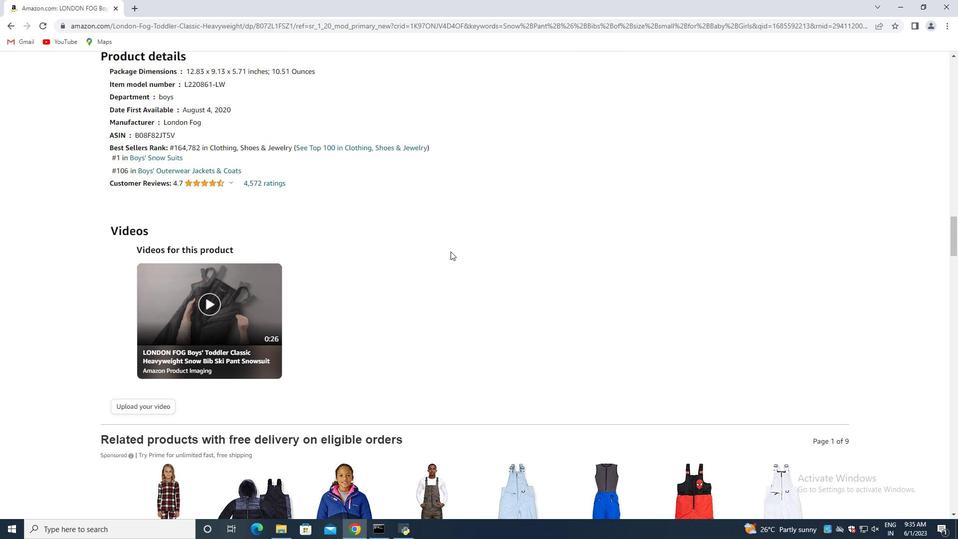 
Action: Mouse scrolled (450, 252) with delta (0, 0)
Screenshot: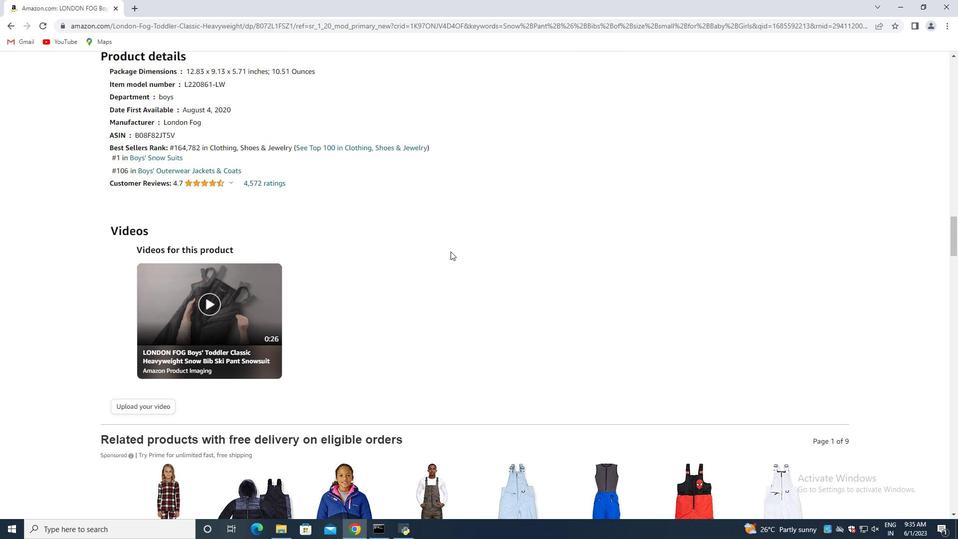 
Action: Mouse scrolled (450, 252) with delta (0, 0)
Screenshot: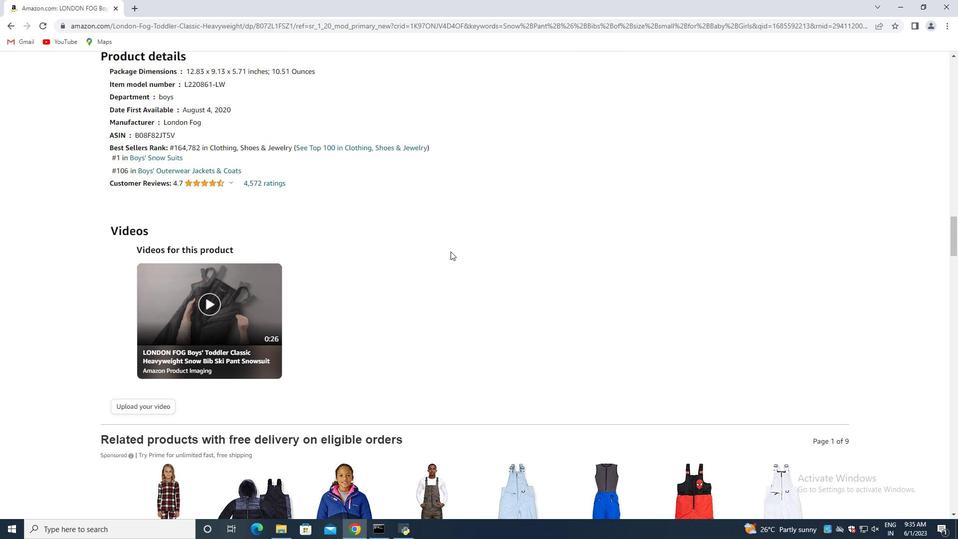 
Action: Mouse scrolled (450, 252) with delta (0, 0)
Screenshot: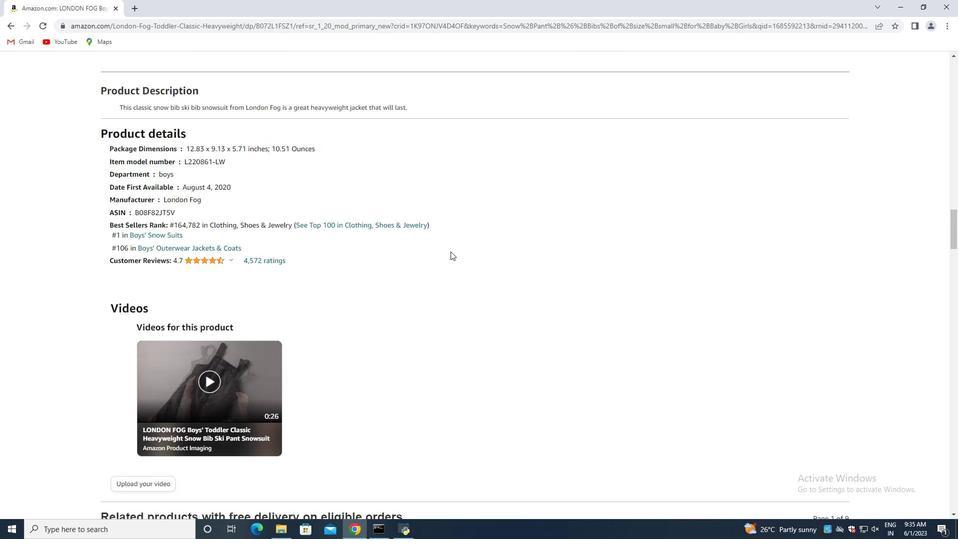 
Action: Mouse scrolled (450, 252) with delta (0, 0)
Screenshot: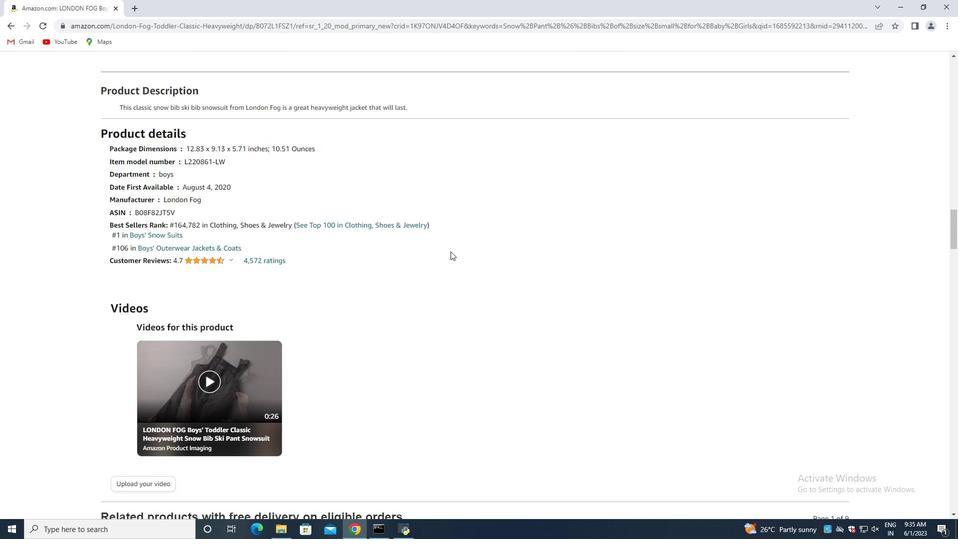 
Action: Mouse scrolled (450, 252) with delta (0, 0)
Screenshot: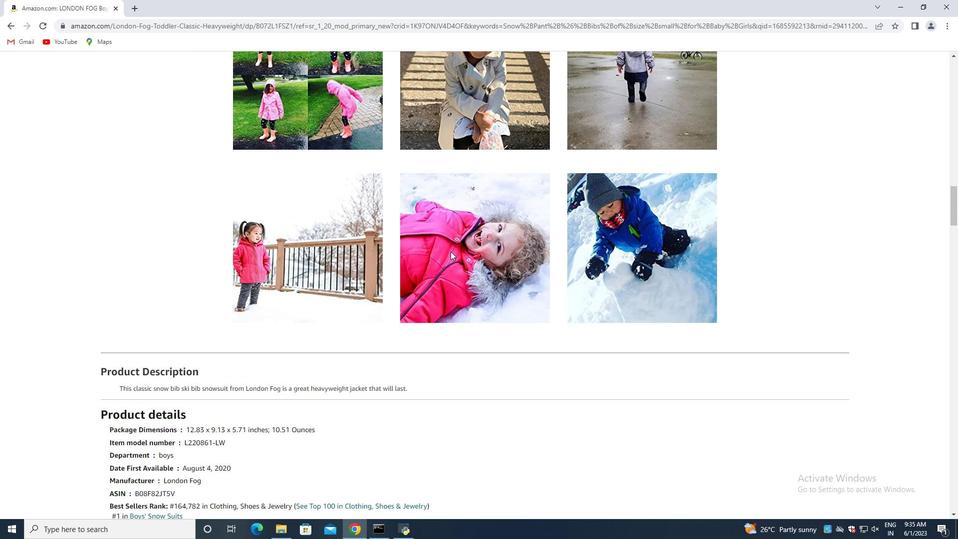 
Action: Mouse scrolled (450, 252) with delta (0, 0)
Screenshot: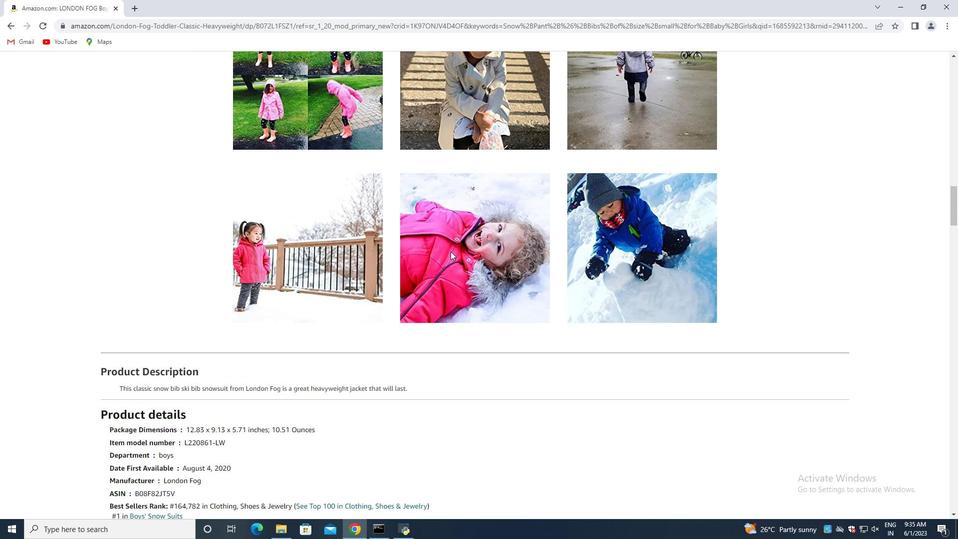 
Action: Mouse scrolled (450, 252) with delta (0, 0)
